 Task: Find connections with filter location Sirsilla with filter topic #lawstudentswith filter profile language English with filter current company Pocket FM with filter school Maharshi Dayanand College of Arts Science & Commerce Kamgar Manzil 25 Dr.S.S.Rao Road Parel Mumbai 400 012 with filter industry Philanthropic Fundraising Services with filter service category Event Photography with filter keywords title Foreman
Action: Mouse pressed left at (617, 84)
Screenshot: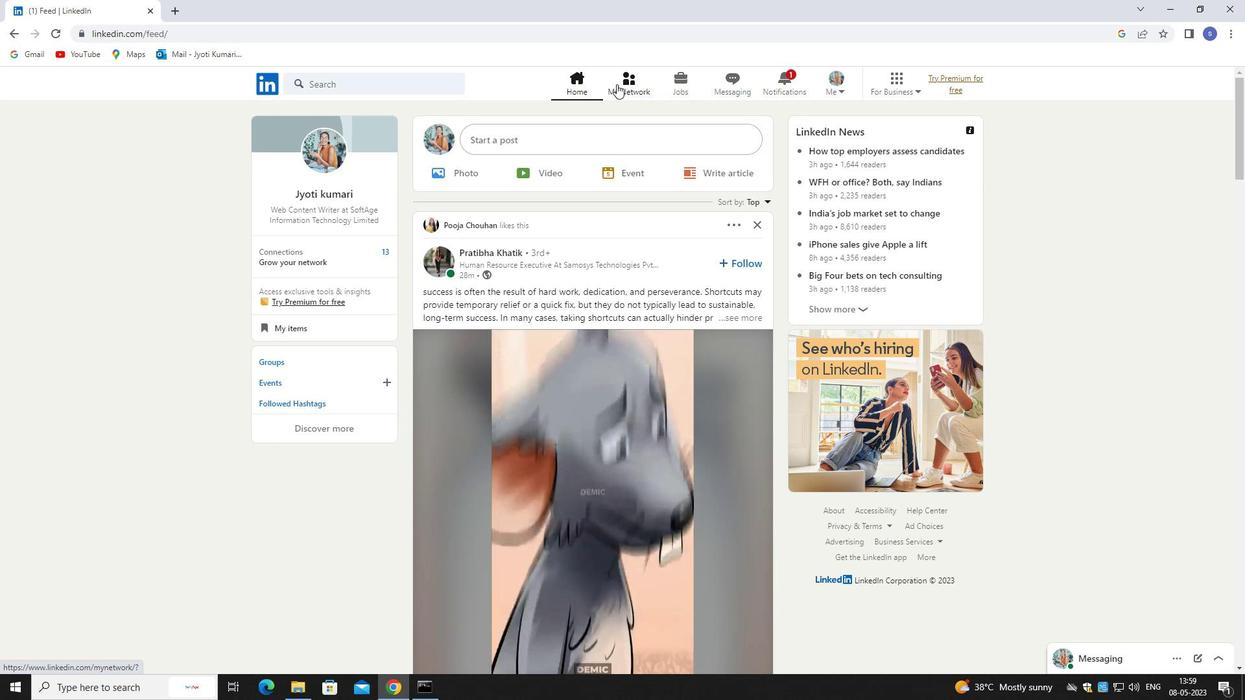 
Action: Mouse pressed left at (617, 84)
Screenshot: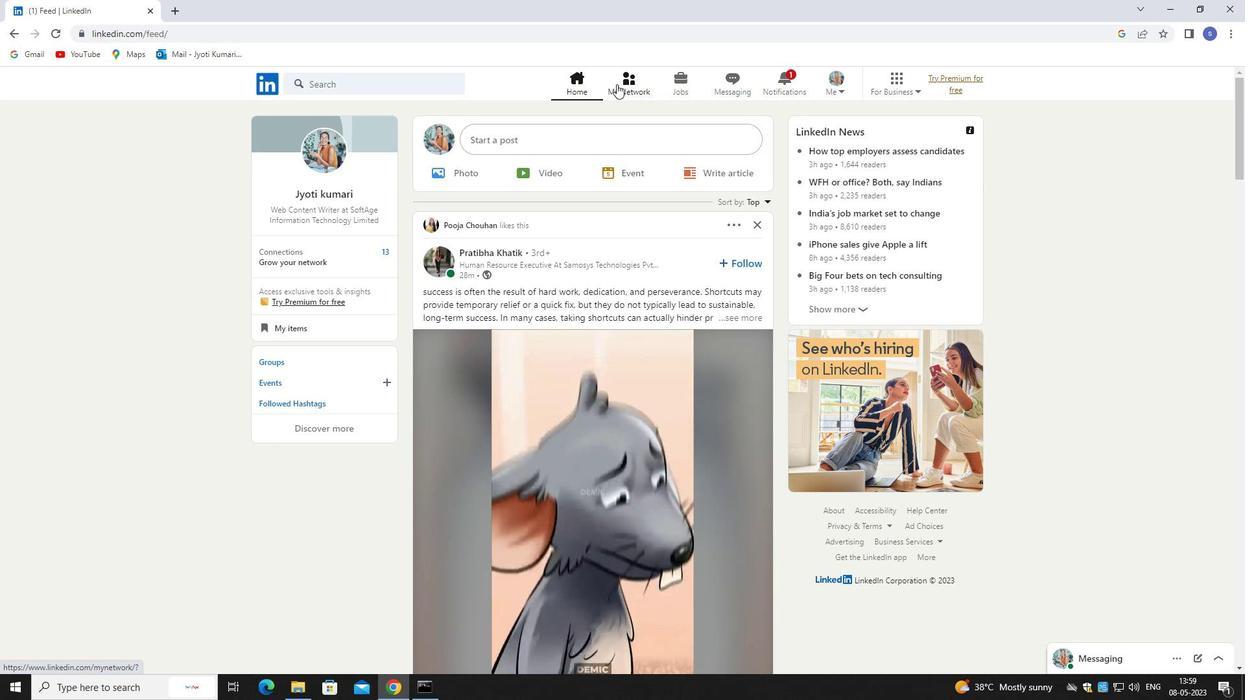 
Action: Mouse moved to (402, 153)
Screenshot: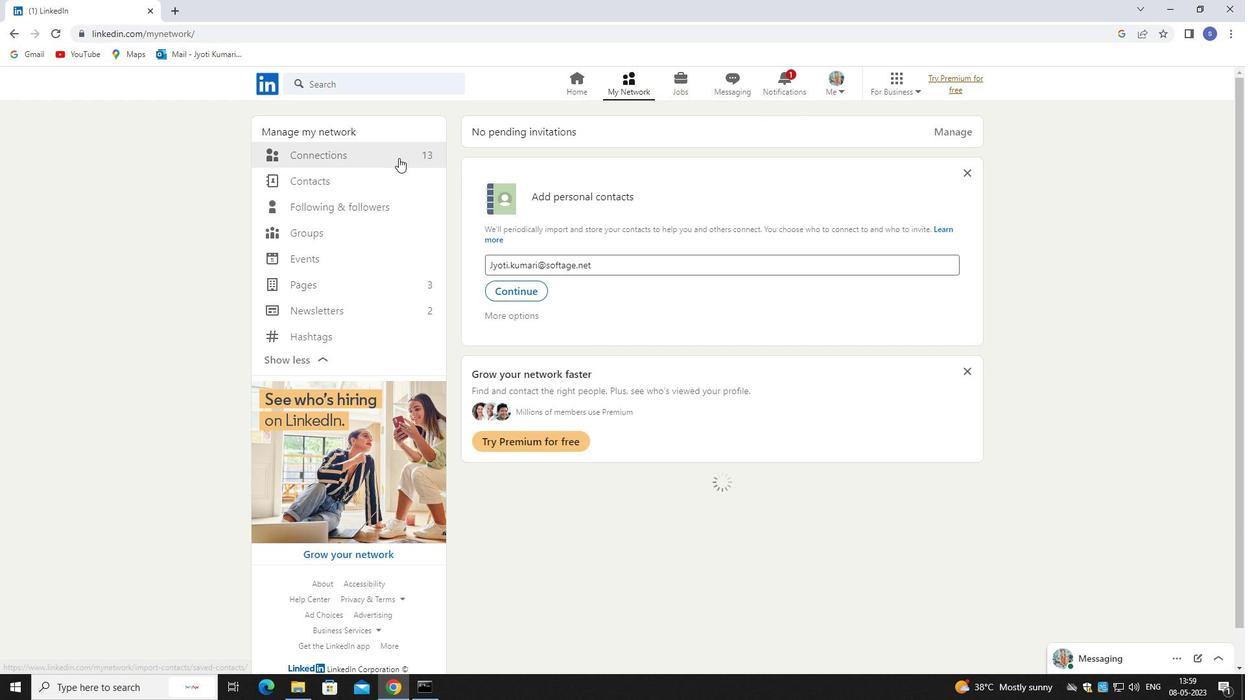 
Action: Mouse pressed left at (402, 153)
Screenshot: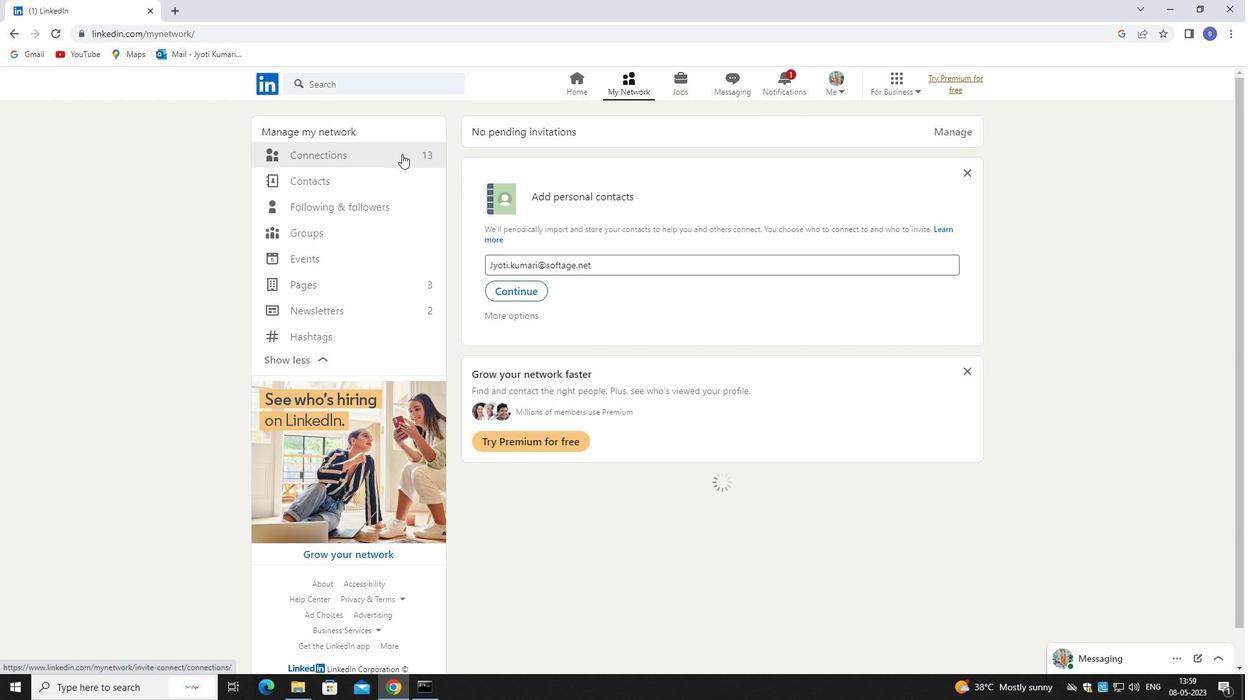 
Action: Mouse moved to (403, 152)
Screenshot: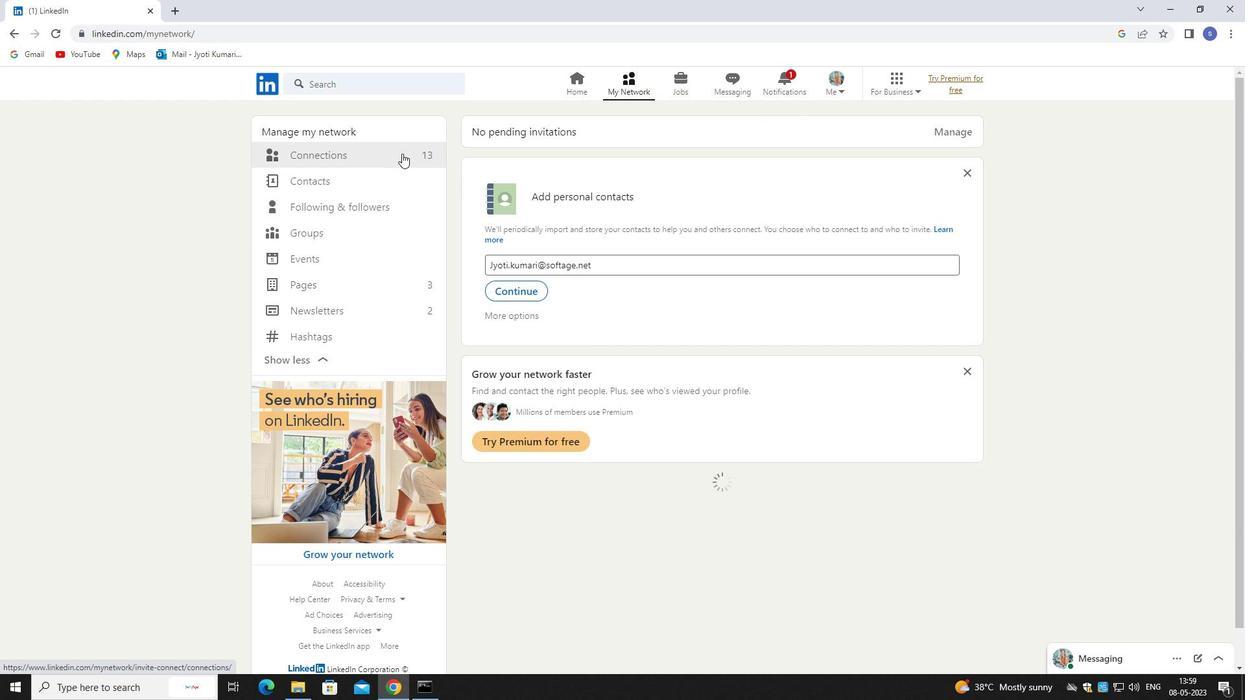 
Action: Mouse pressed left at (403, 152)
Screenshot: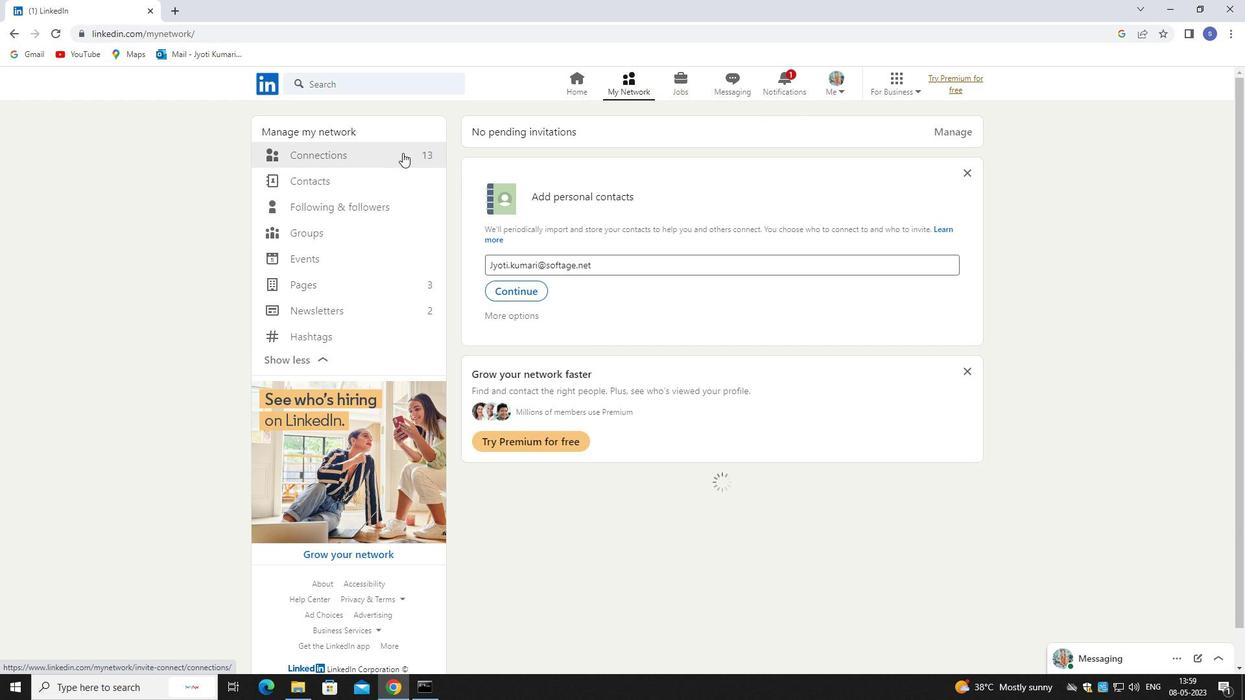 
Action: Mouse moved to (698, 152)
Screenshot: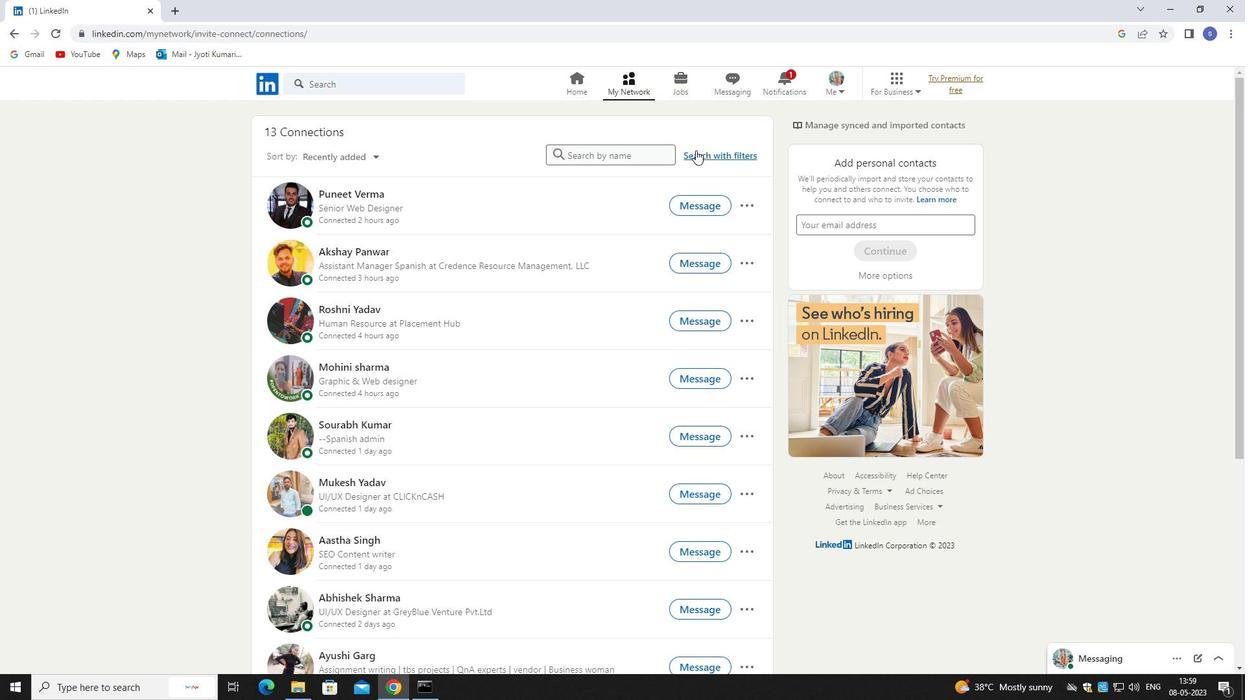 
Action: Mouse pressed left at (698, 152)
Screenshot: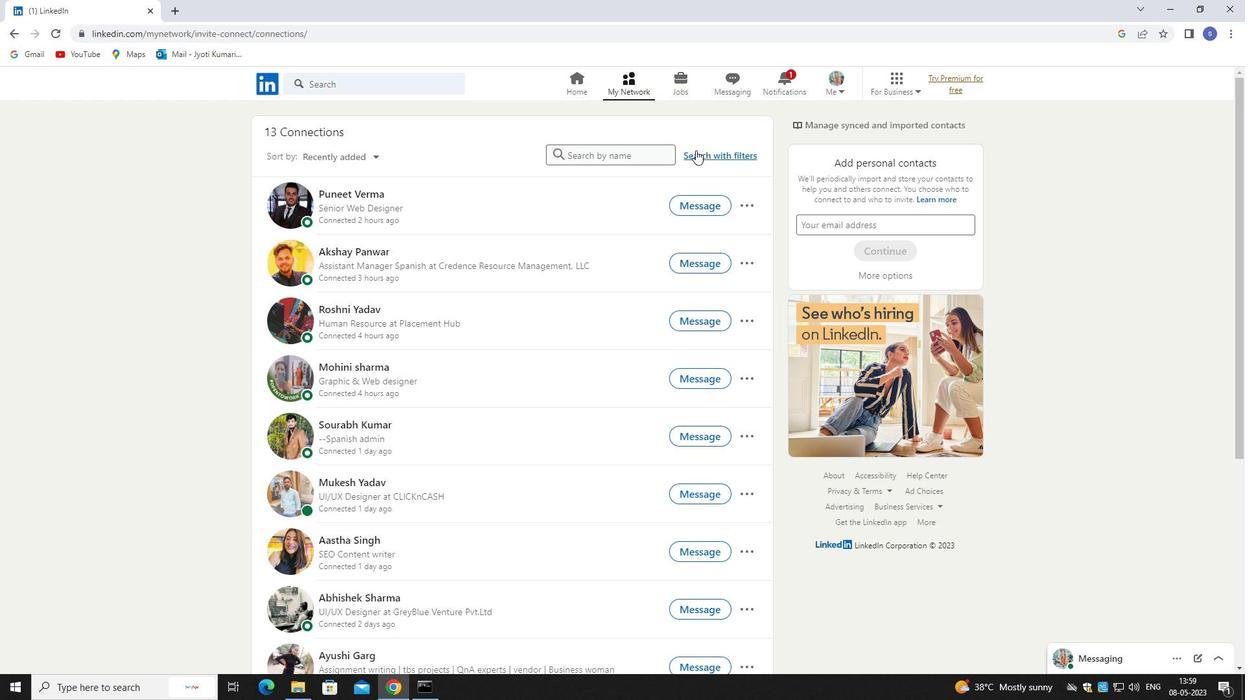 
Action: Mouse moved to (658, 116)
Screenshot: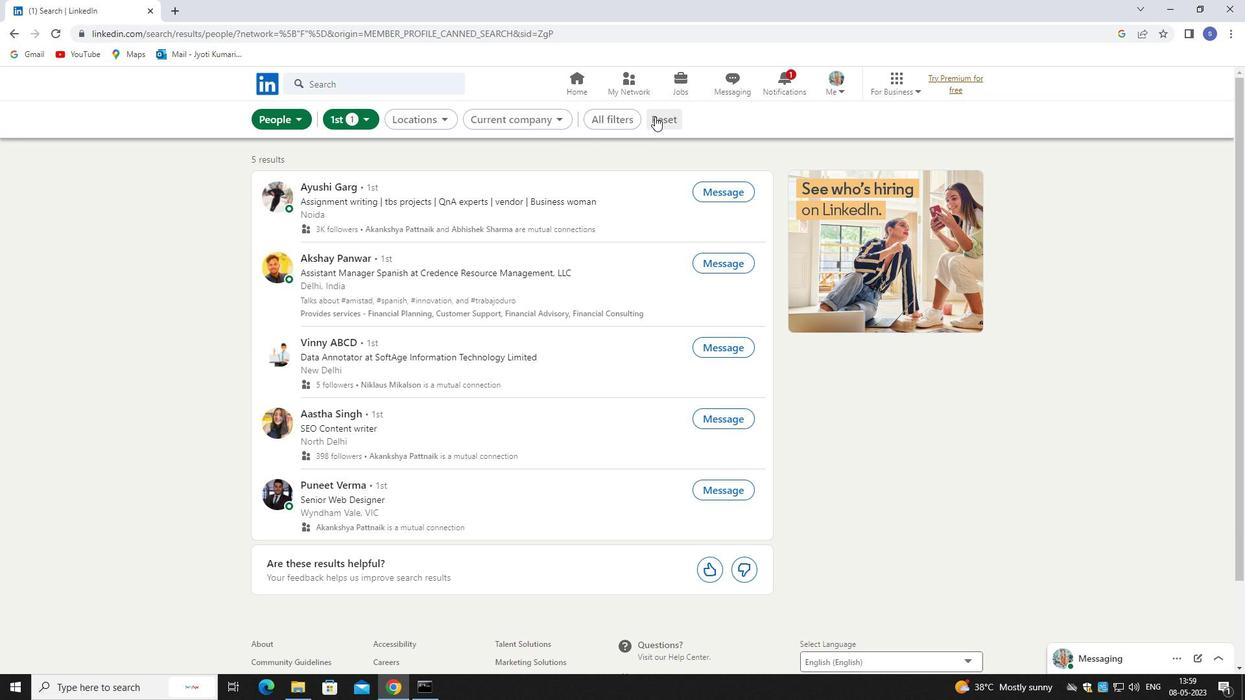 
Action: Mouse pressed left at (658, 116)
Screenshot: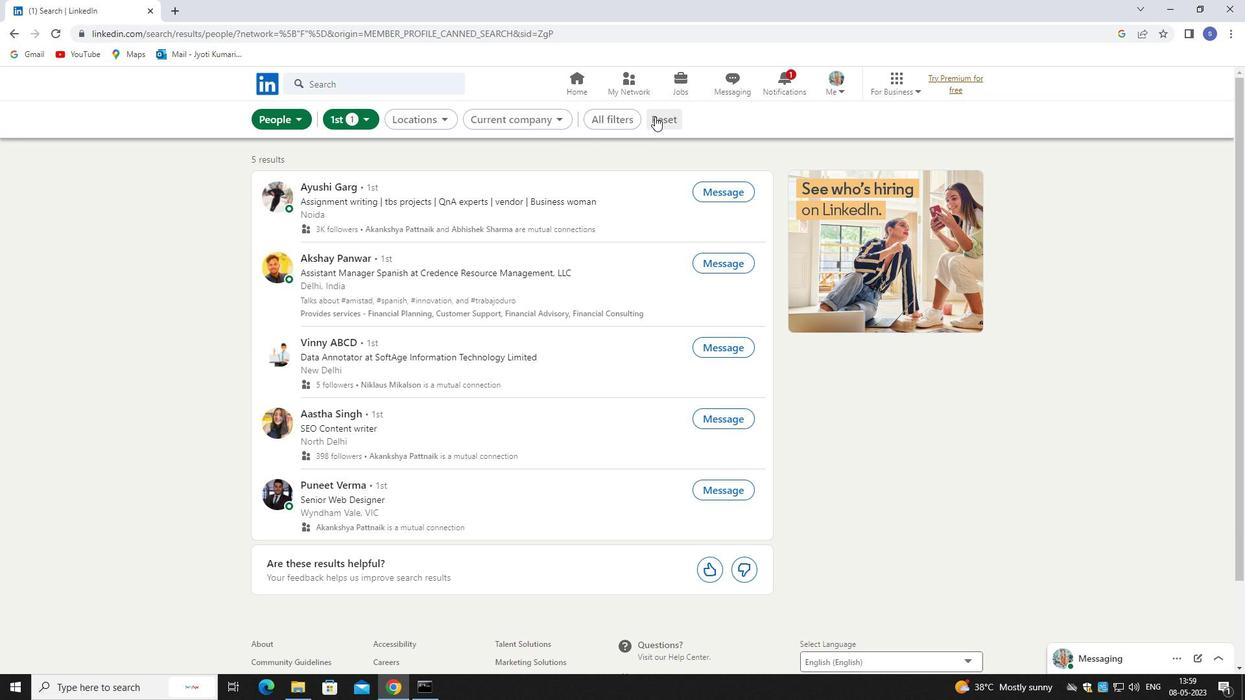 
Action: Mouse moved to (641, 120)
Screenshot: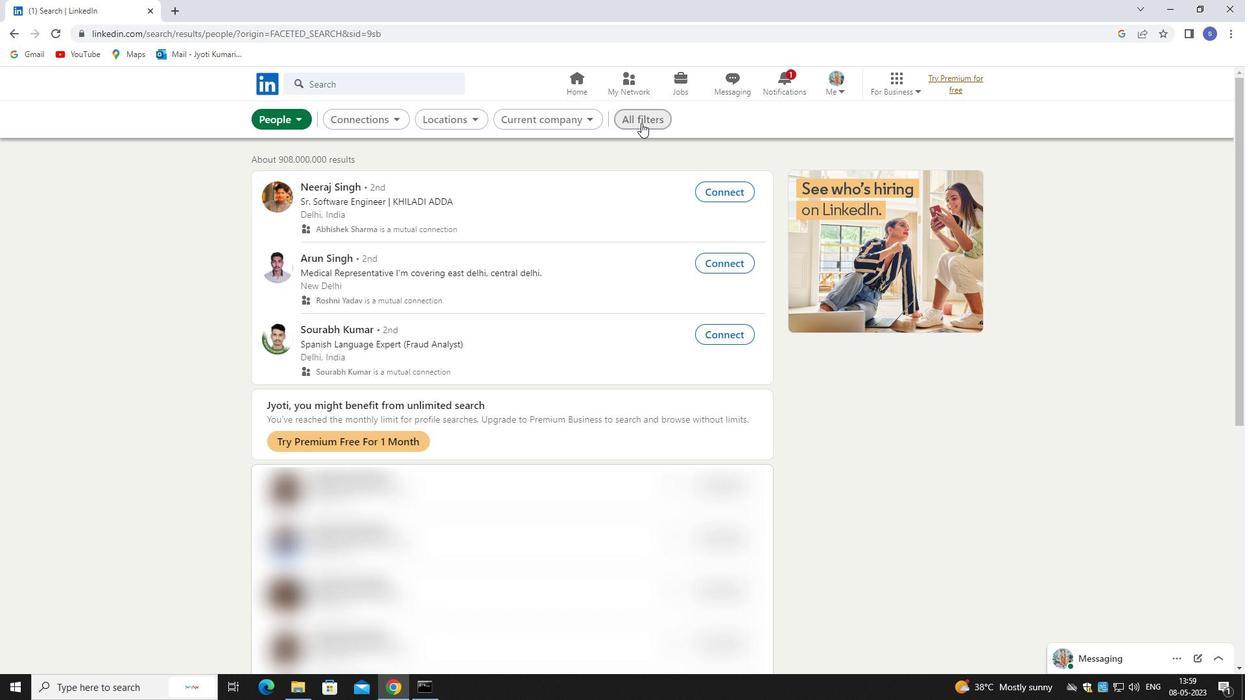 
Action: Mouse pressed left at (641, 120)
Screenshot: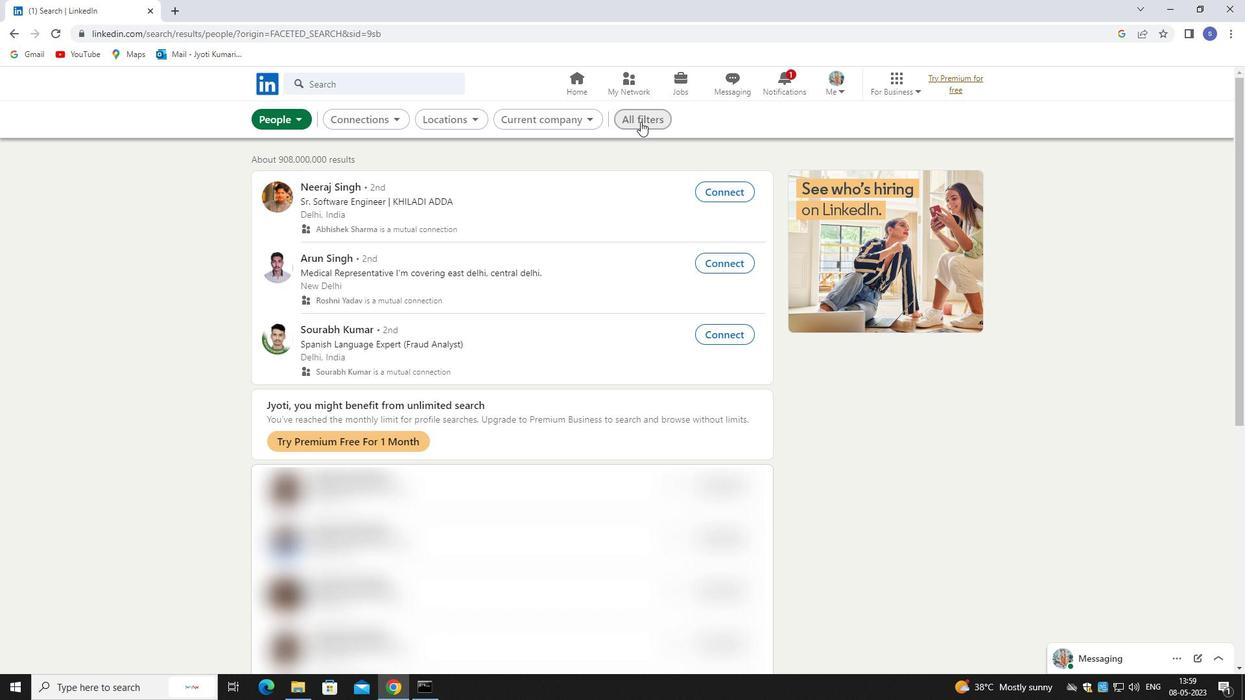 
Action: Mouse moved to (1075, 508)
Screenshot: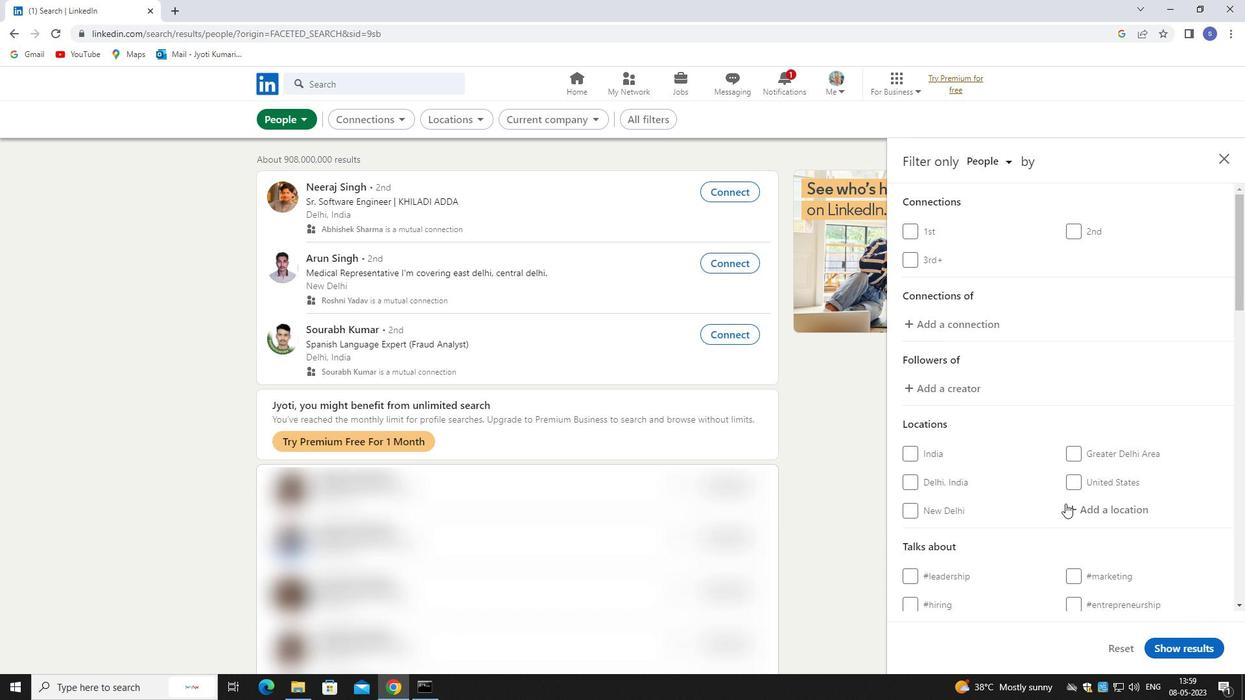 
Action: Mouse pressed left at (1075, 508)
Screenshot: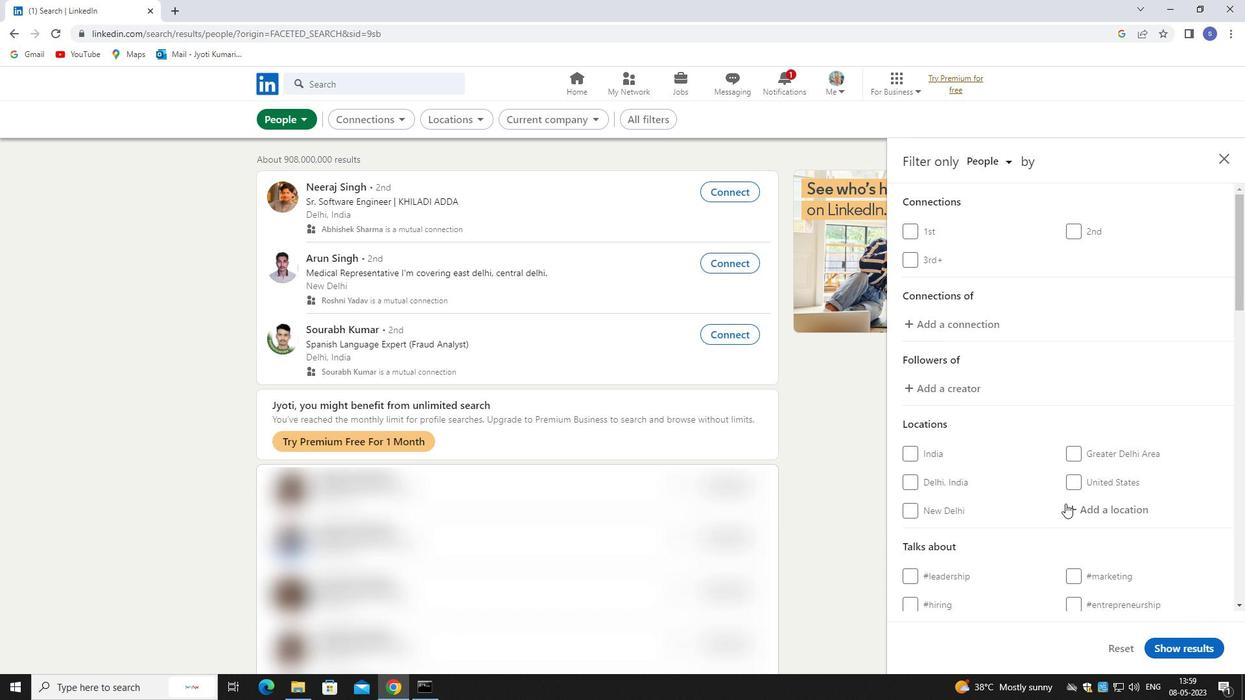 
Action: Mouse moved to (1073, 513)
Screenshot: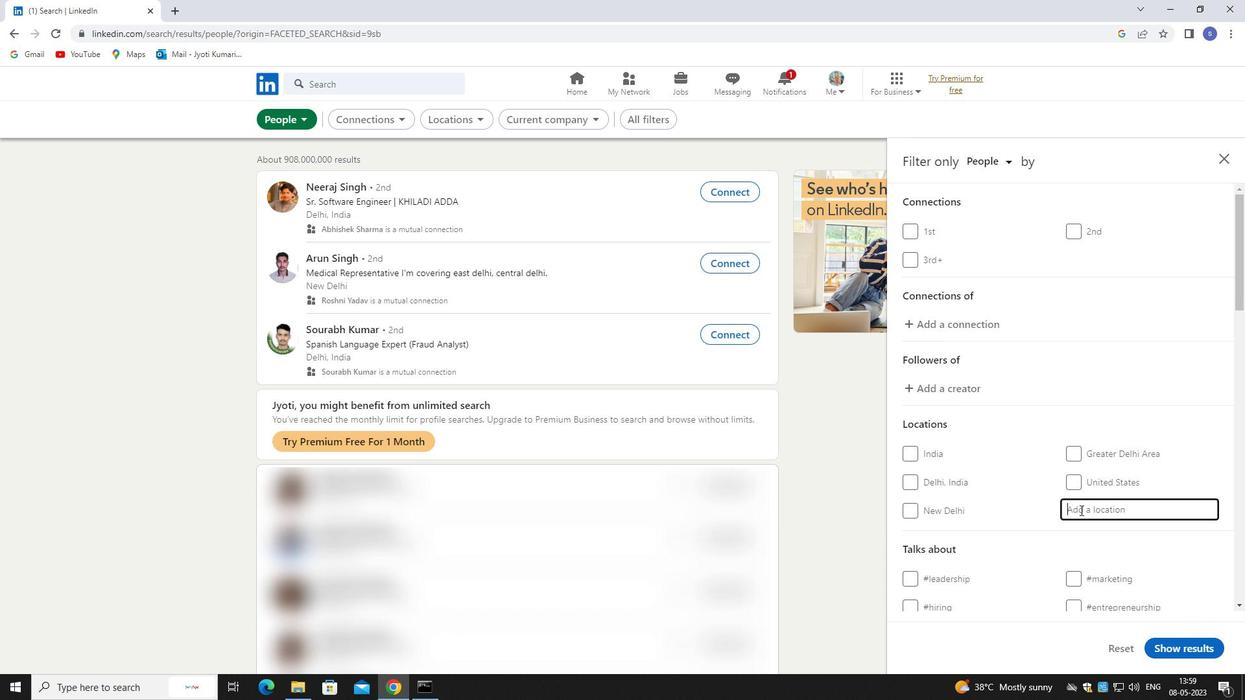 
Action: Key pressed sirsila
Screenshot: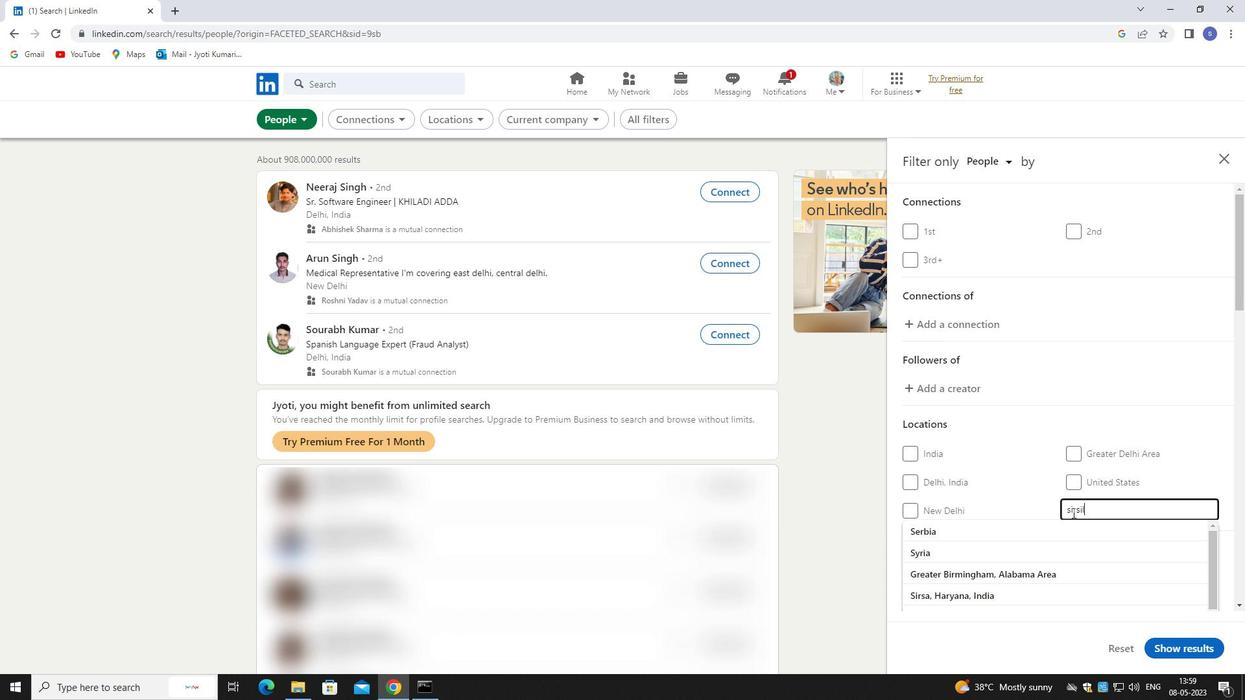 
Action: Mouse moved to (1104, 513)
Screenshot: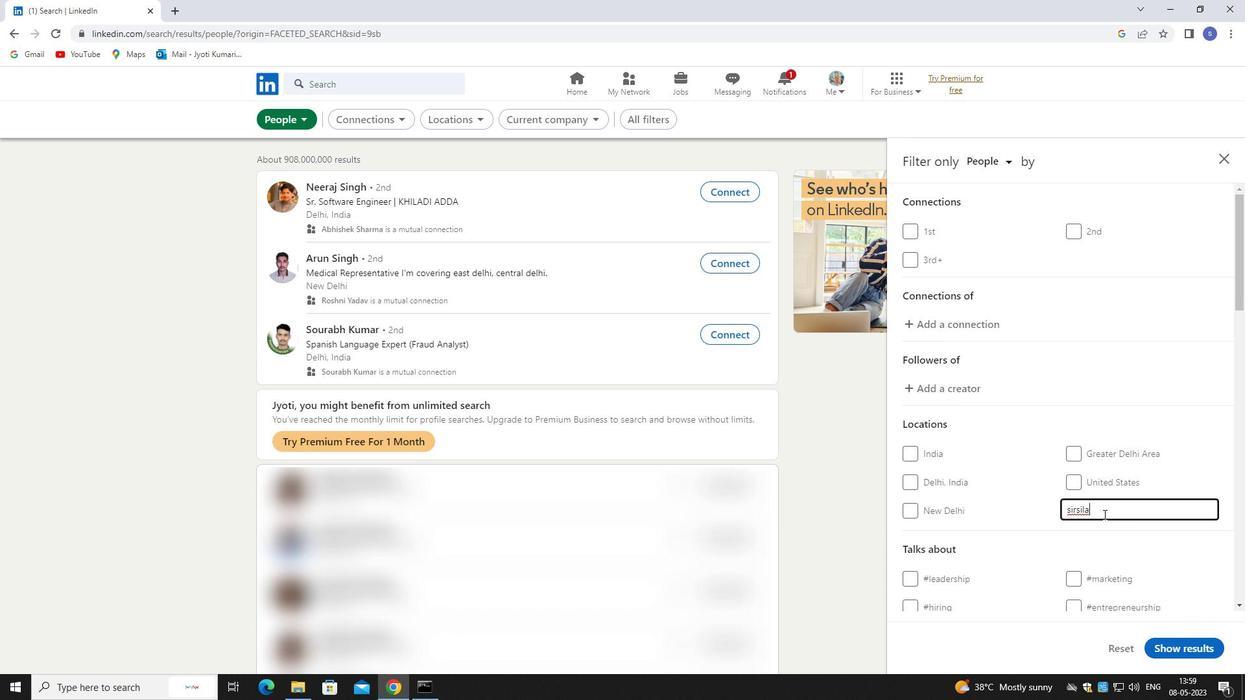 
Action: Key pressed <Key.left>l
Screenshot: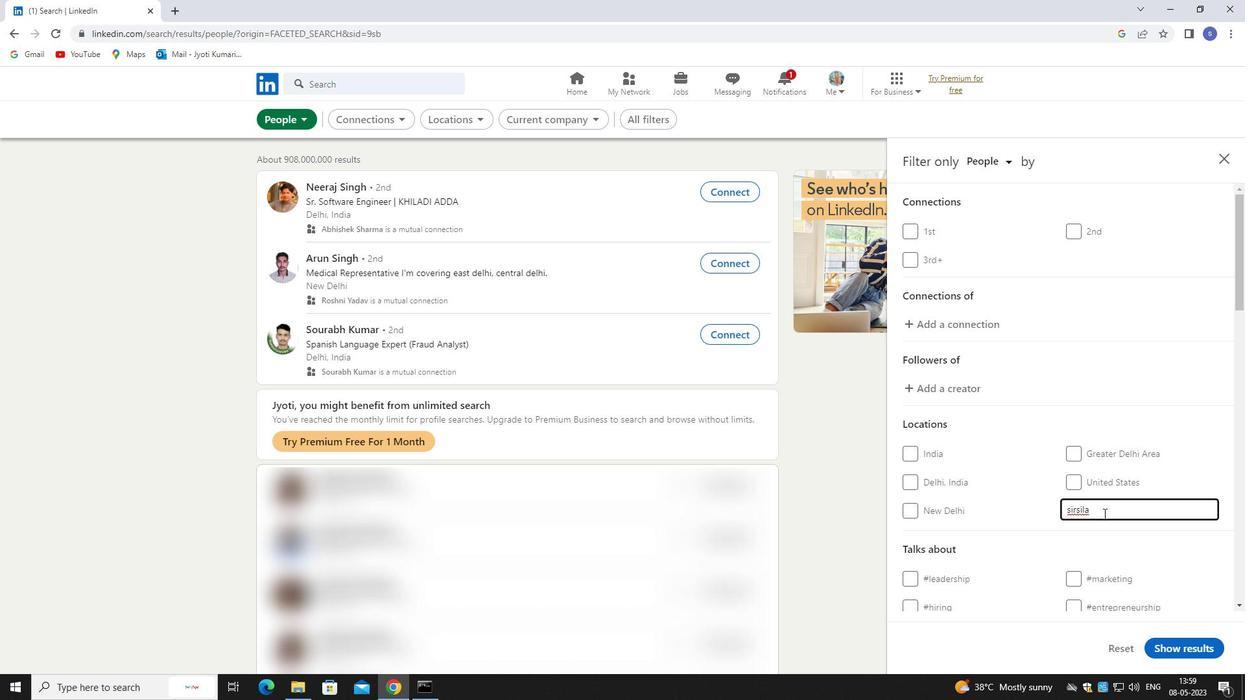 
Action: Mouse moved to (1093, 534)
Screenshot: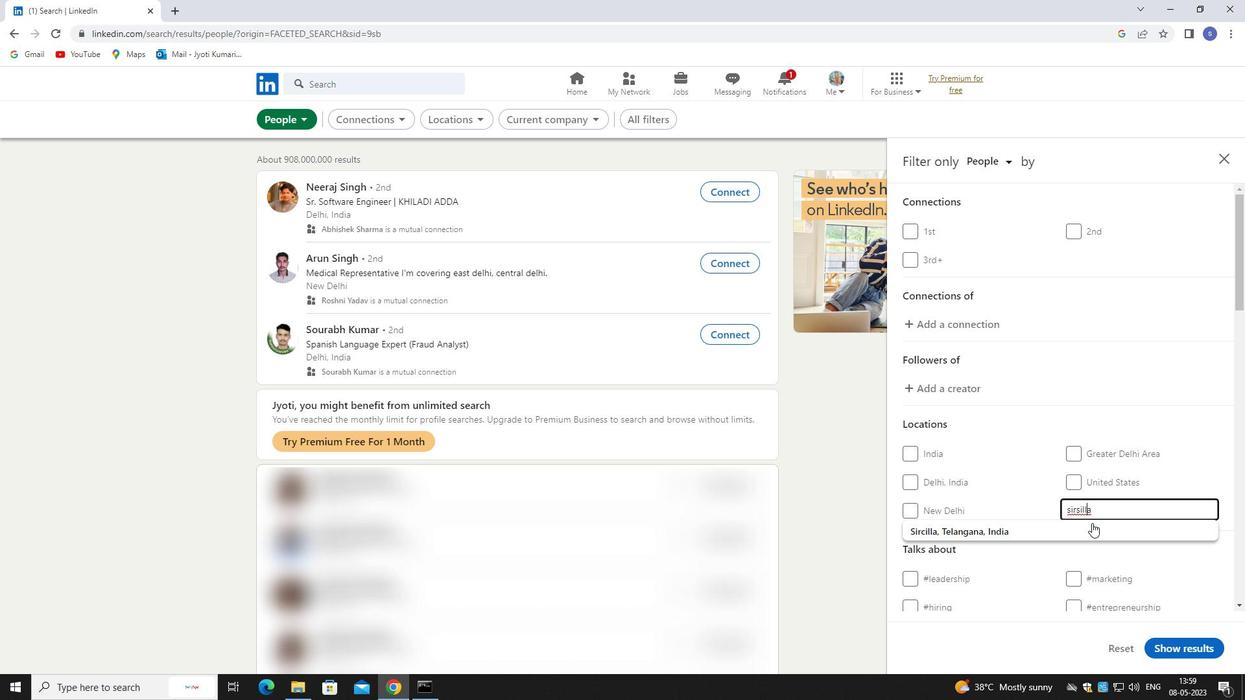 
Action: Mouse pressed left at (1093, 534)
Screenshot: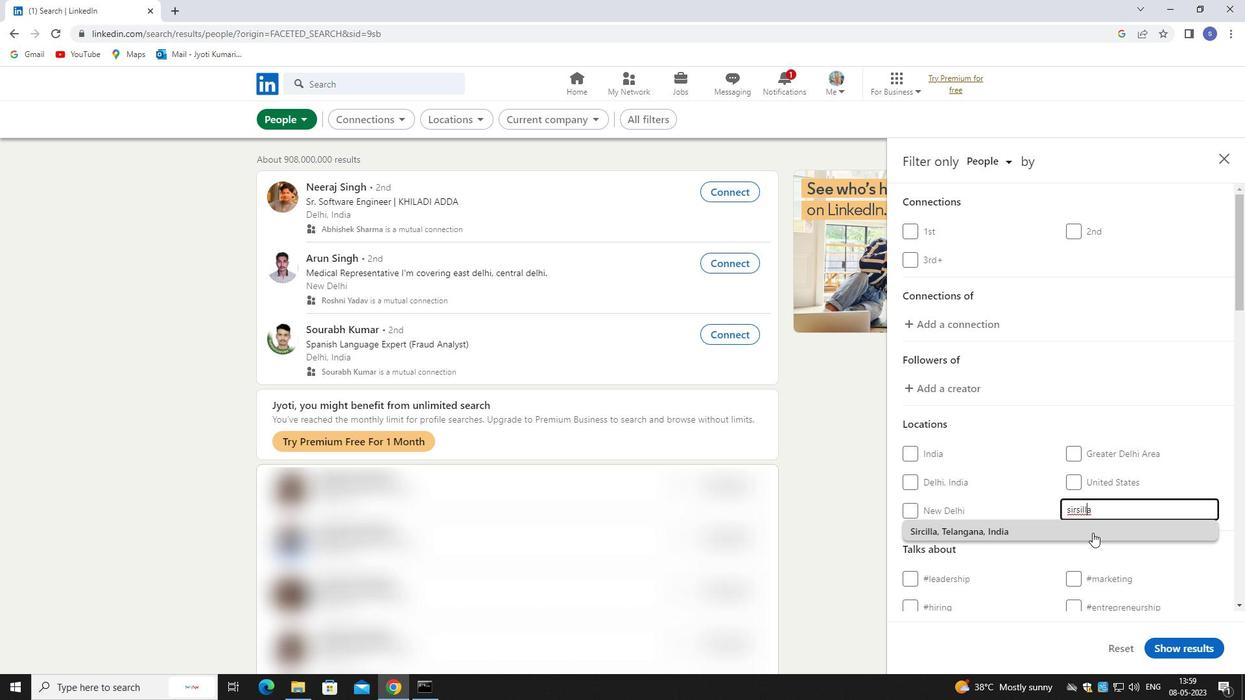 
Action: Mouse moved to (1098, 532)
Screenshot: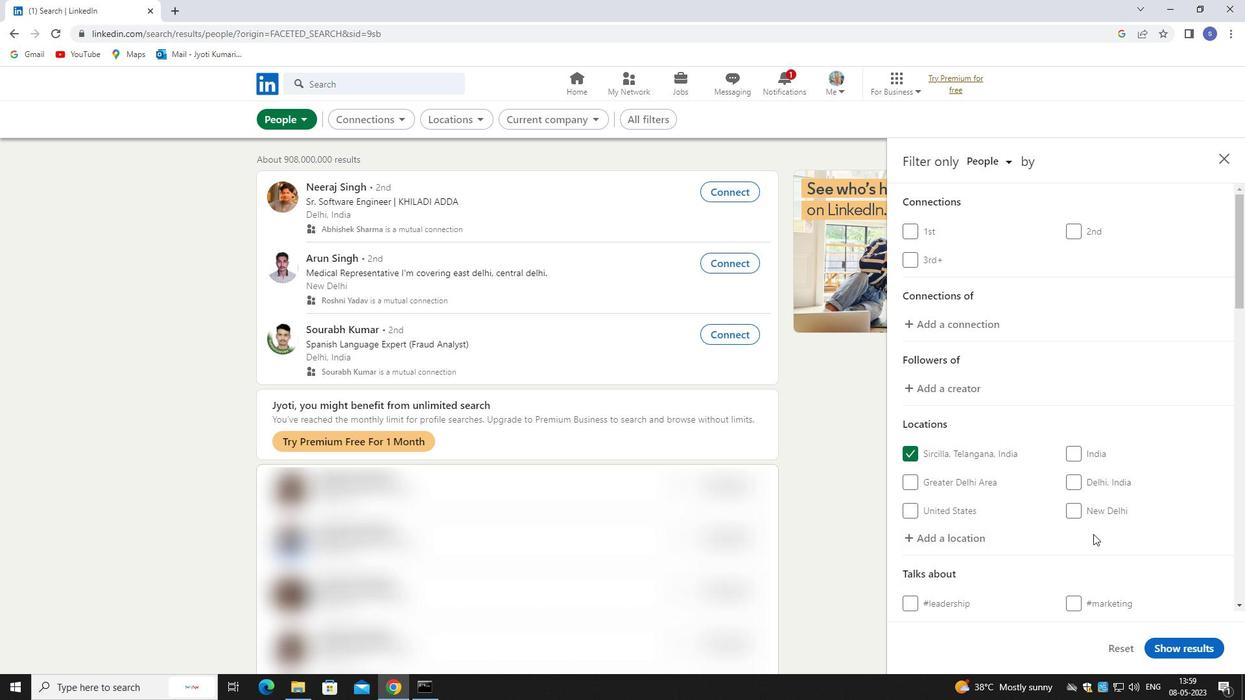 
Action: Mouse scrolled (1098, 531) with delta (0, 0)
Screenshot: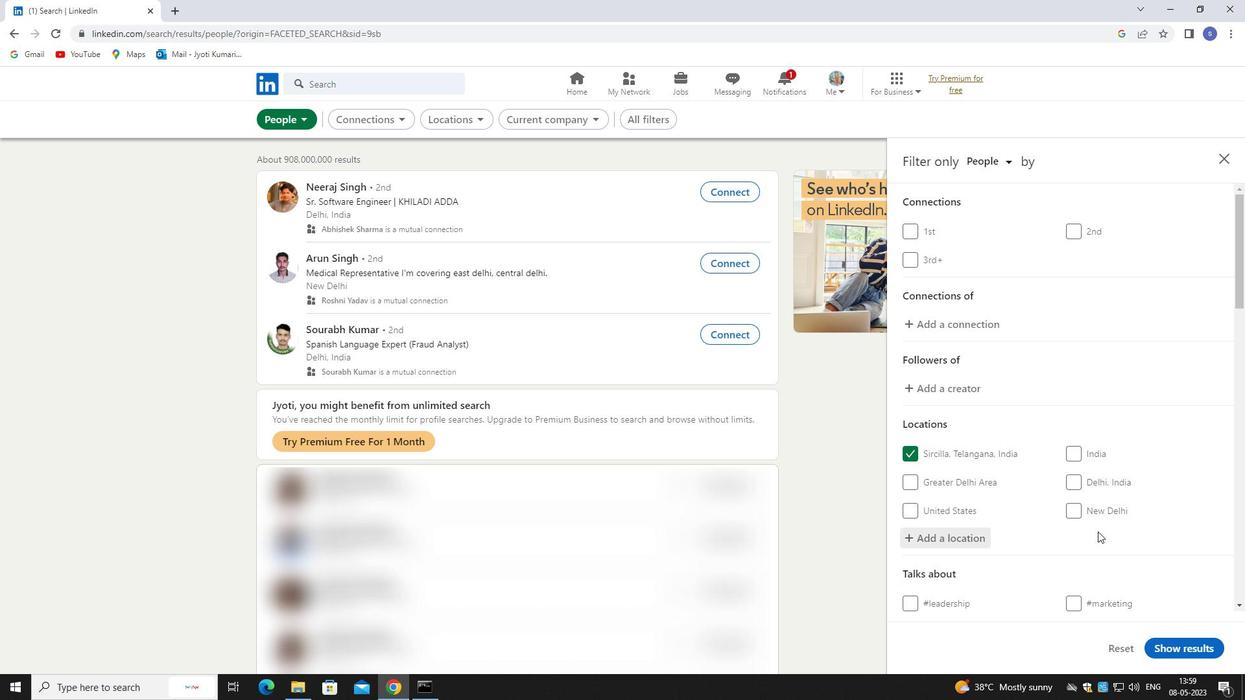
Action: Mouse scrolled (1098, 531) with delta (0, 0)
Screenshot: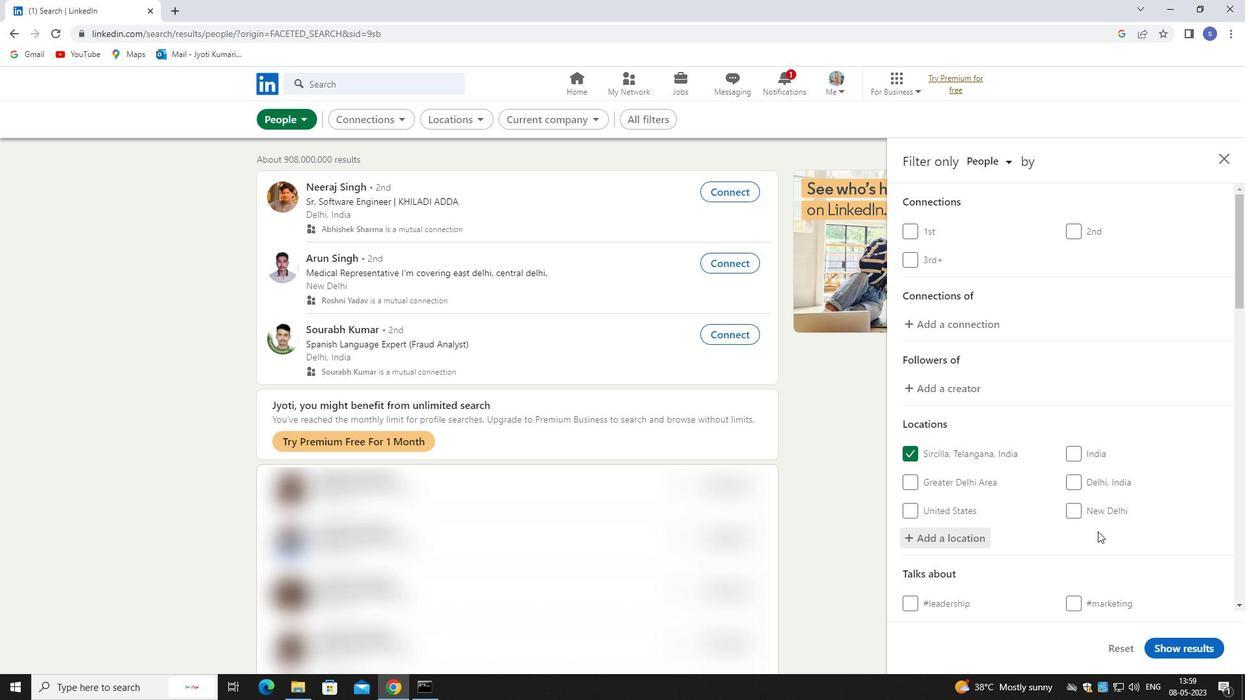 
Action: Mouse scrolled (1098, 531) with delta (0, 0)
Screenshot: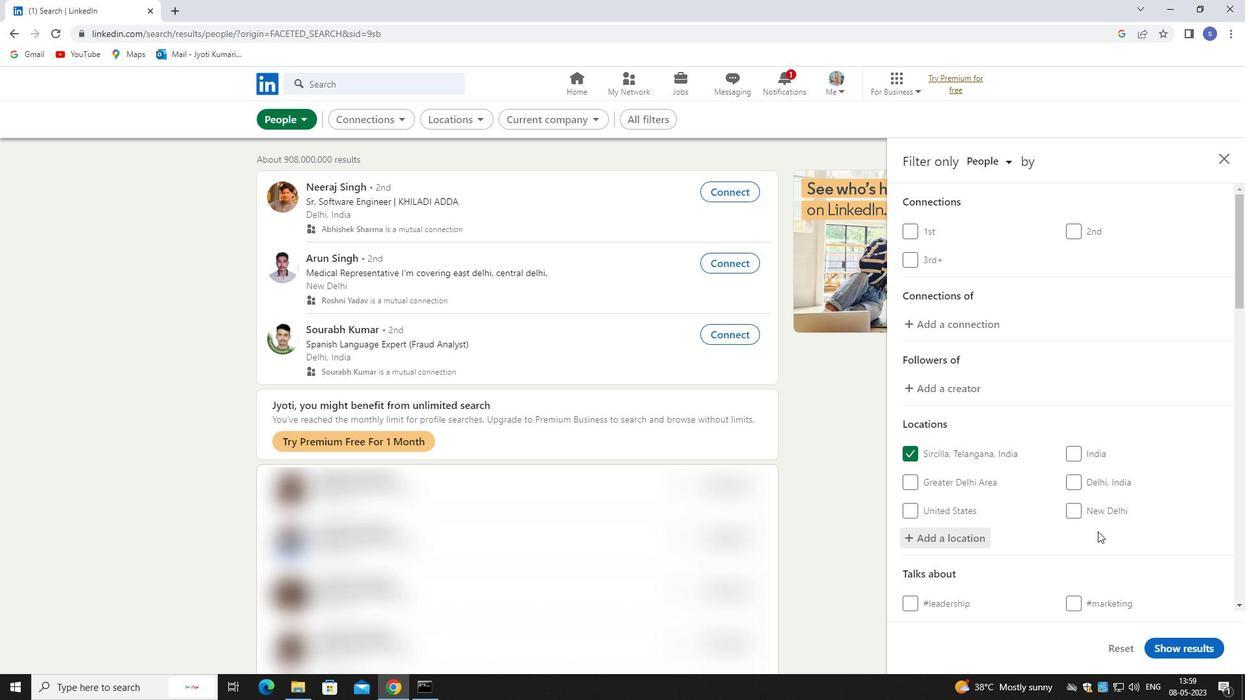 
Action: Mouse moved to (1131, 465)
Screenshot: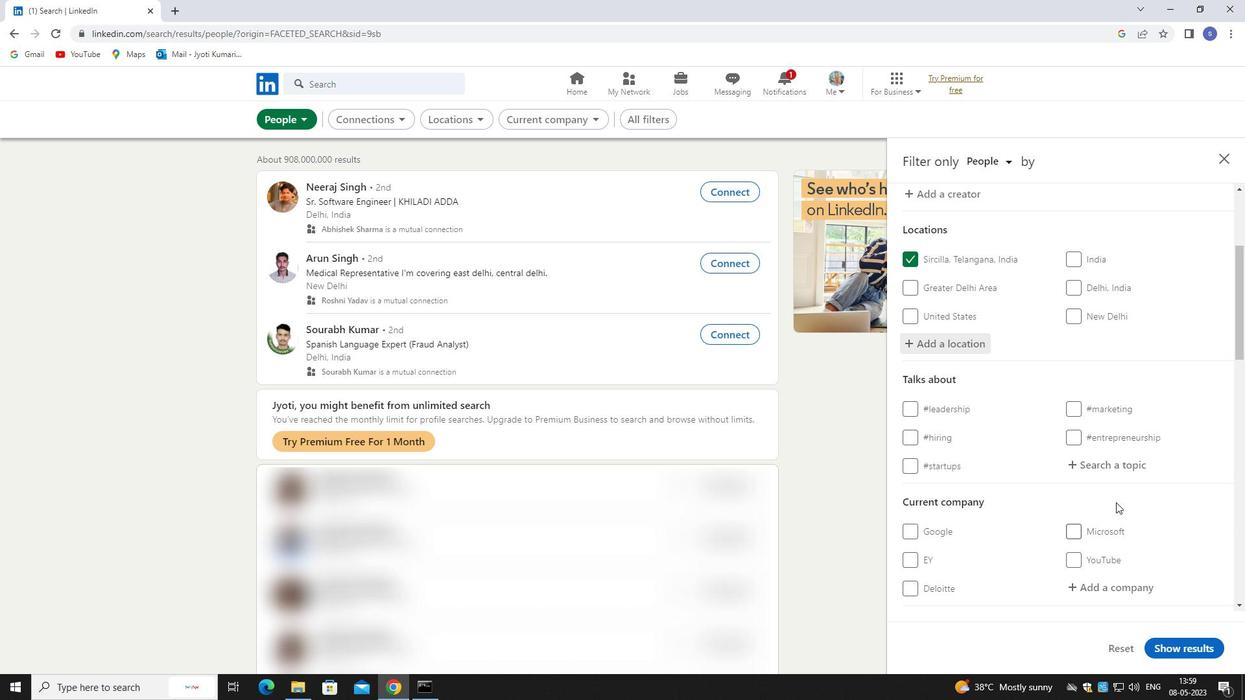 
Action: Mouse pressed left at (1131, 465)
Screenshot: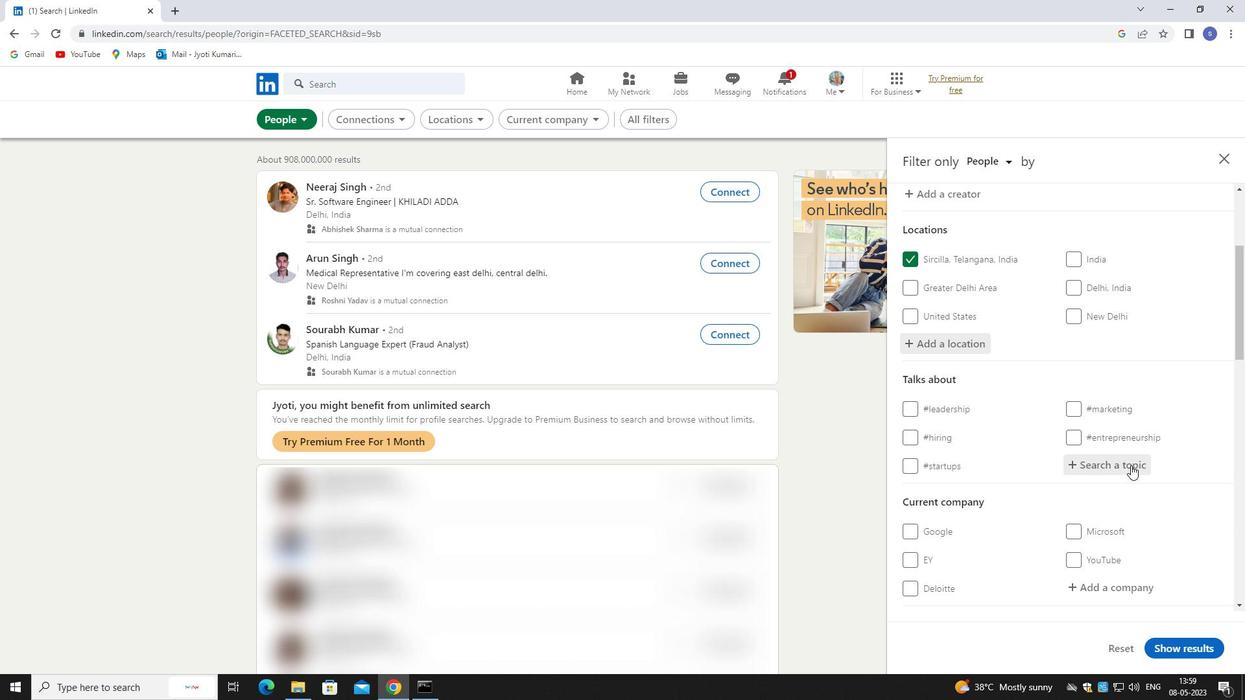 
Action: Mouse moved to (1131, 465)
Screenshot: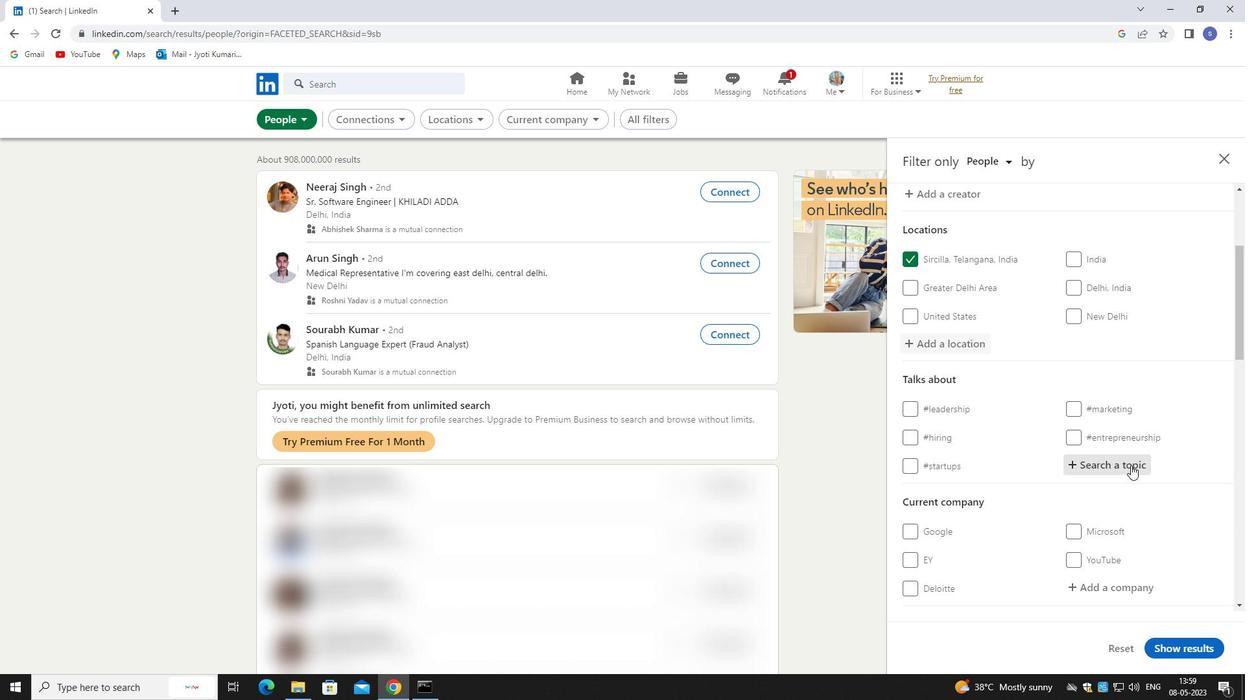 
Action: Key pressed lawstud
Screenshot: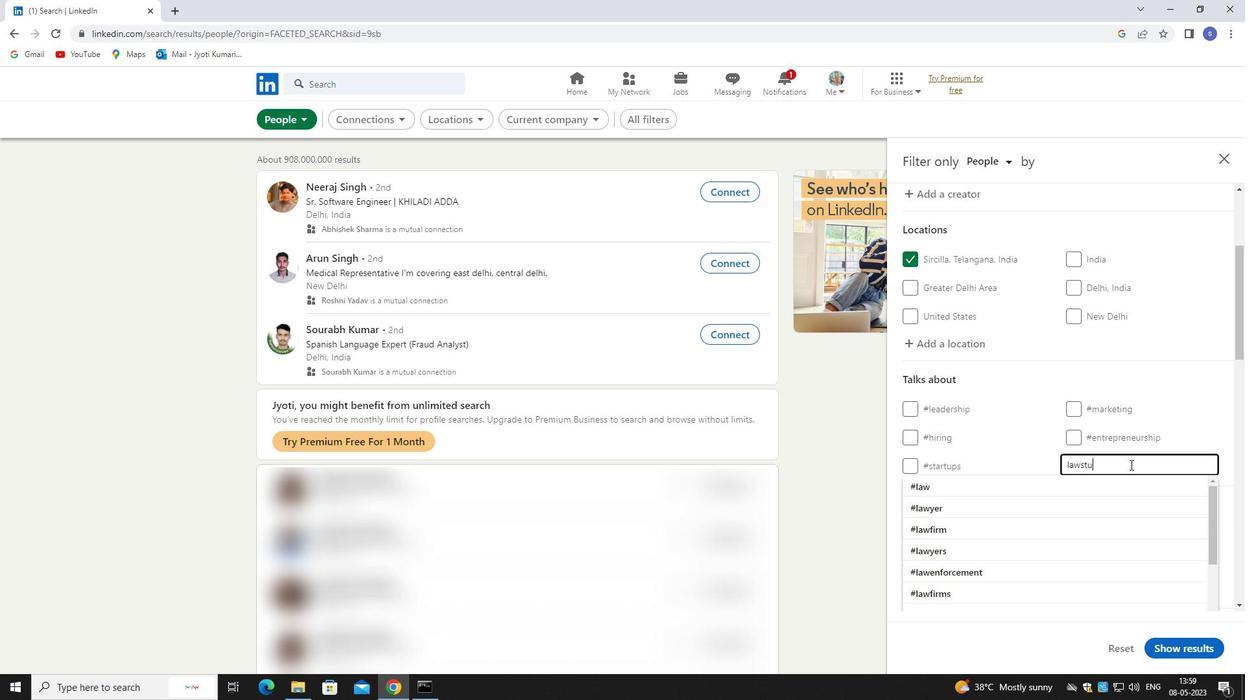 
Action: Mouse moved to (1127, 480)
Screenshot: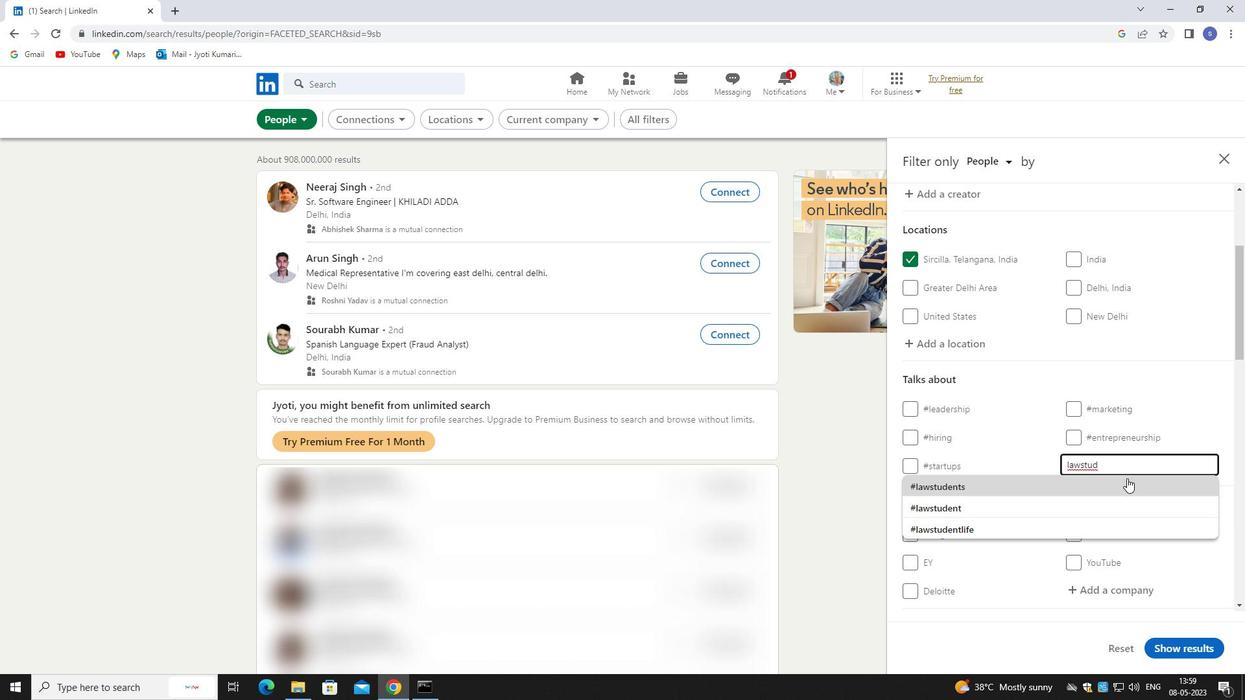 
Action: Mouse pressed left at (1127, 480)
Screenshot: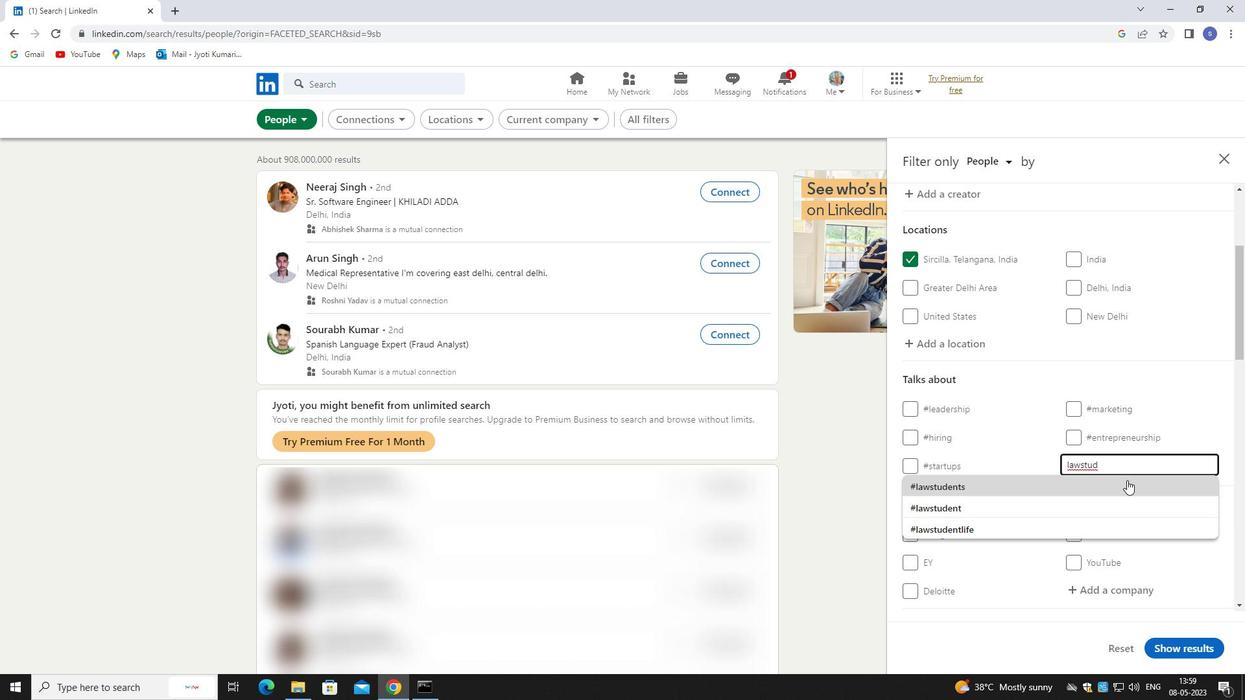 
Action: Mouse scrolled (1127, 480) with delta (0, 0)
Screenshot: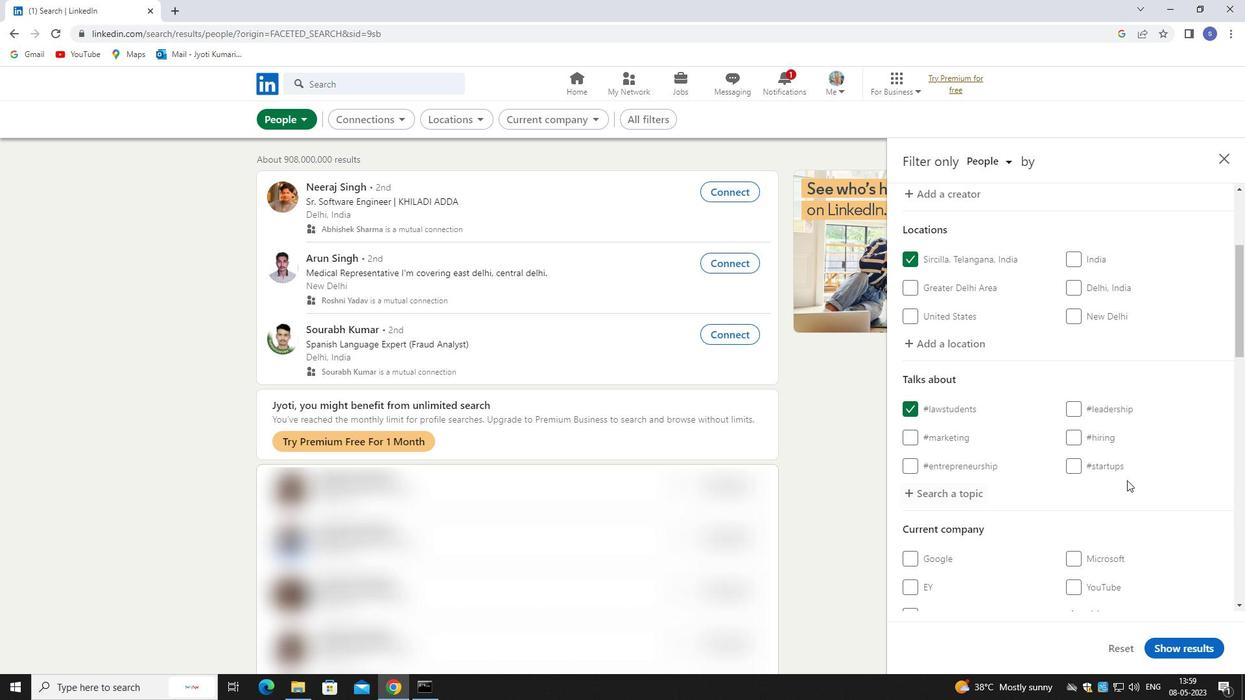 
Action: Mouse scrolled (1127, 480) with delta (0, 0)
Screenshot: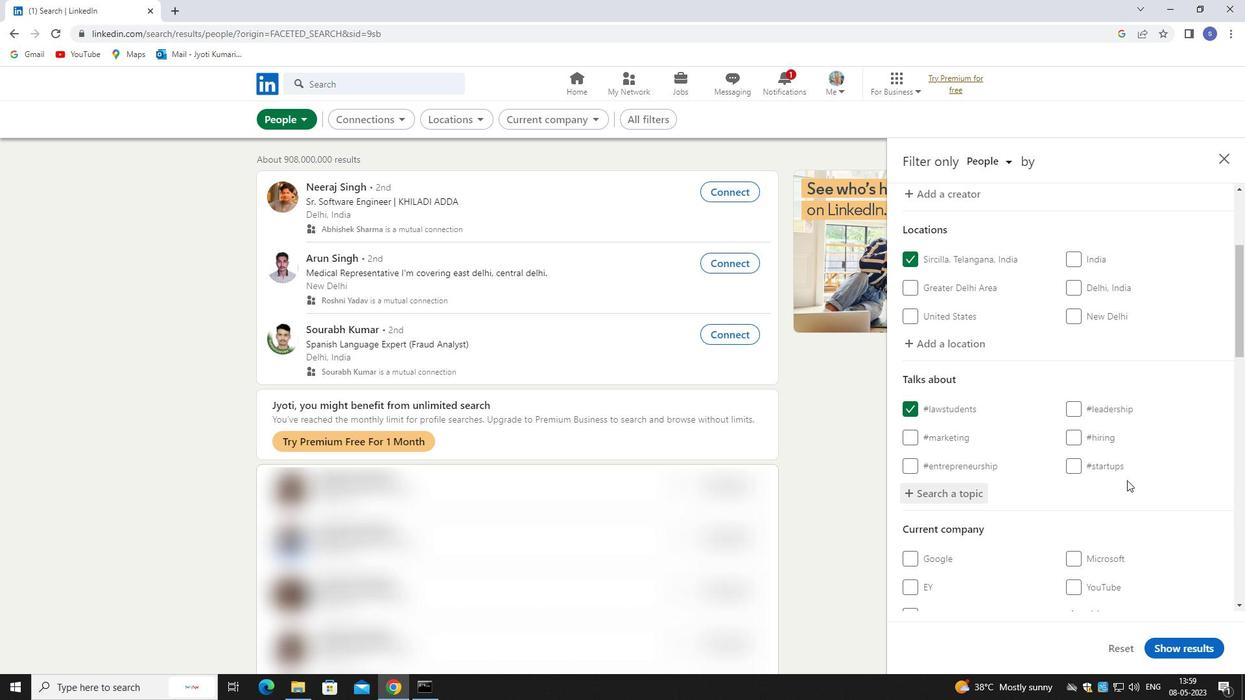 
Action: Mouse scrolled (1127, 480) with delta (0, 0)
Screenshot: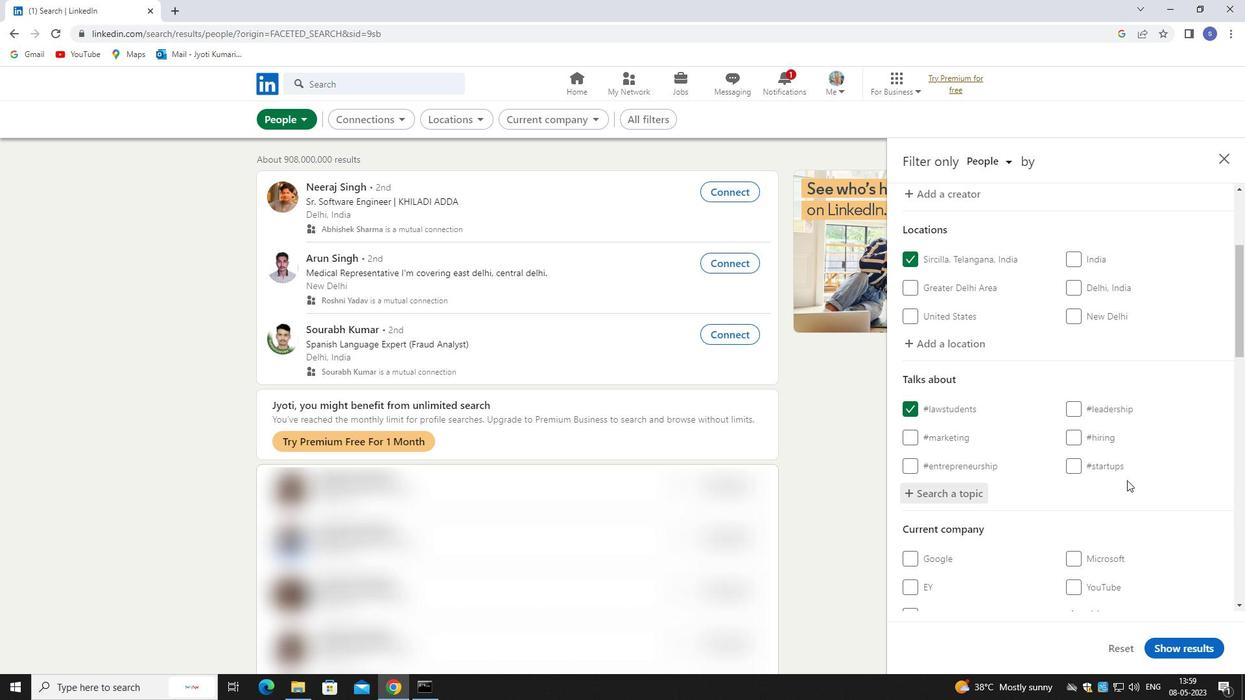 
Action: Mouse scrolled (1127, 480) with delta (0, 0)
Screenshot: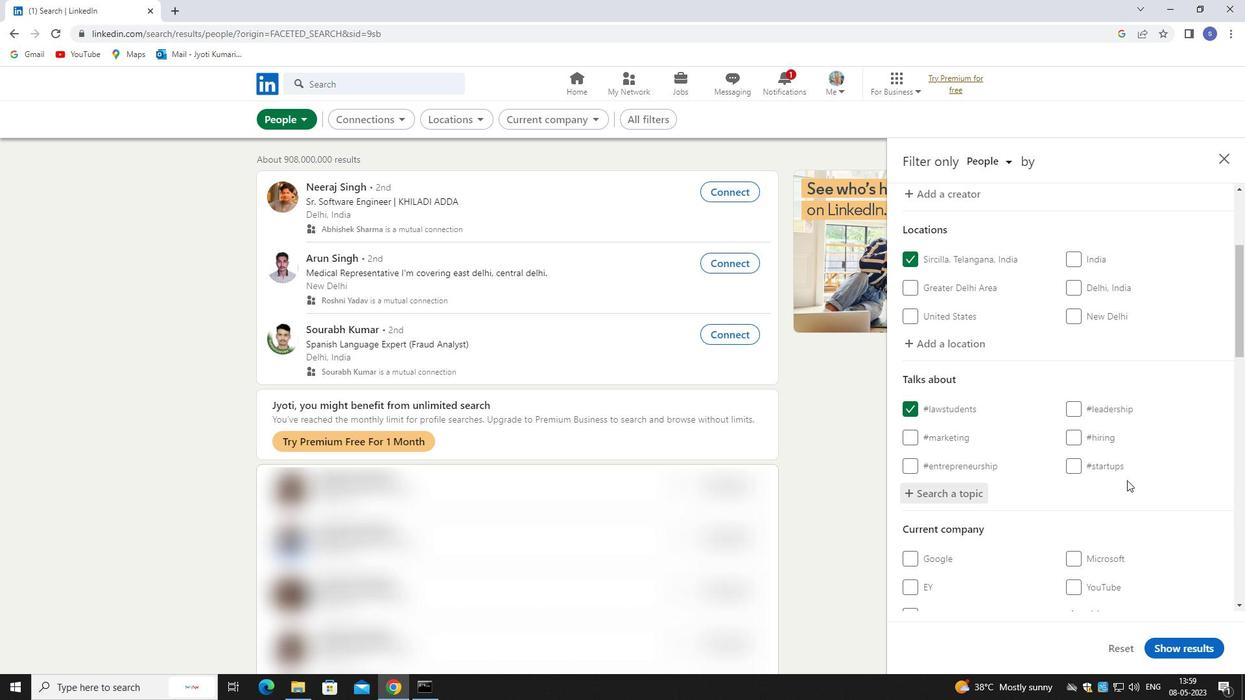 
Action: Mouse scrolled (1127, 480) with delta (0, 0)
Screenshot: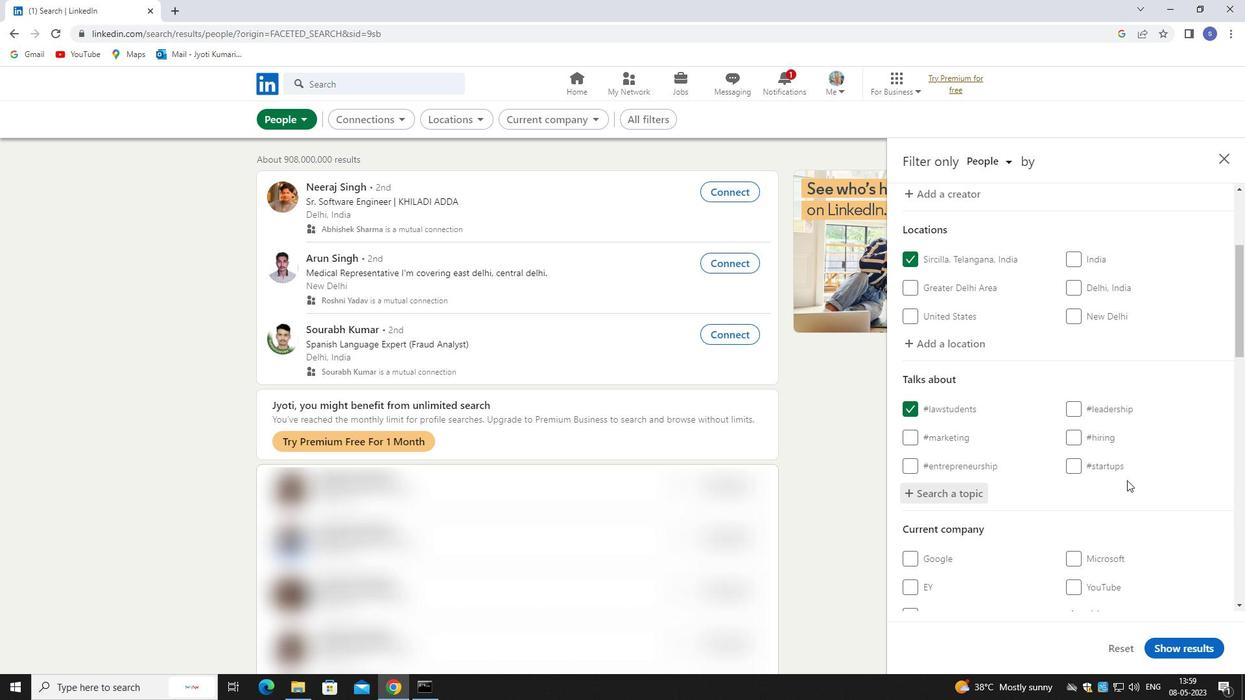 
Action: Mouse moved to (1114, 294)
Screenshot: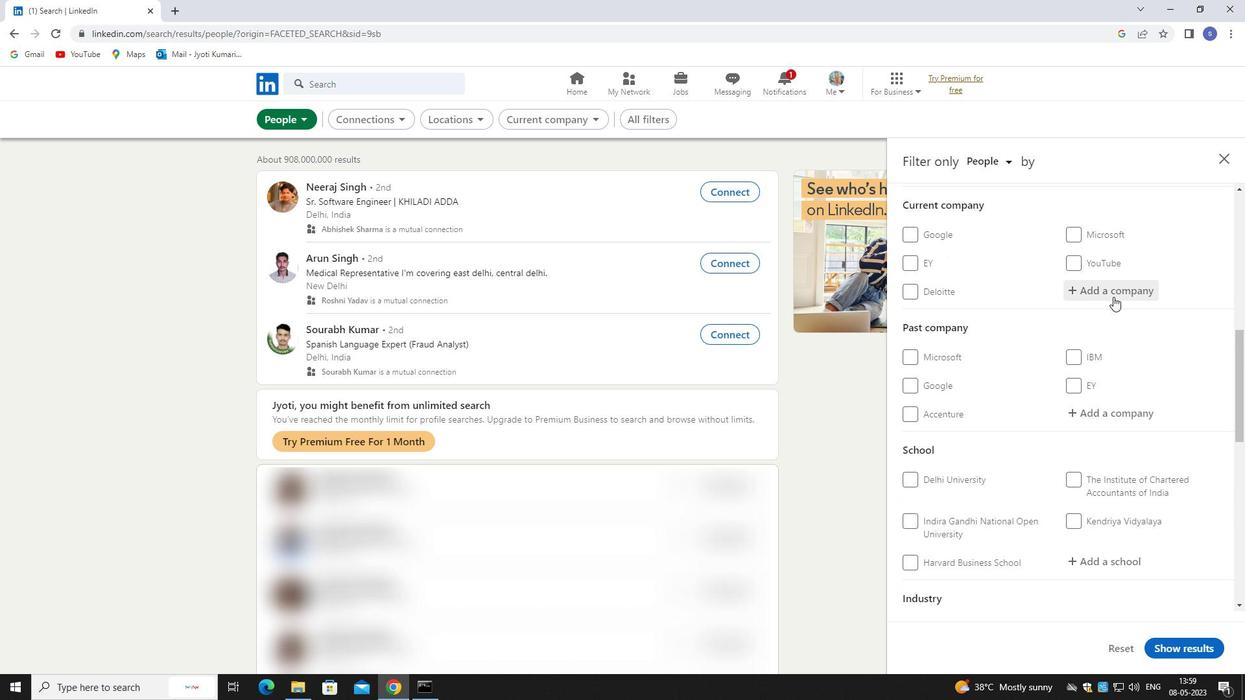 
Action: Mouse pressed left at (1114, 294)
Screenshot: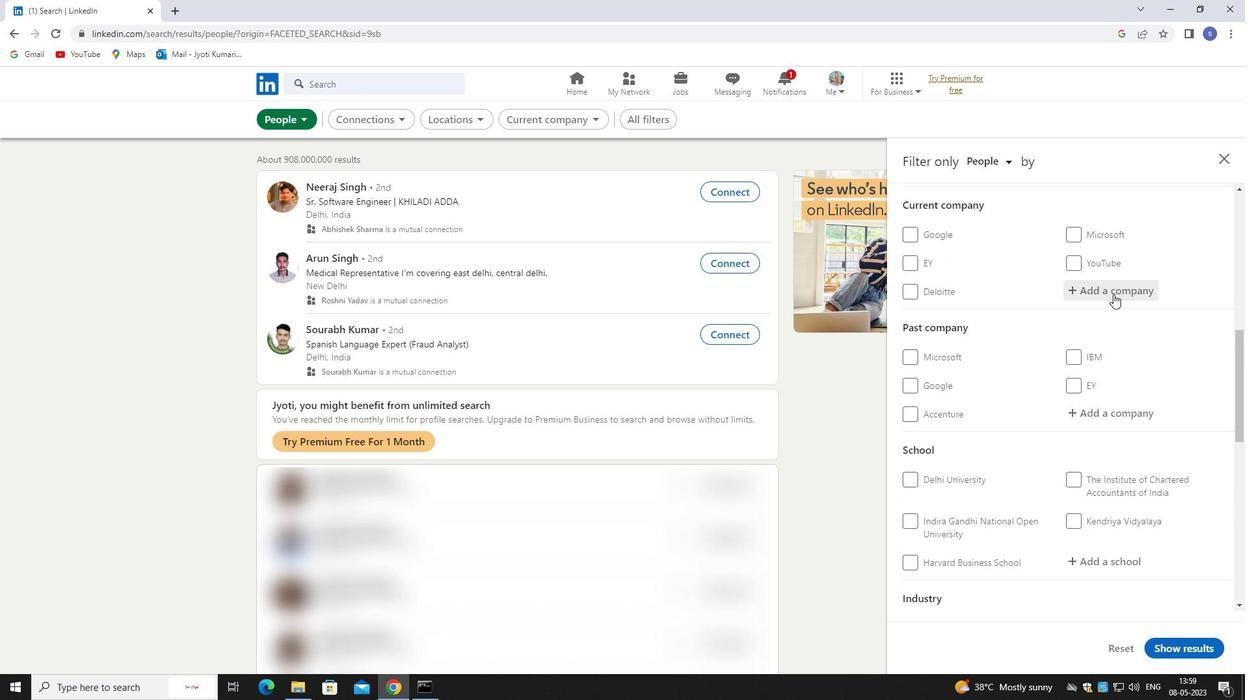 
Action: Key pressed pocket
Screenshot: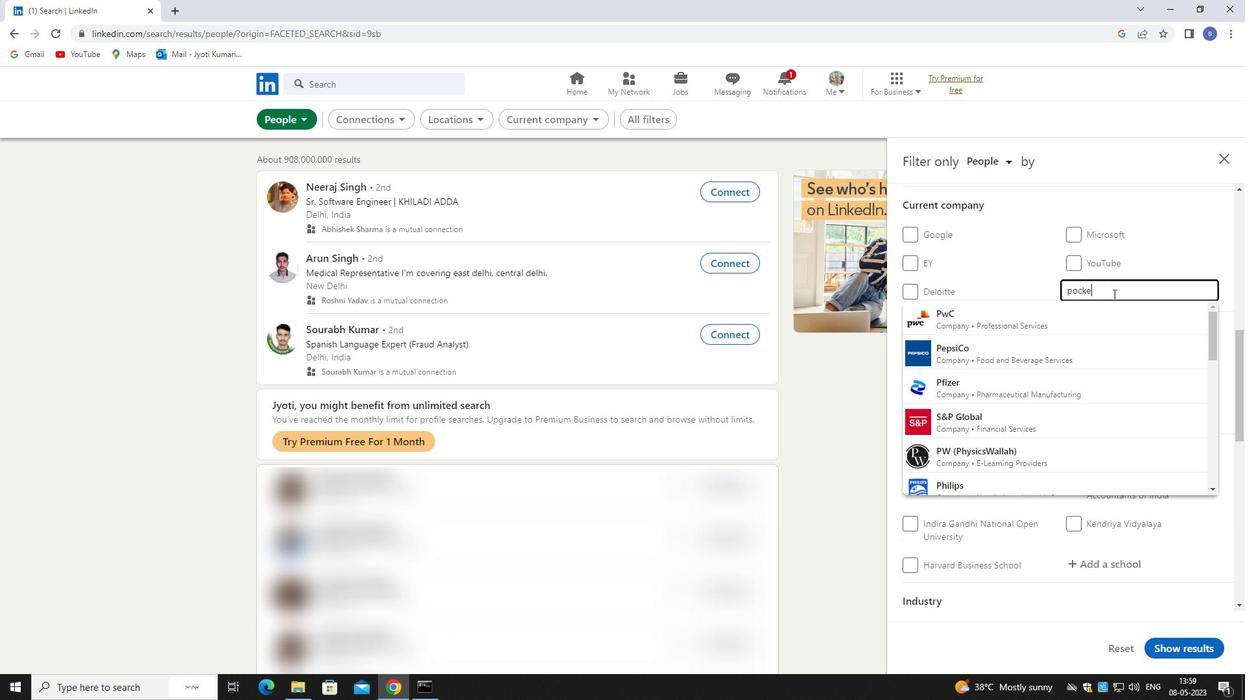
Action: Mouse moved to (1109, 314)
Screenshot: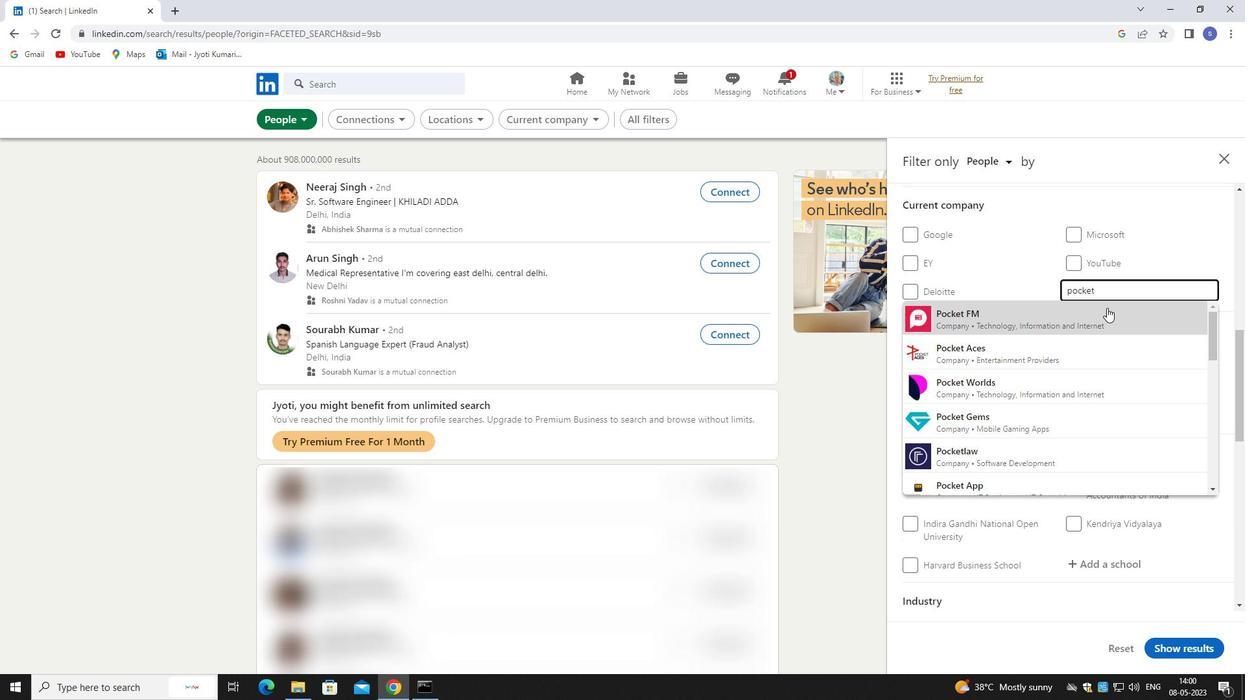 
Action: Mouse pressed left at (1109, 314)
Screenshot: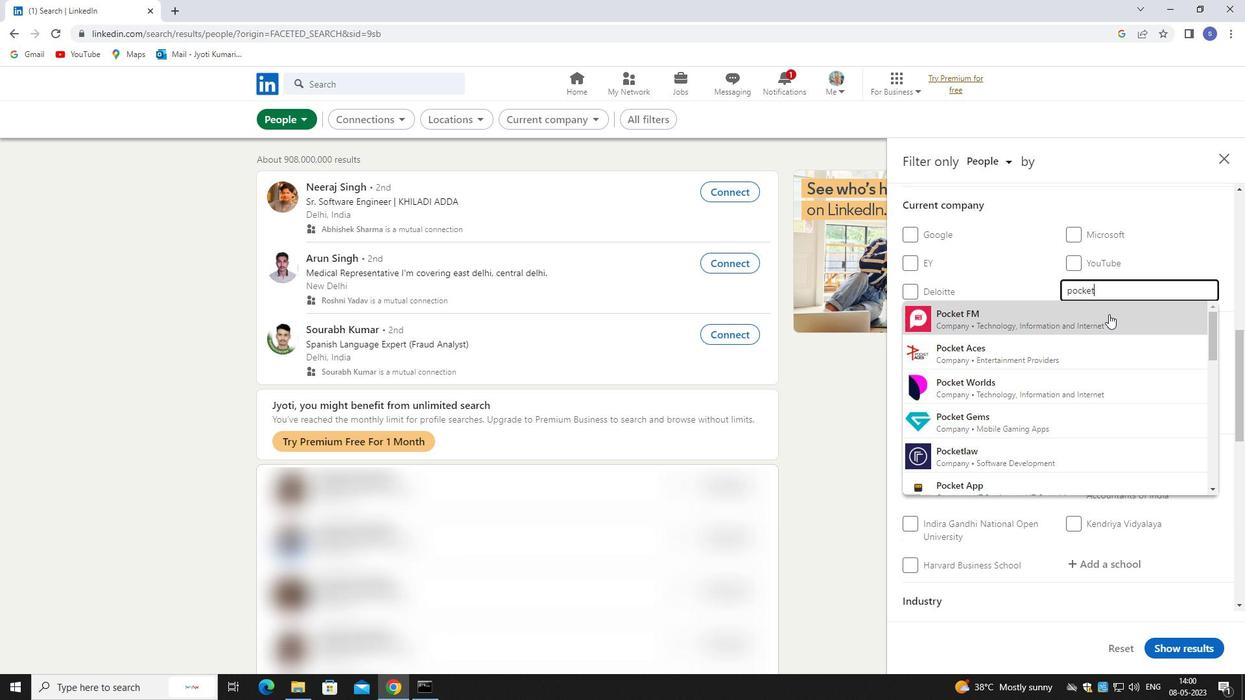 
Action: Mouse scrolled (1109, 314) with delta (0, 0)
Screenshot: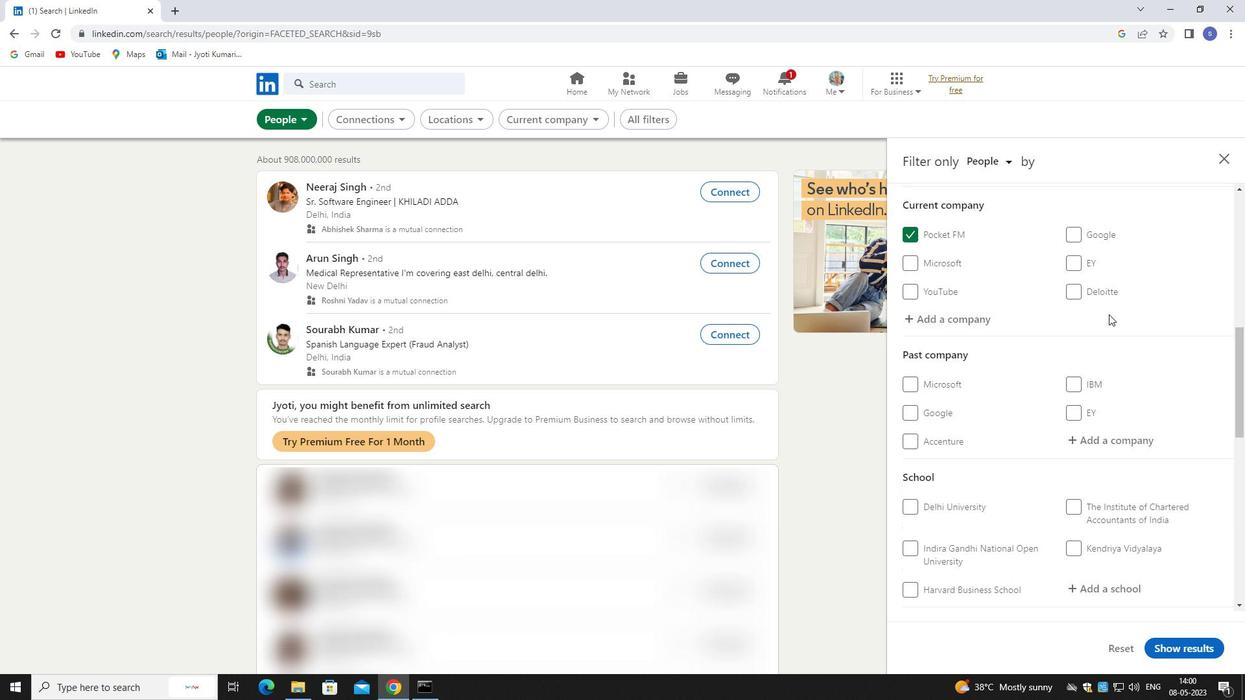 
Action: Mouse scrolled (1109, 314) with delta (0, 0)
Screenshot: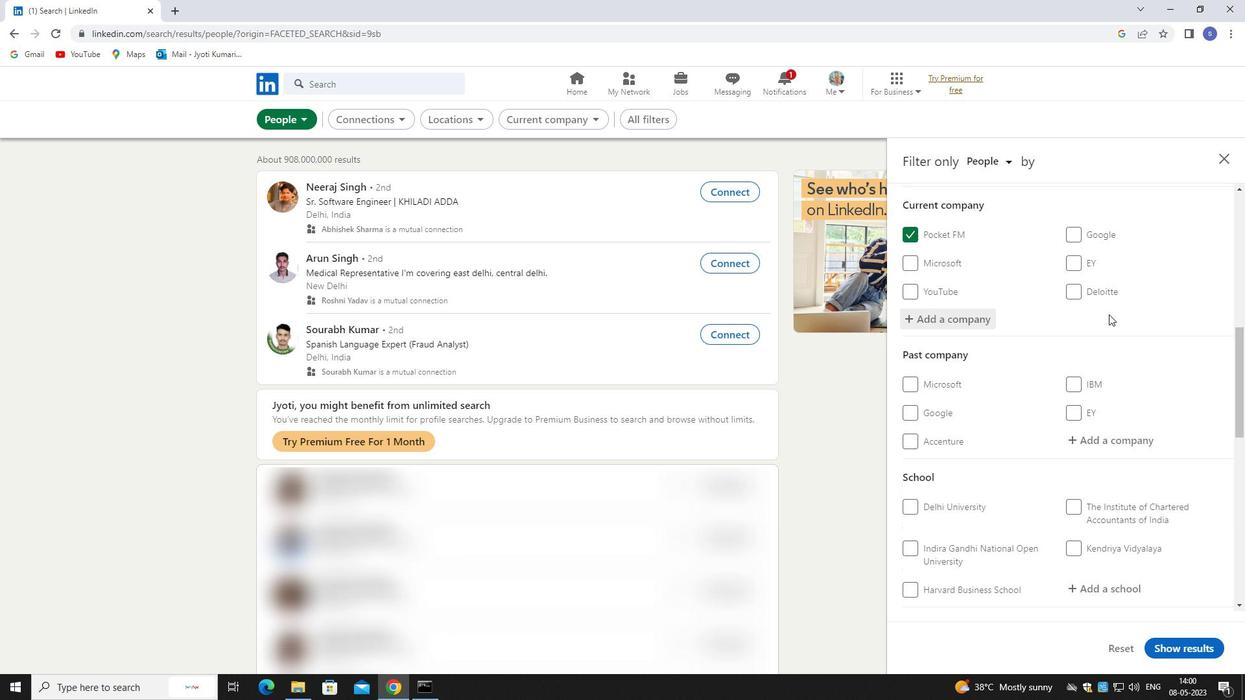 
Action: Mouse moved to (1109, 314)
Screenshot: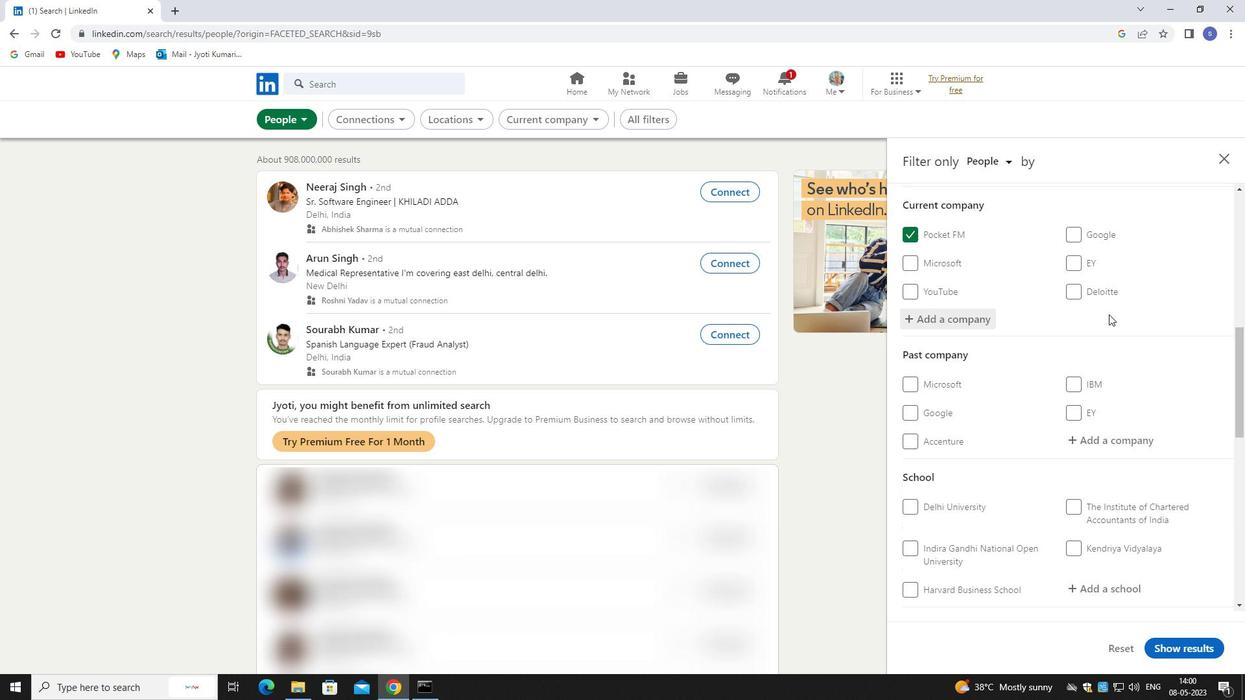 
Action: Mouse scrolled (1109, 314) with delta (0, 0)
Screenshot: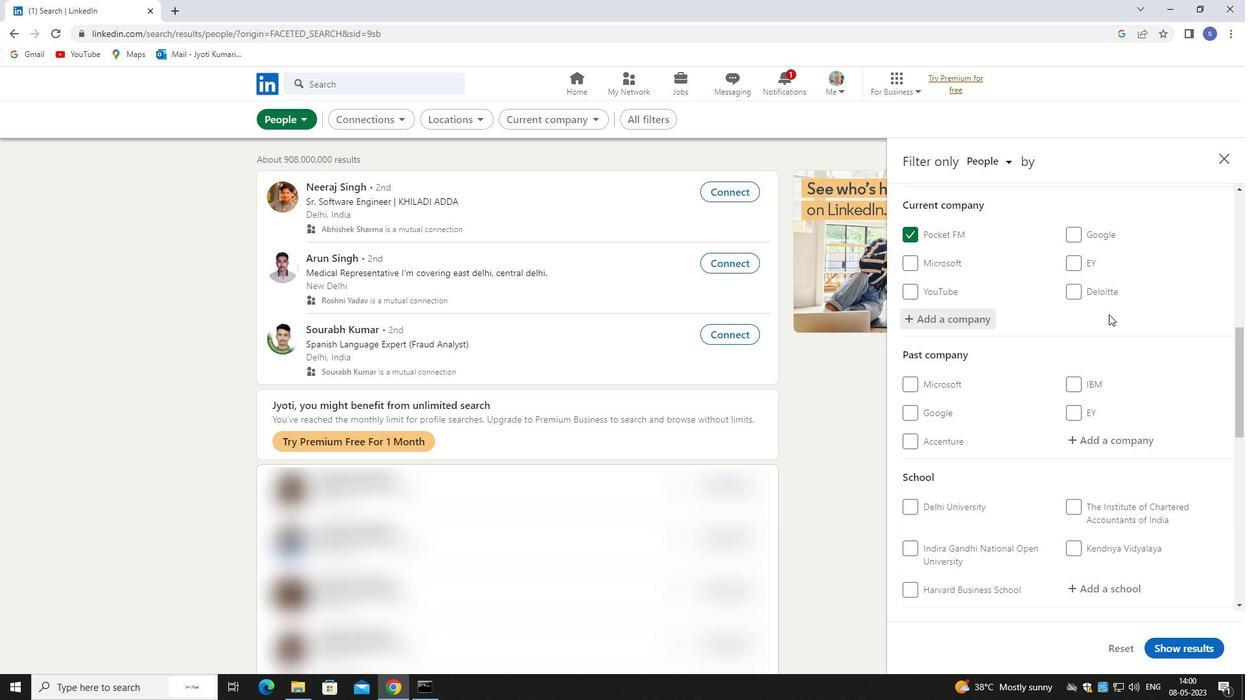 
Action: Mouse moved to (1135, 394)
Screenshot: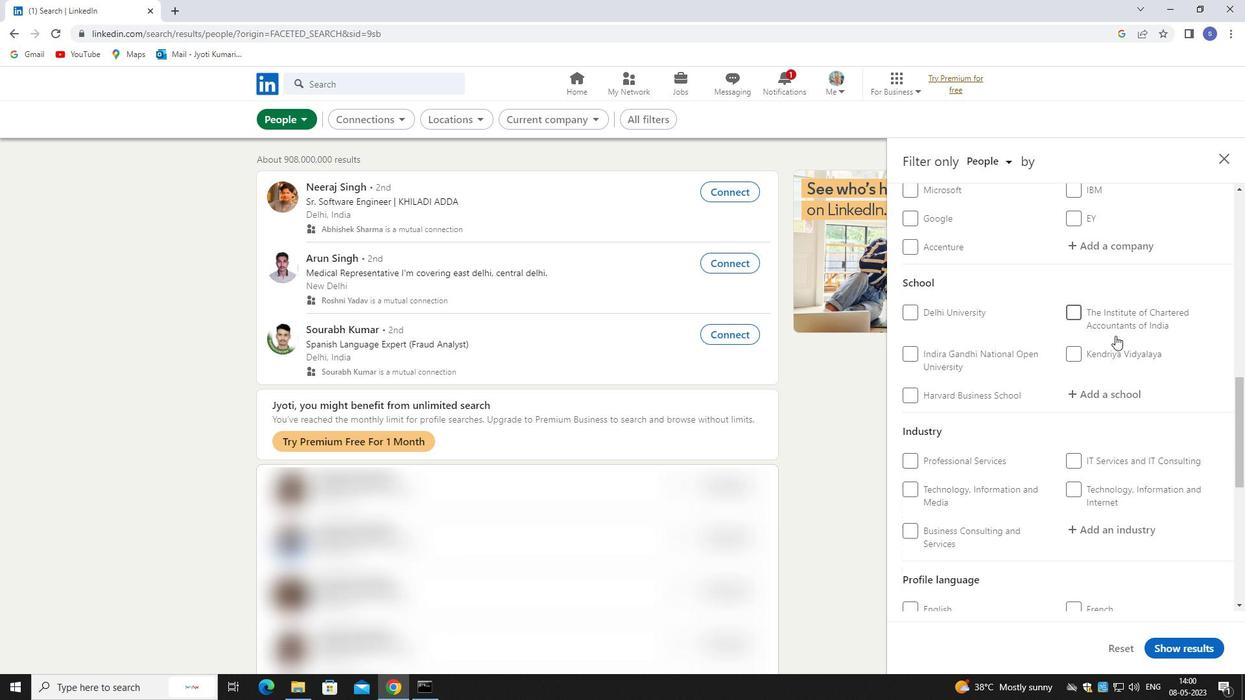 
Action: Mouse pressed left at (1135, 394)
Screenshot: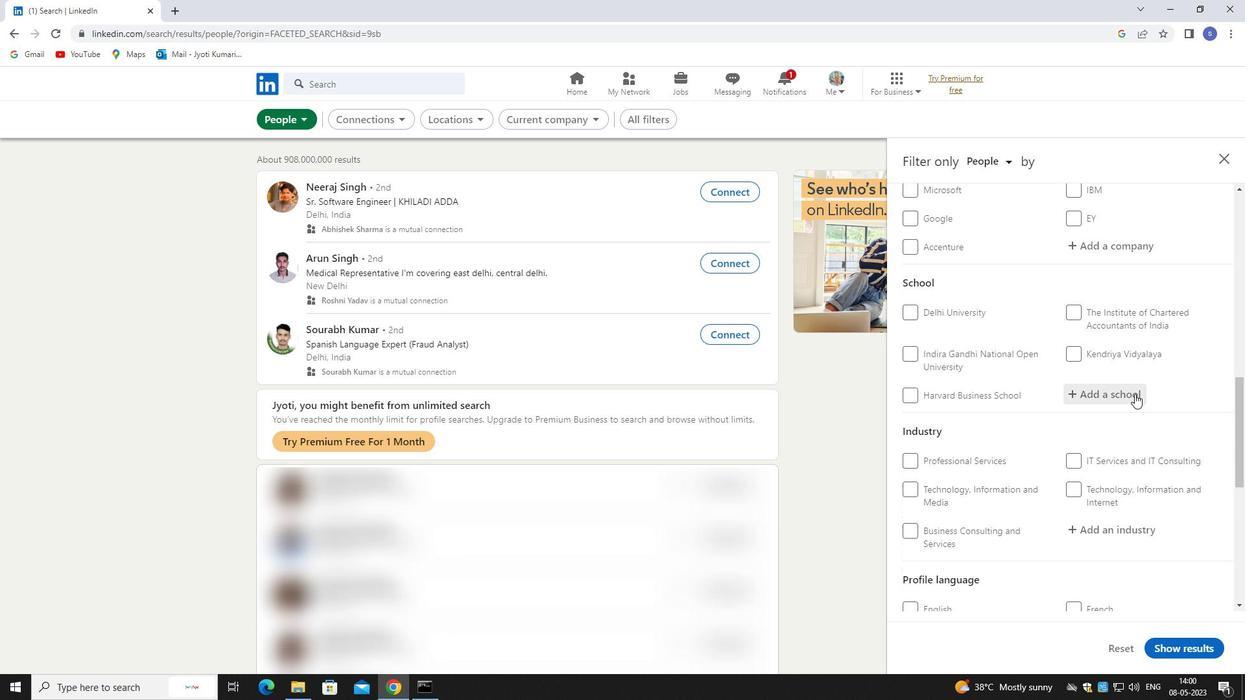 
Action: Mouse moved to (1136, 394)
Screenshot: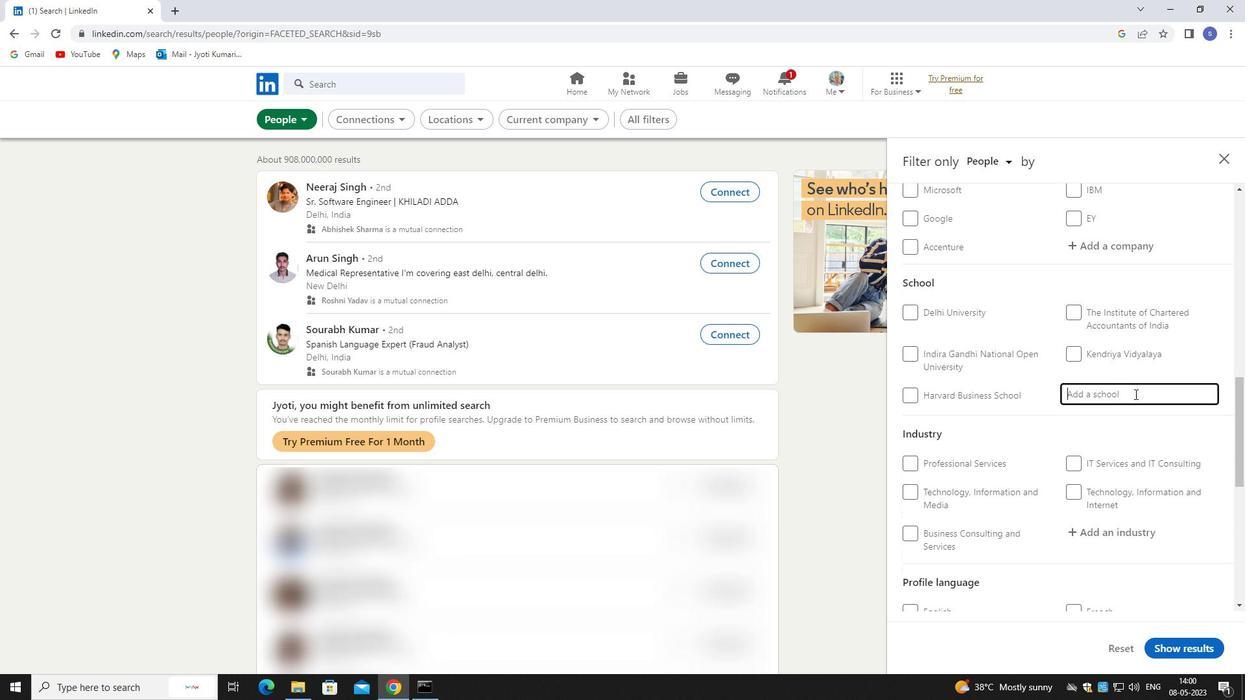 
Action: Key pressed mahars
Screenshot: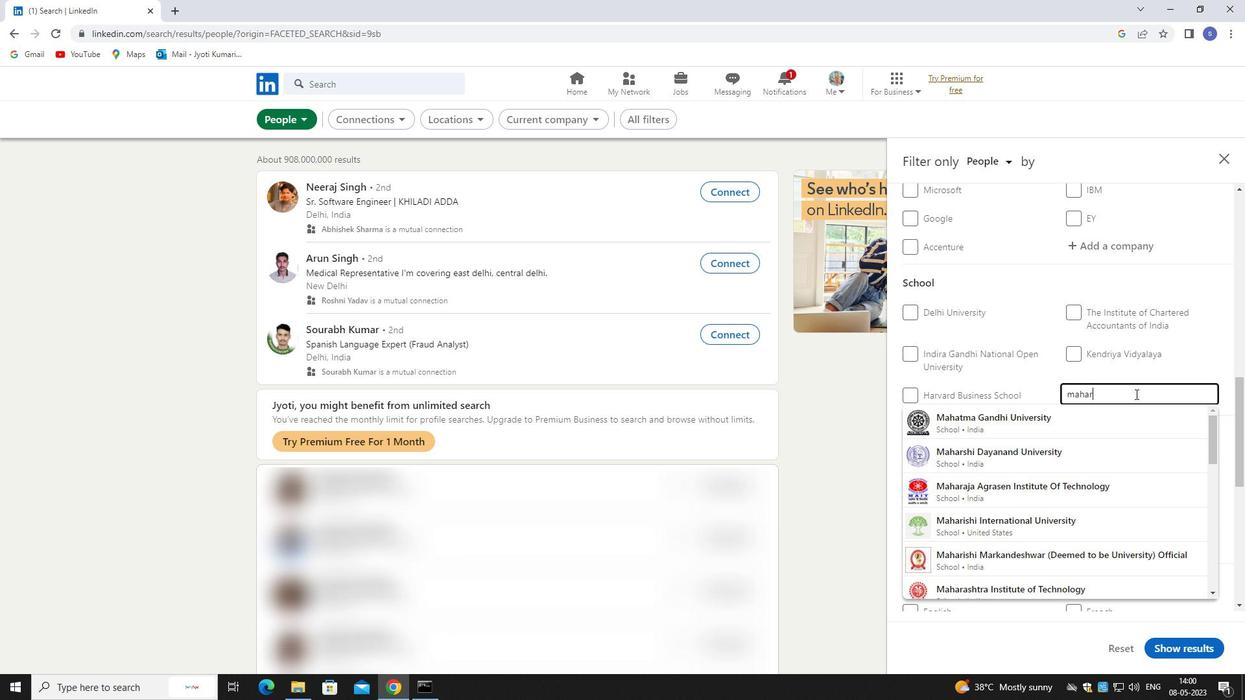 
Action: Mouse moved to (1138, 499)
Screenshot: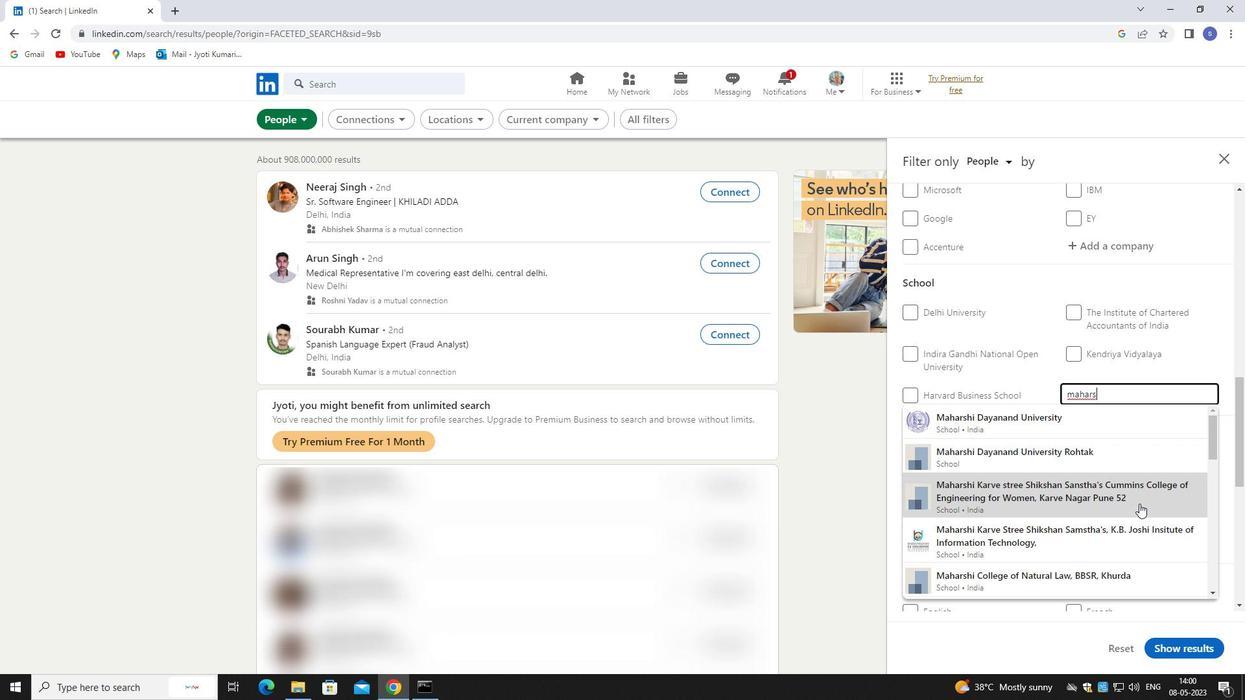 
Action: Mouse scrolled (1138, 498) with delta (0, 0)
Screenshot: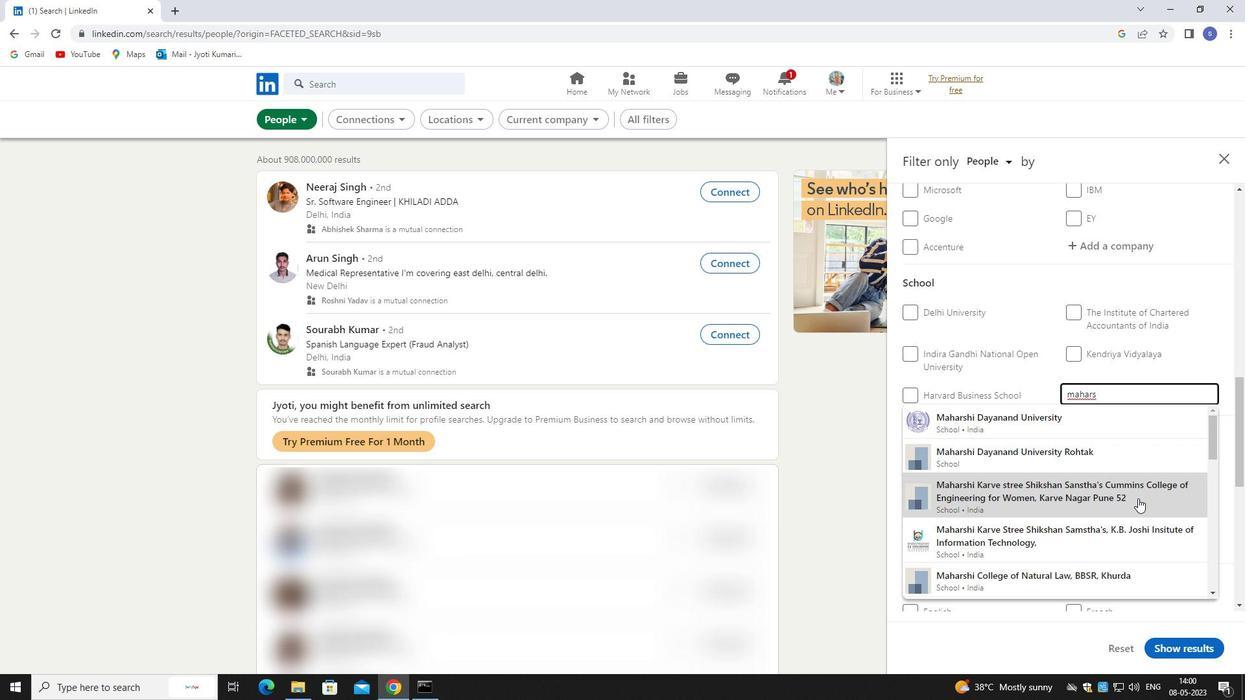 
Action: Mouse moved to (1120, 541)
Screenshot: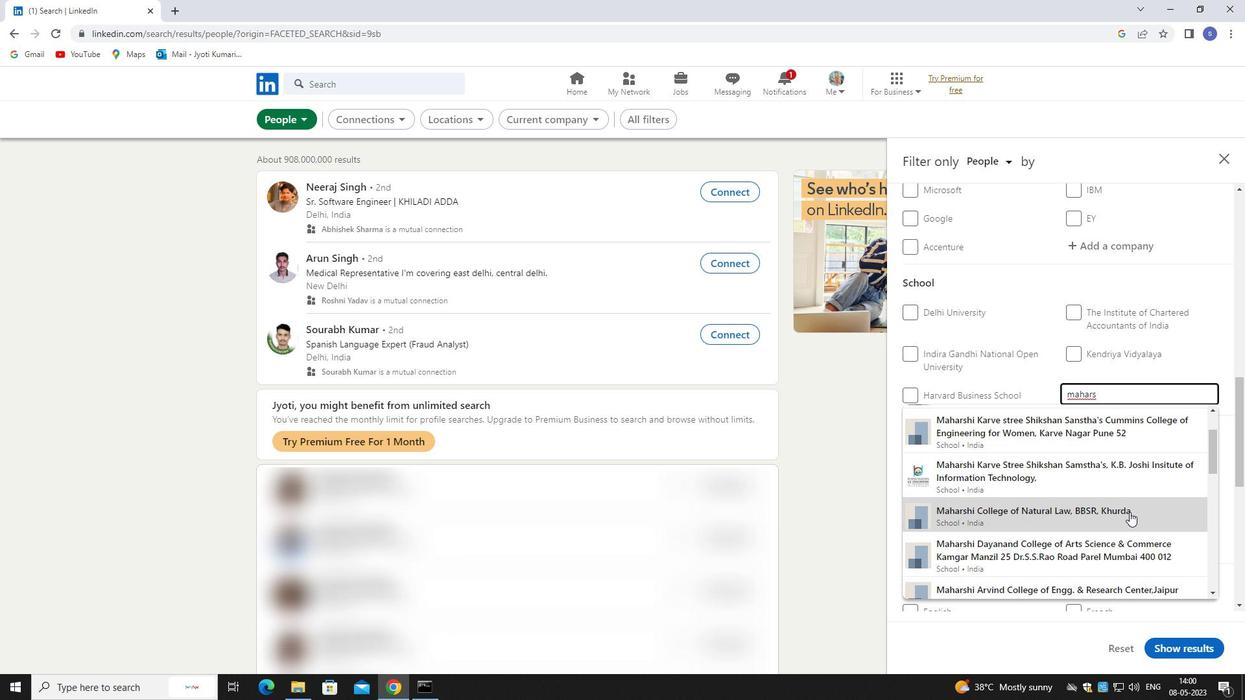 
Action: Mouse pressed left at (1120, 541)
Screenshot: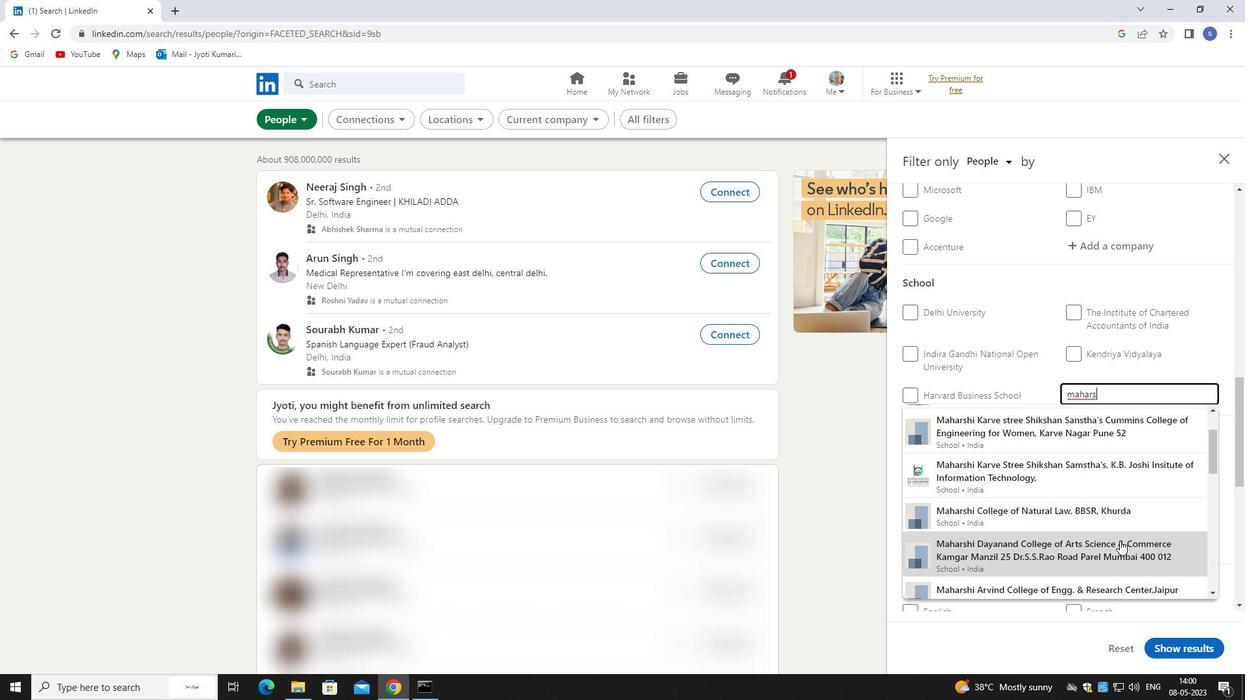 
Action: Mouse moved to (1118, 488)
Screenshot: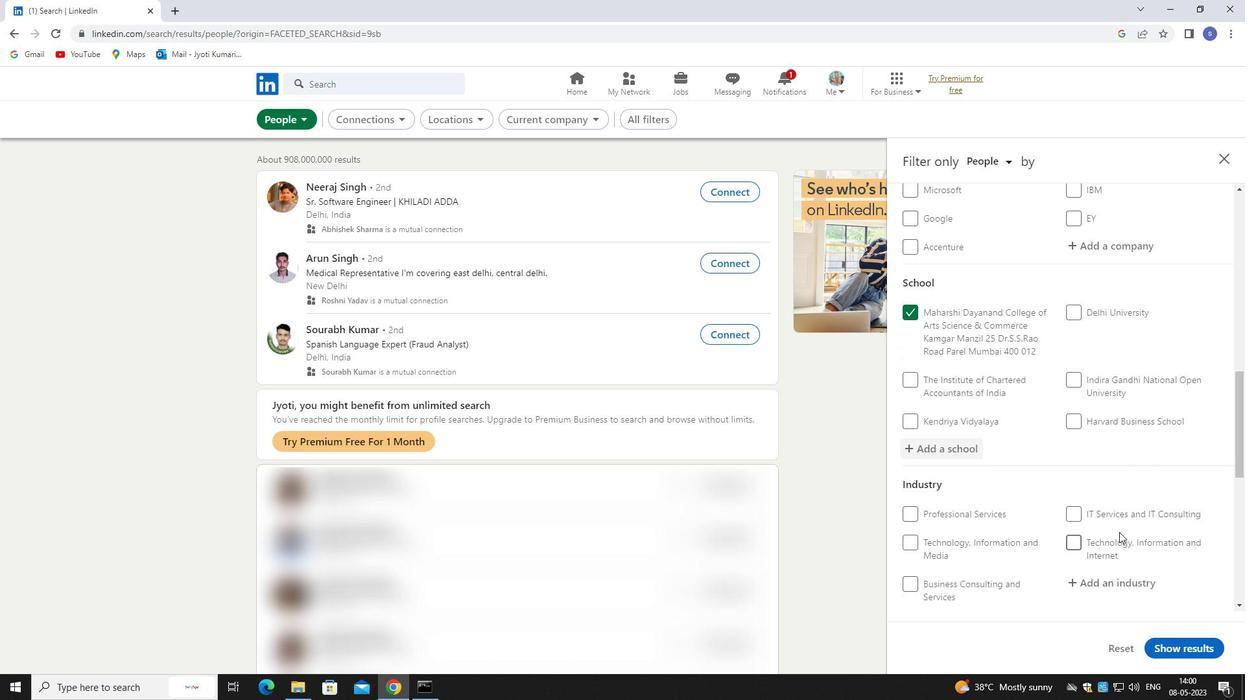 
Action: Mouse scrolled (1118, 487) with delta (0, 0)
Screenshot: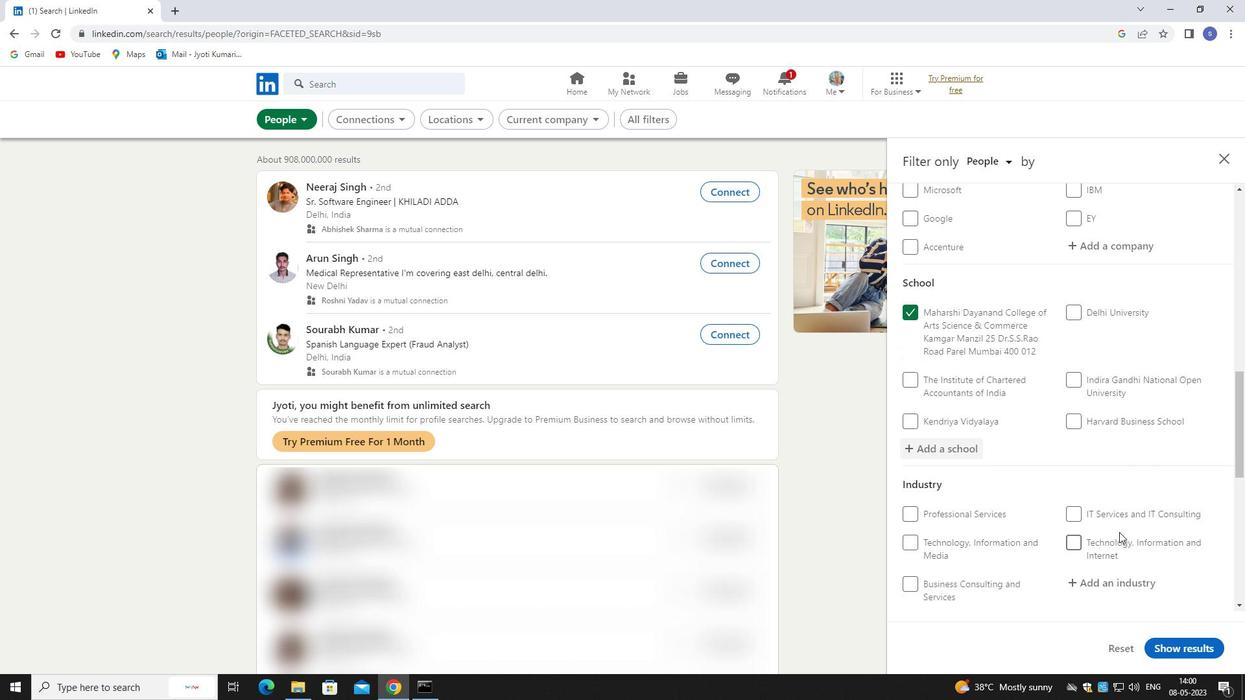 
Action: Mouse moved to (1118, 487)
Screenshot: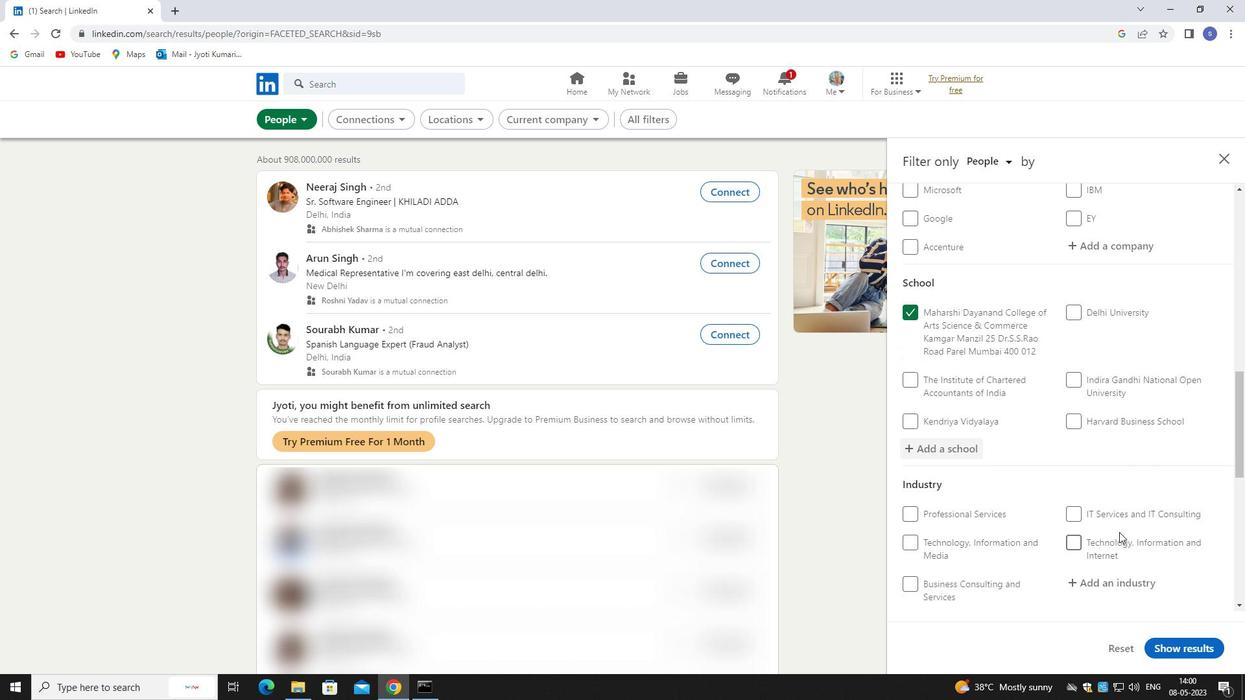 
Action: Mouse scrolled (1118, 486) with delta (0, 0)
Screenshot: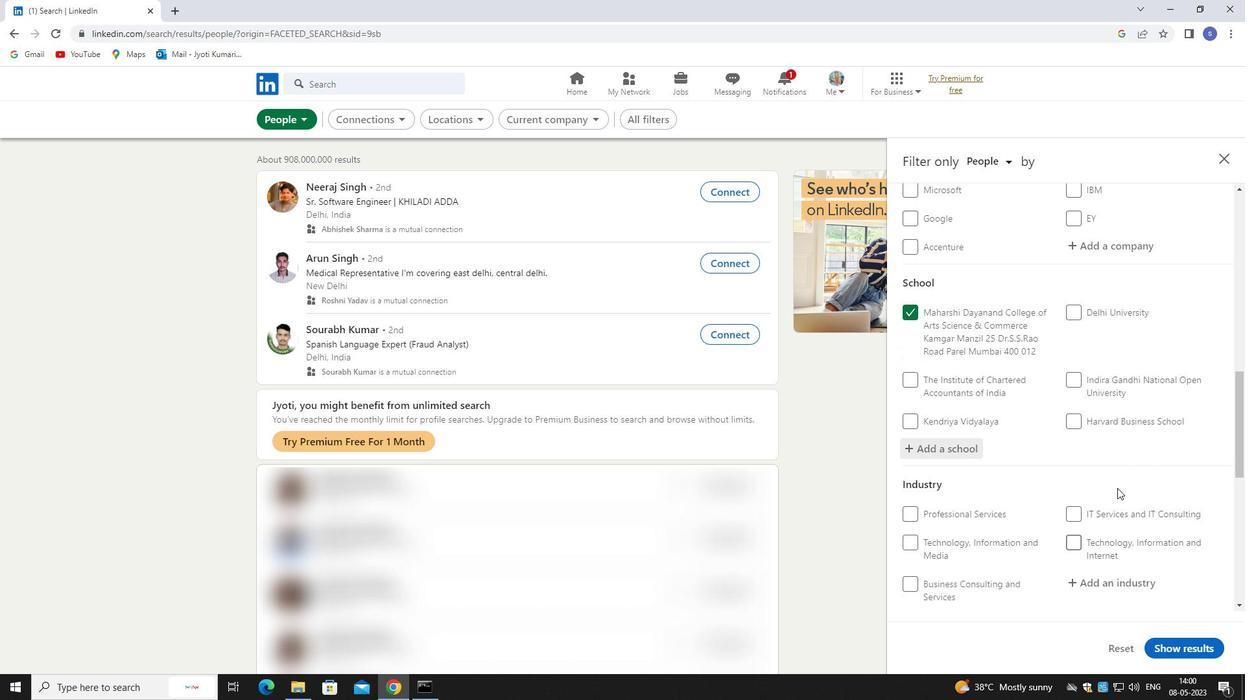 
Action: Mouse scrolled (1118, 486) with delta (0, 0)
Screenshot: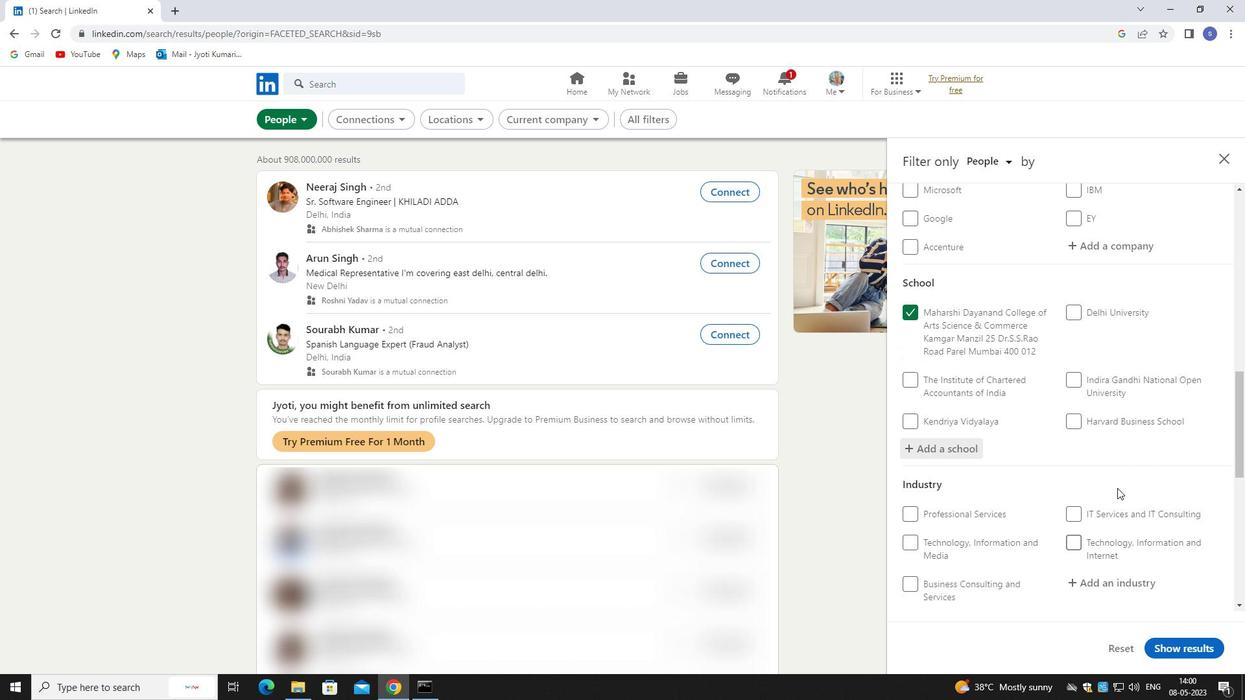 
Action: Mouse scrolled (1118, 486) with delta (0, 0)
Screenshot: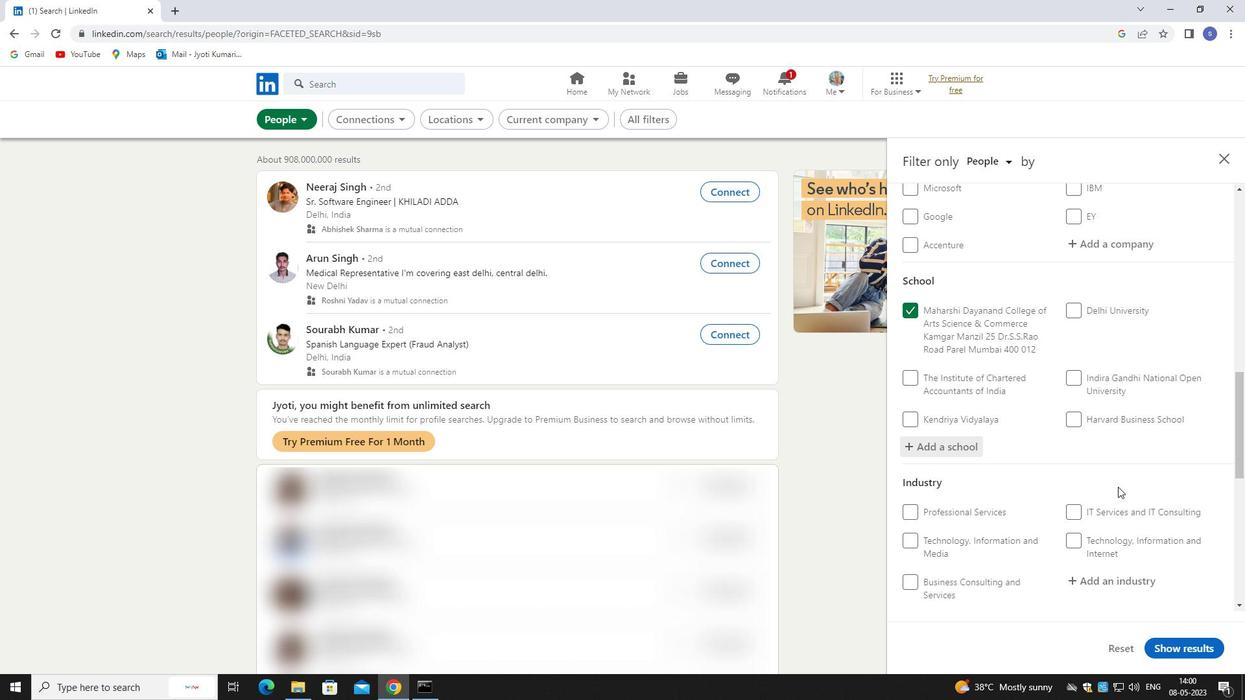 
Action: Mouse moved to (1083, 323)
Screenshot: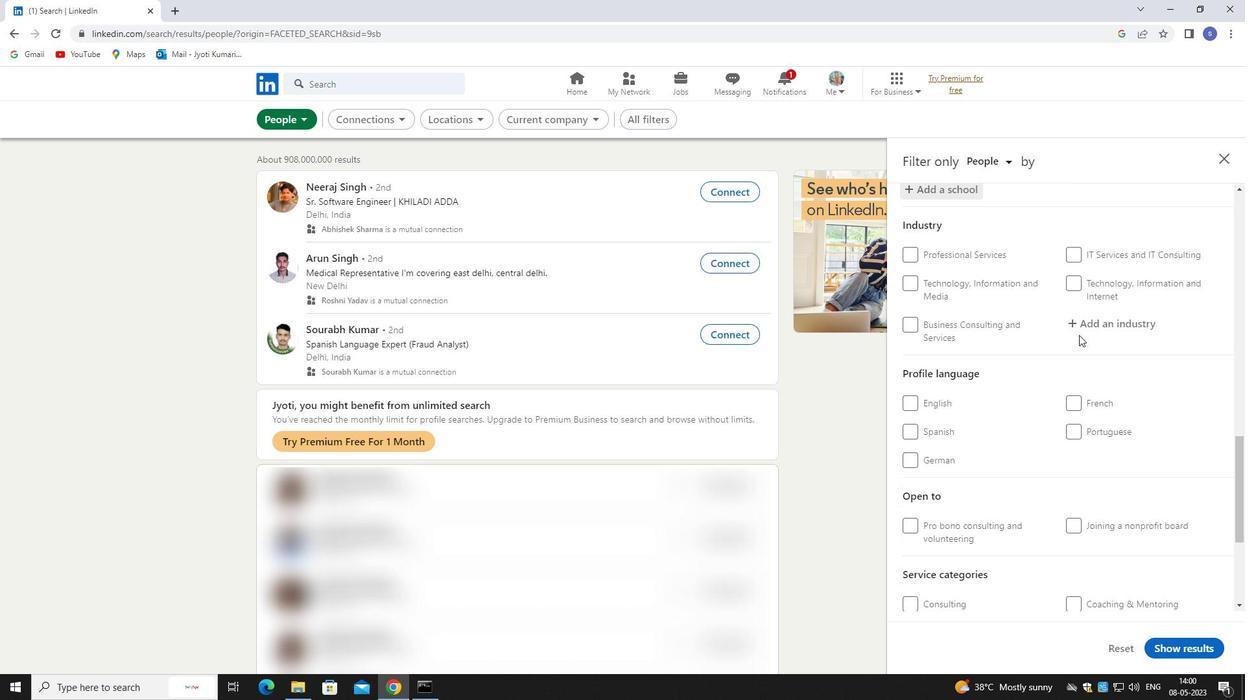 
Action: Mouse pressed left at (1083, 323)
Screenshot: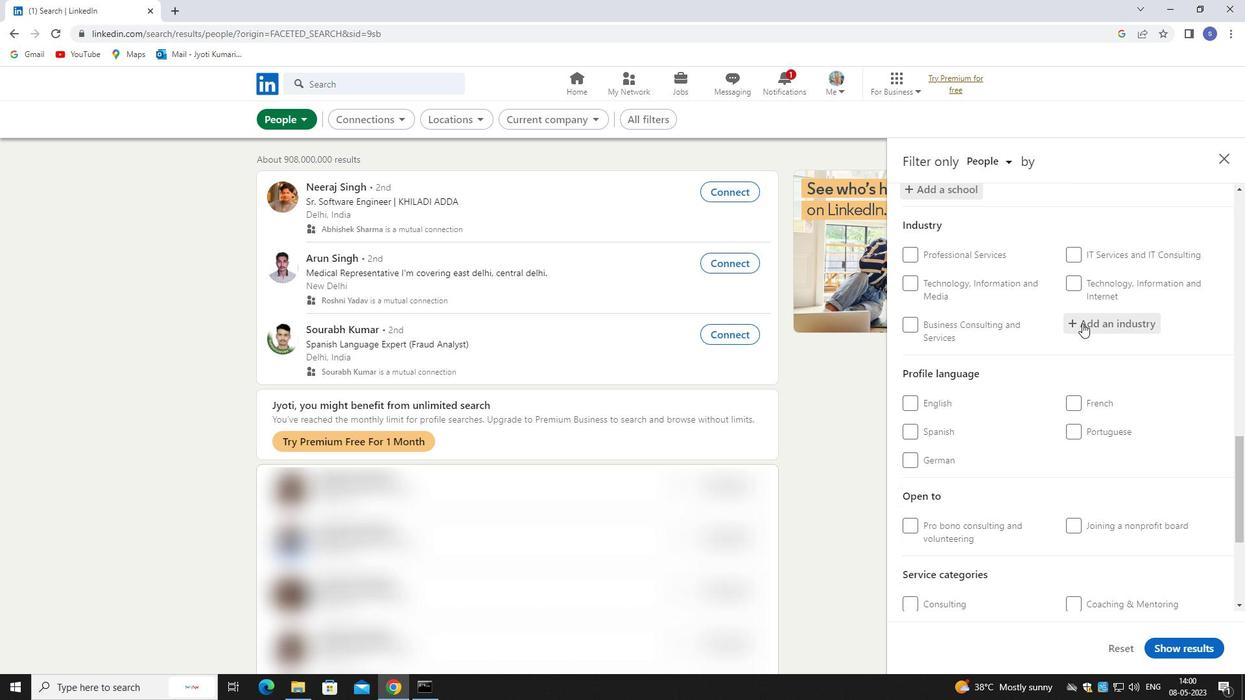 
Action: Key pressed philanthr
Screenshot: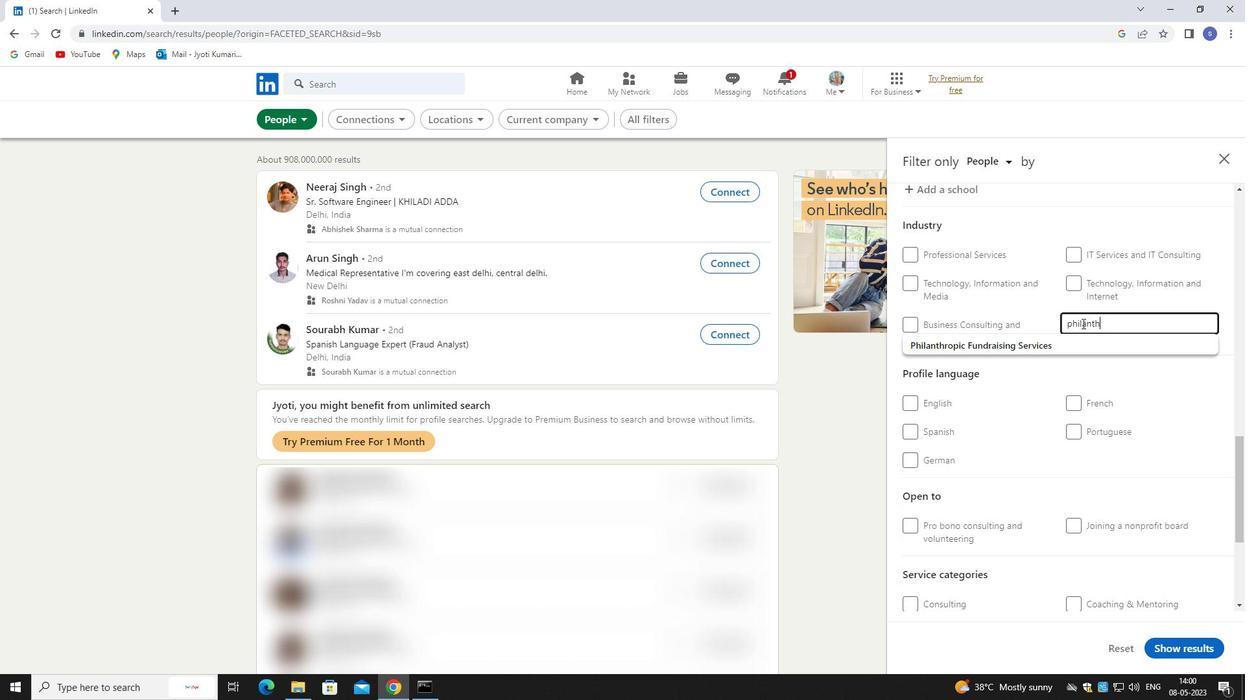 
Action: Mouse moved to (1075, 338)
Screenshot: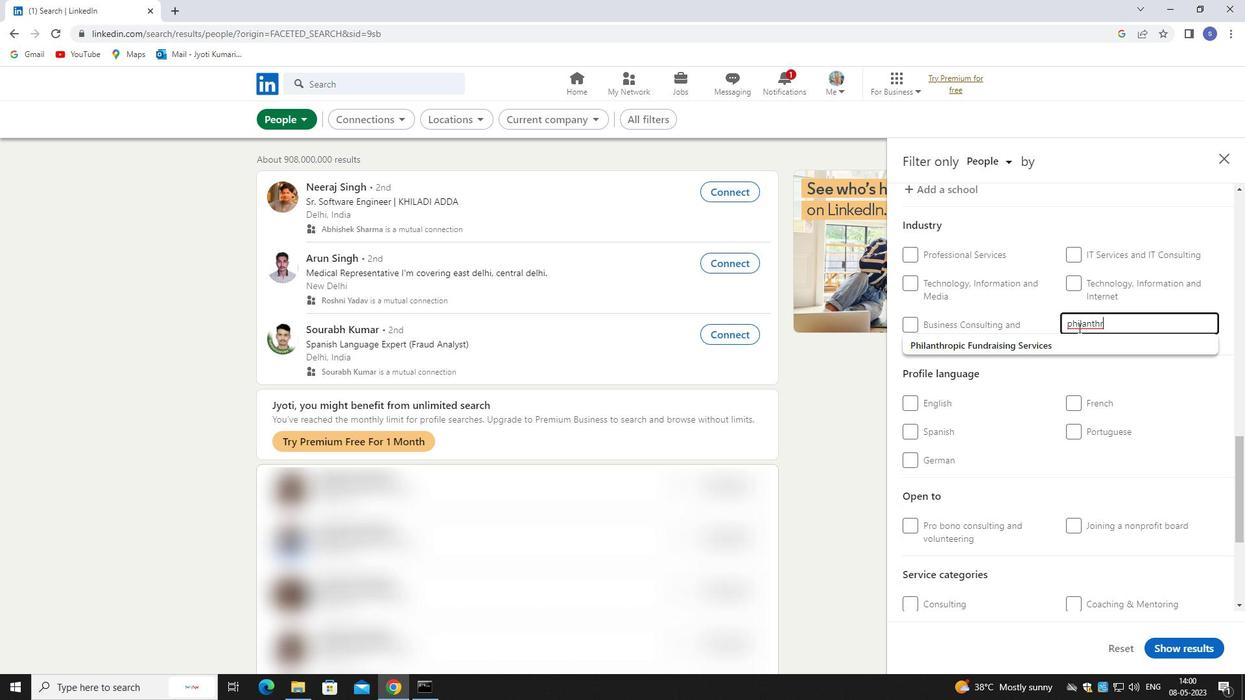 
Action: Mouse pressed left at (1075, 338)
Screenshot: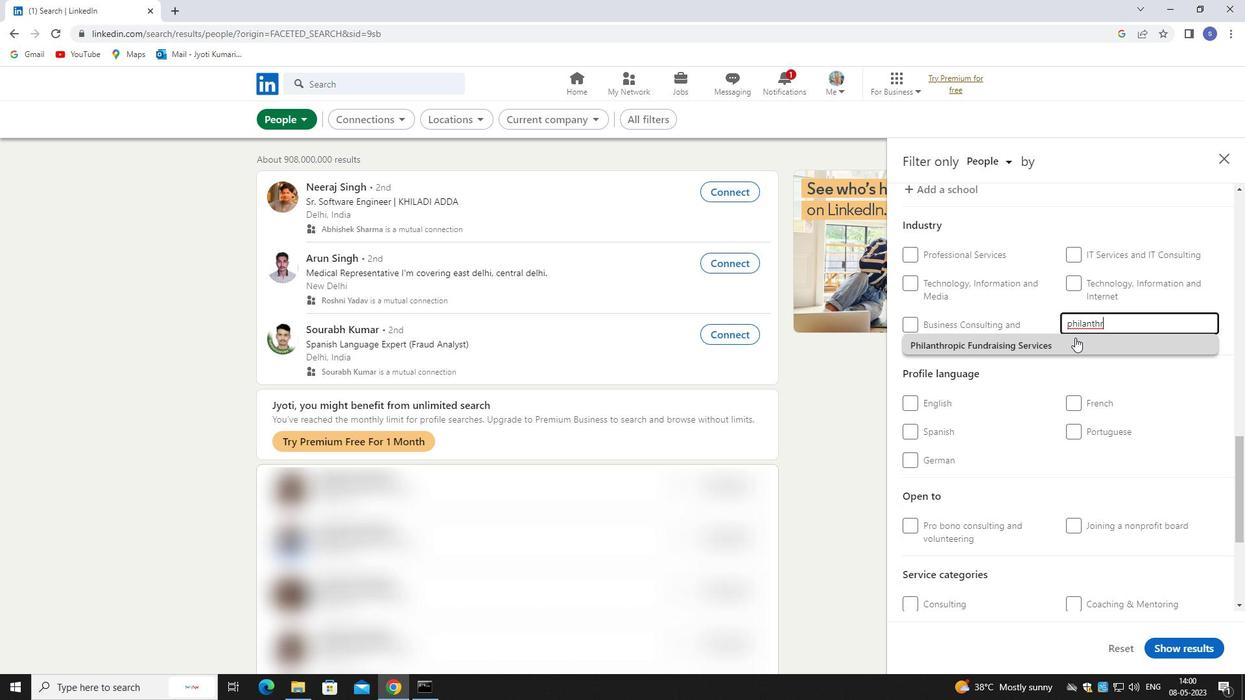 
Action: Mouse moved to (1068, 349)
Screenshot: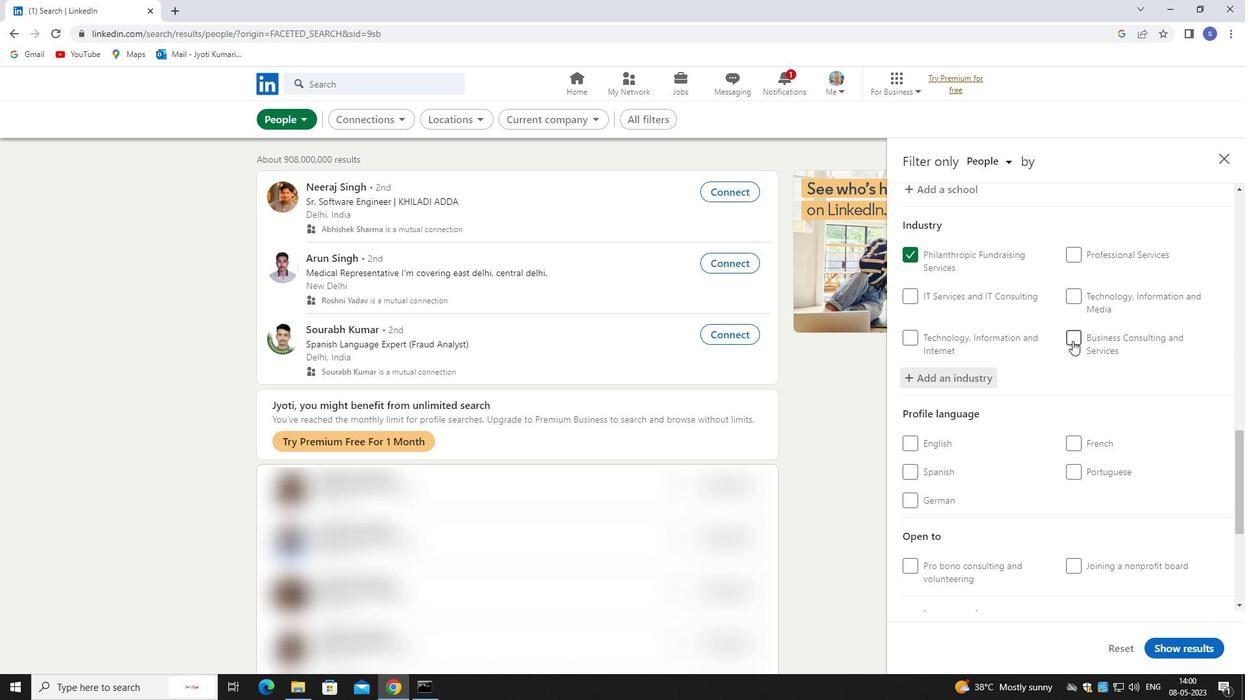 
Action: Mouse scrolled (1068, 349) with delta (0, 0)
Screenshot: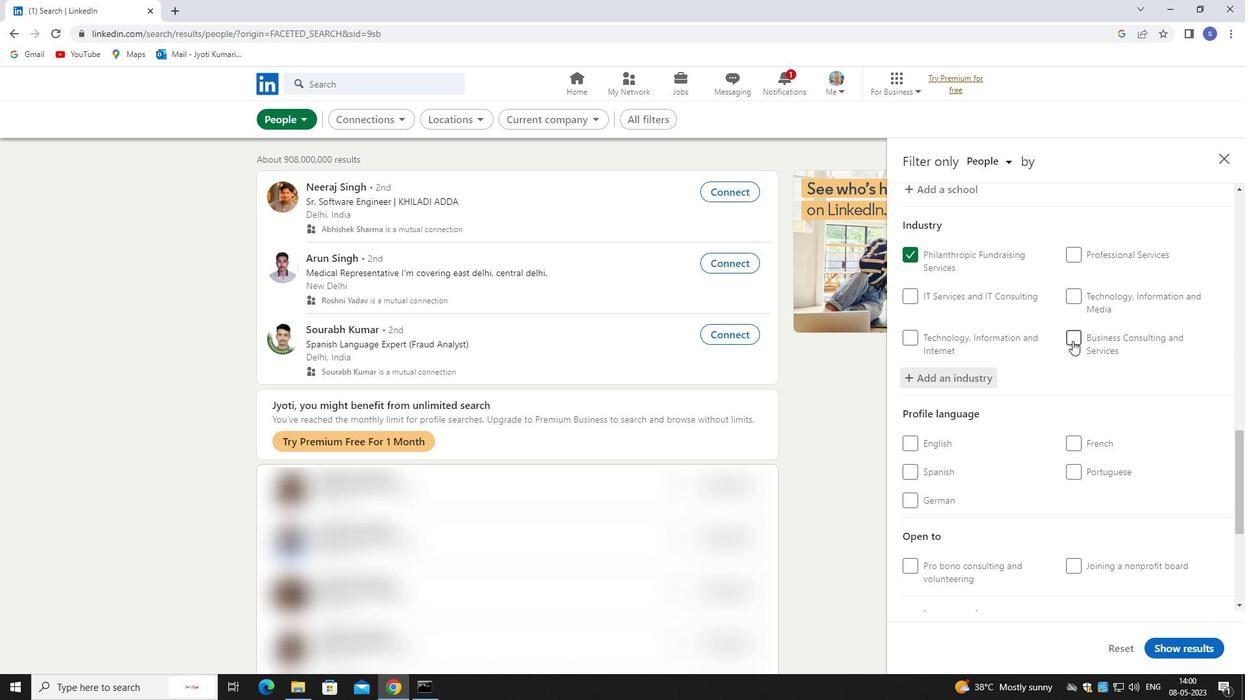 
Action: Mouse moved to (928, 374)
Screenshot: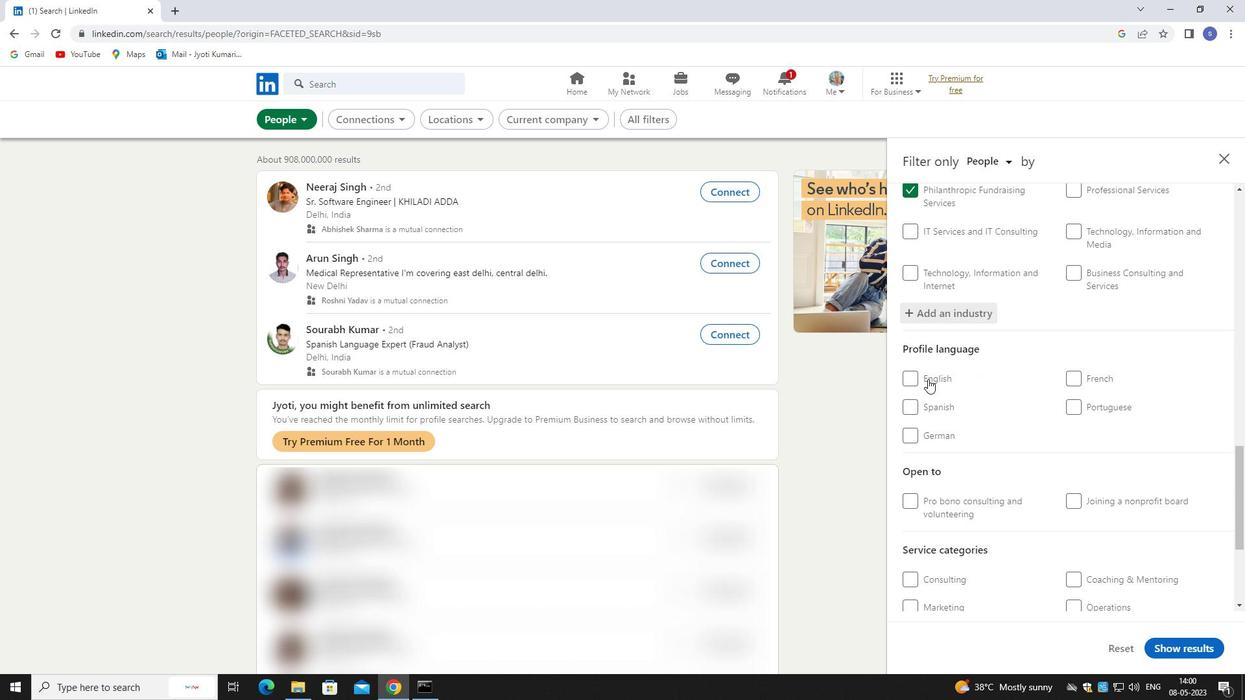 
Action: Mouse pressed left at (928, 374)
Screenshot: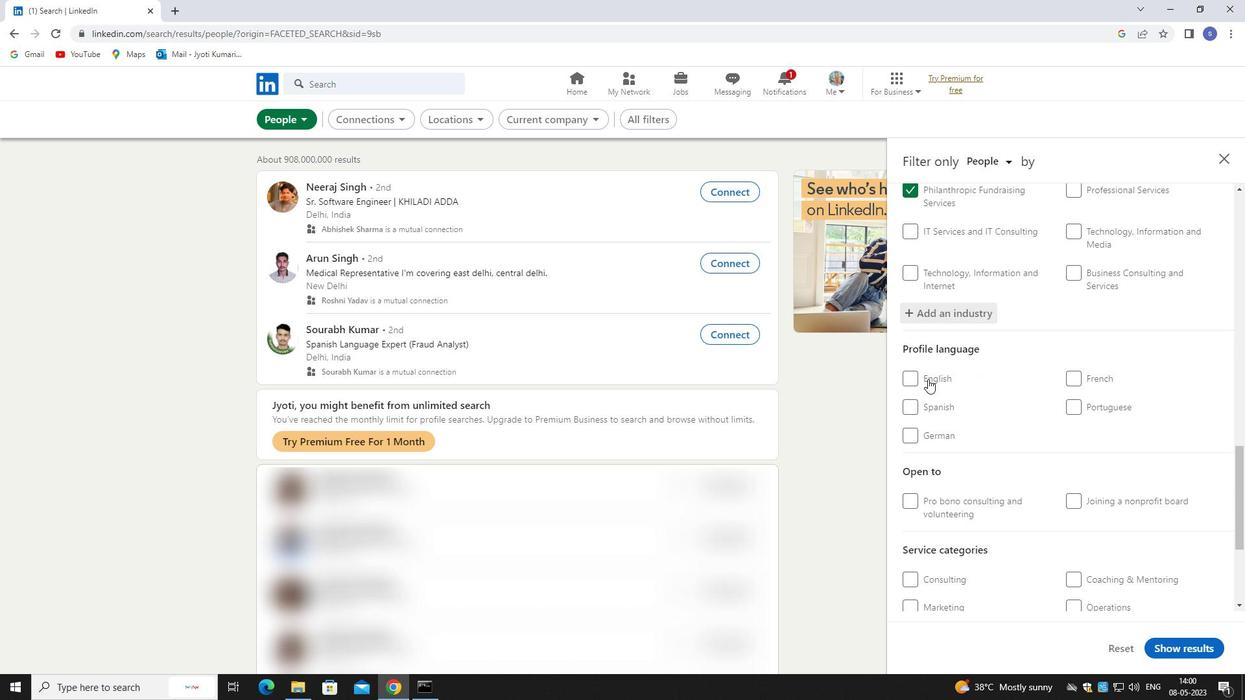 
Action: Mouse moved to (940, 367)
Screenshot: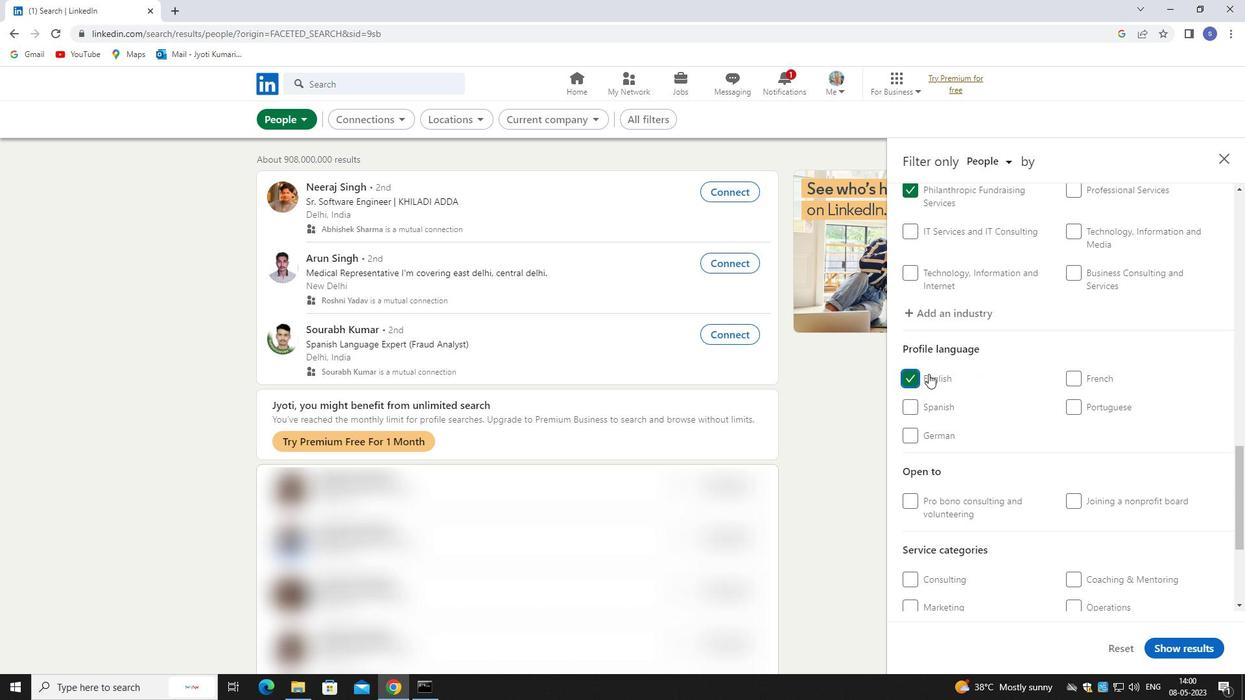 
Action: Mouse scrolled (940, 367) with delta (0, 0)
Screenshot: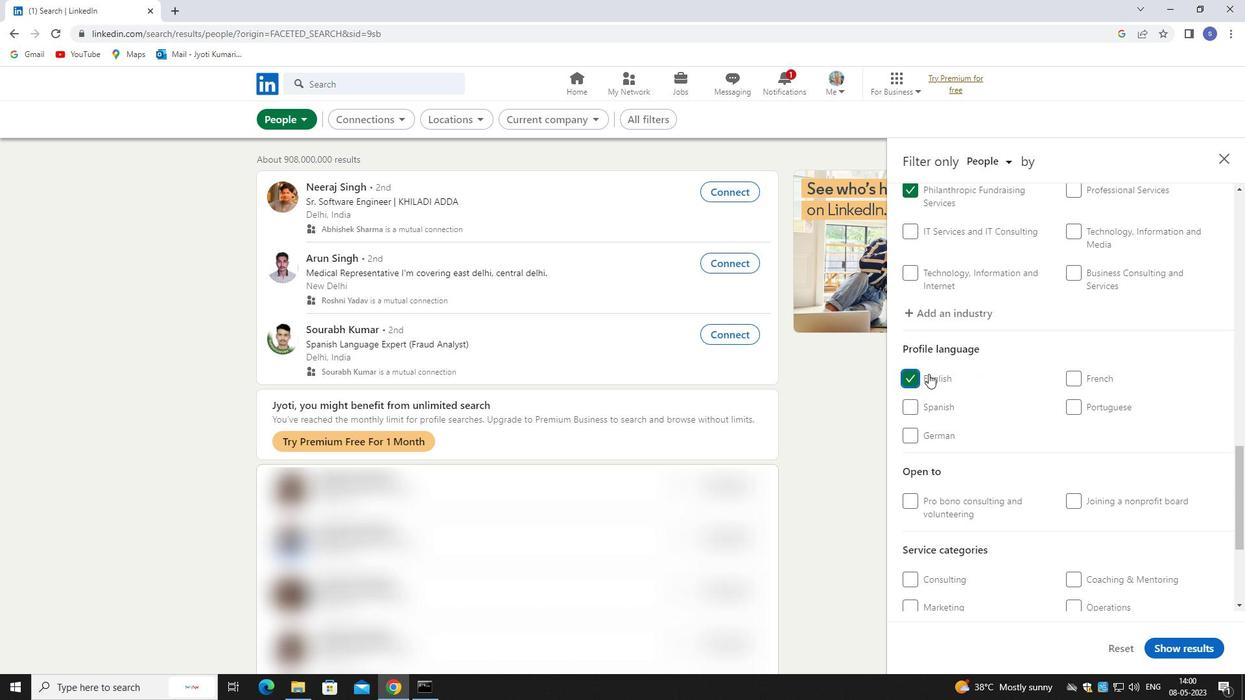 
Action: Mouse moved to (942, 367)
Screenshot: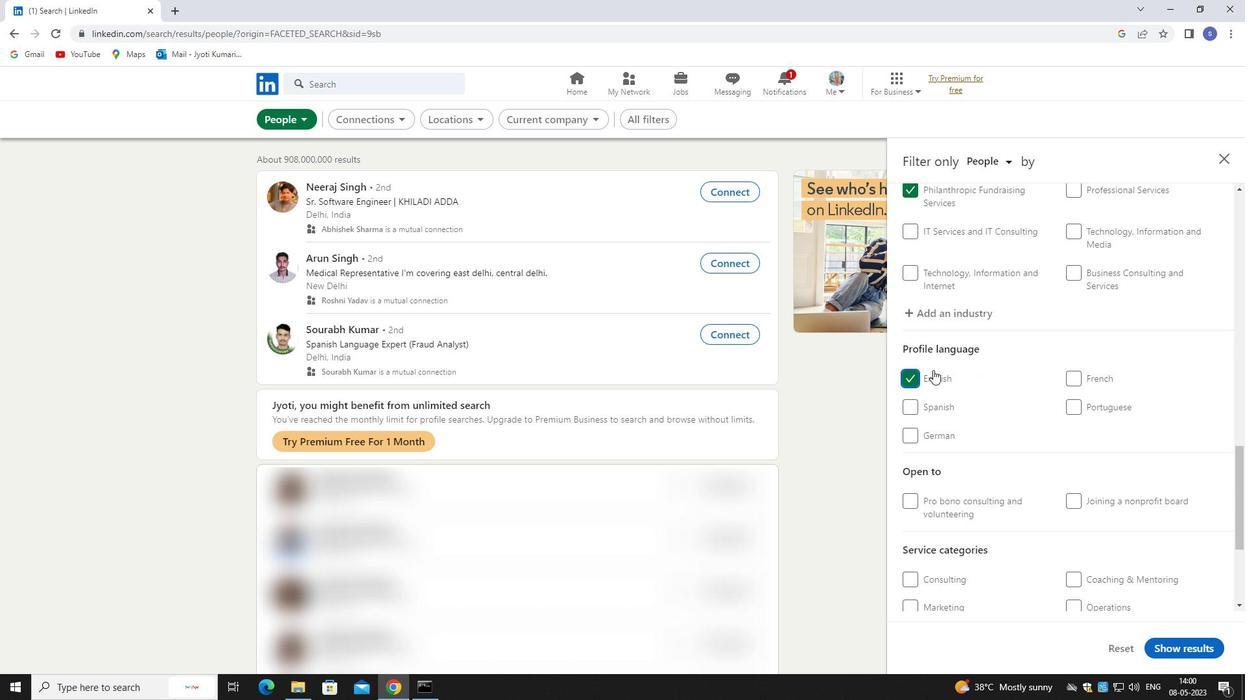 
Action: Mouse scrolled (942, 367) with delta (0, 0)
Screenshot: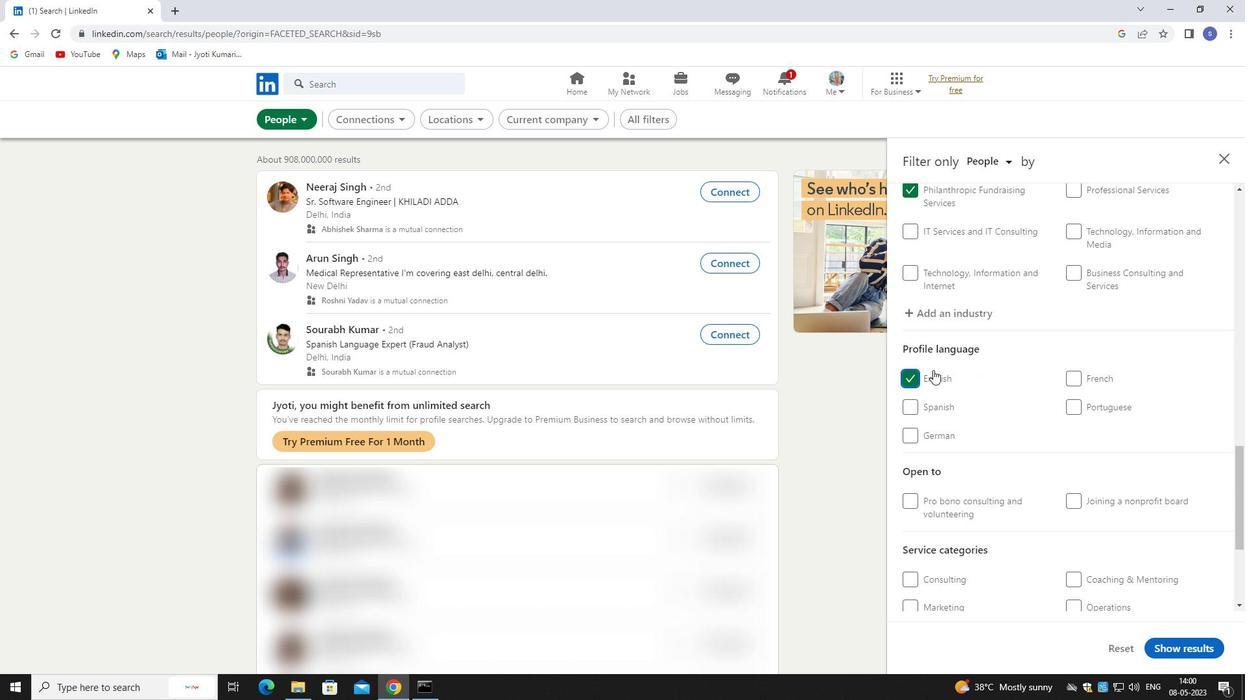 
Action: Mouse moved to (943, 367)
Screenshot: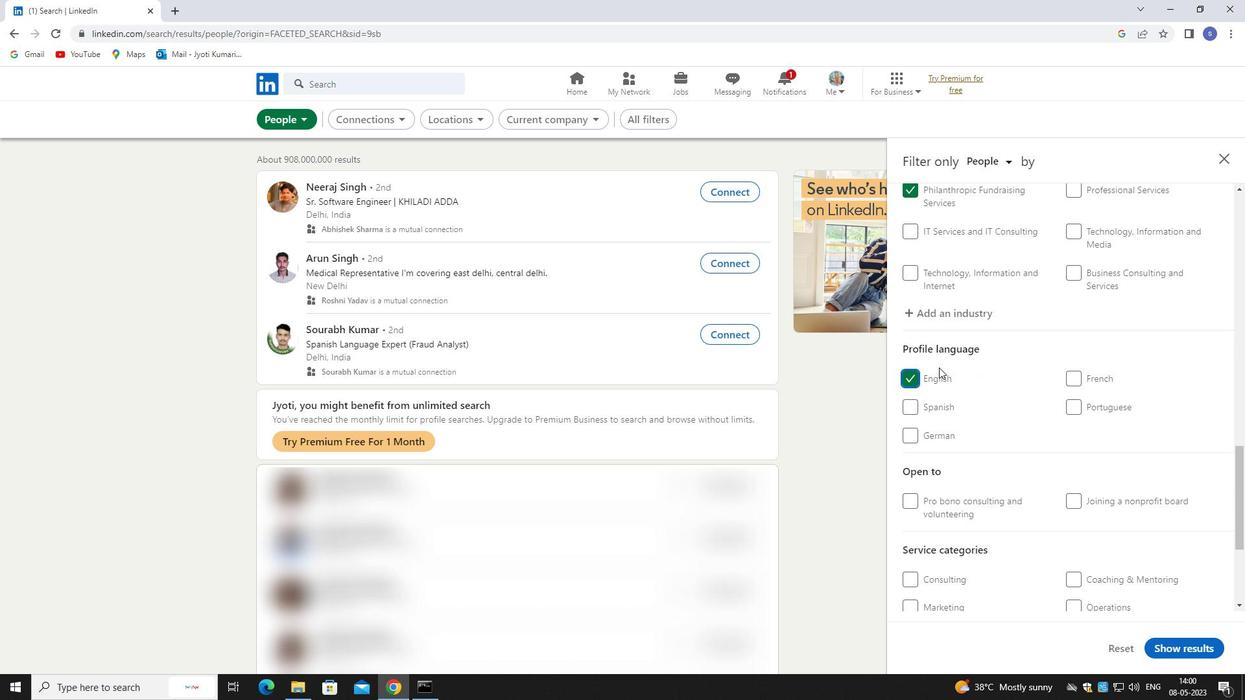 
Action: Mouse scrolled (943, 367) with delta (0, 0)
Screenshot: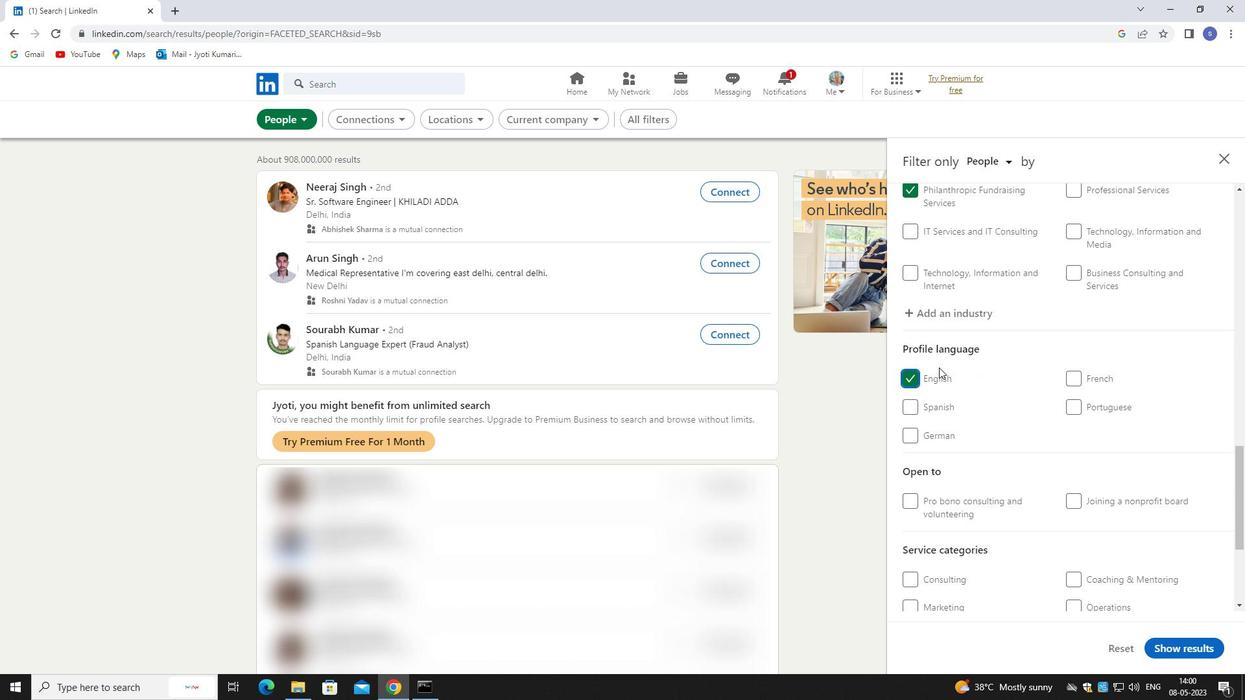 
Action: Mouse moved to (982, 363)
Screenshot: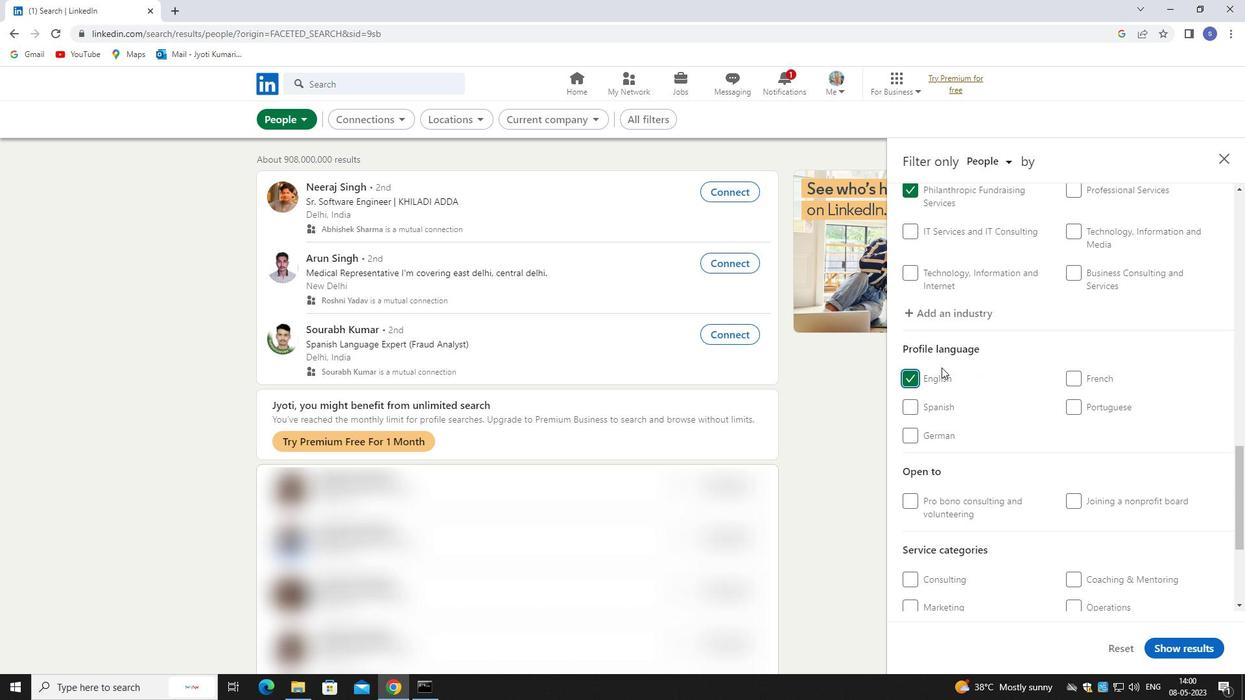 
Action: Mouse scrolled (982, 362) with delta (0, 0)
Screenshot: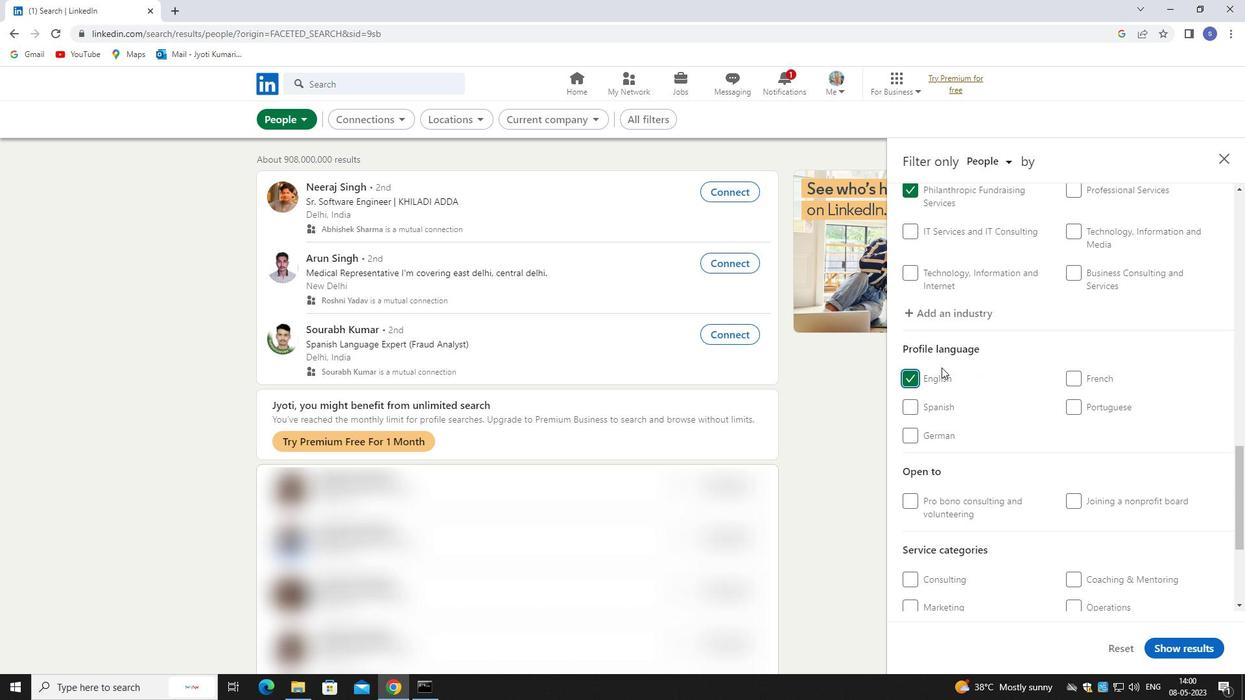 
Action: Mouse moved to (1166, 407)
Screenshot: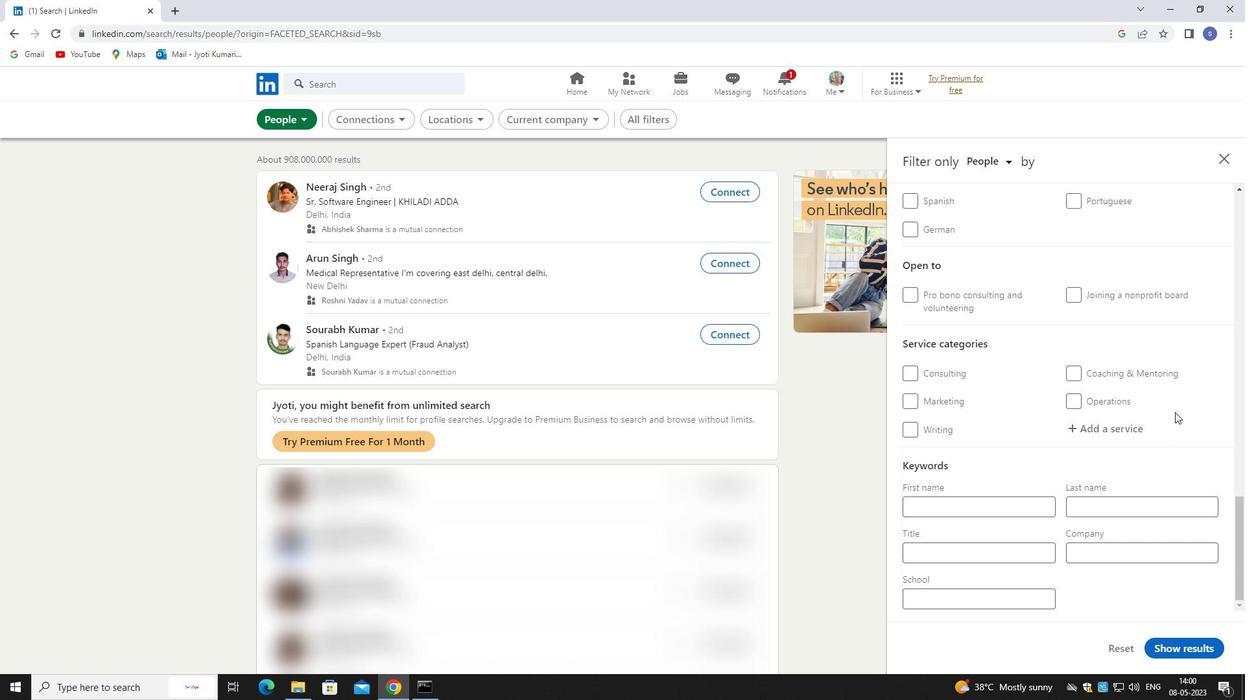
Action: Mouse scrolled (1166, 406) with delta (0, 0)
Screenshot: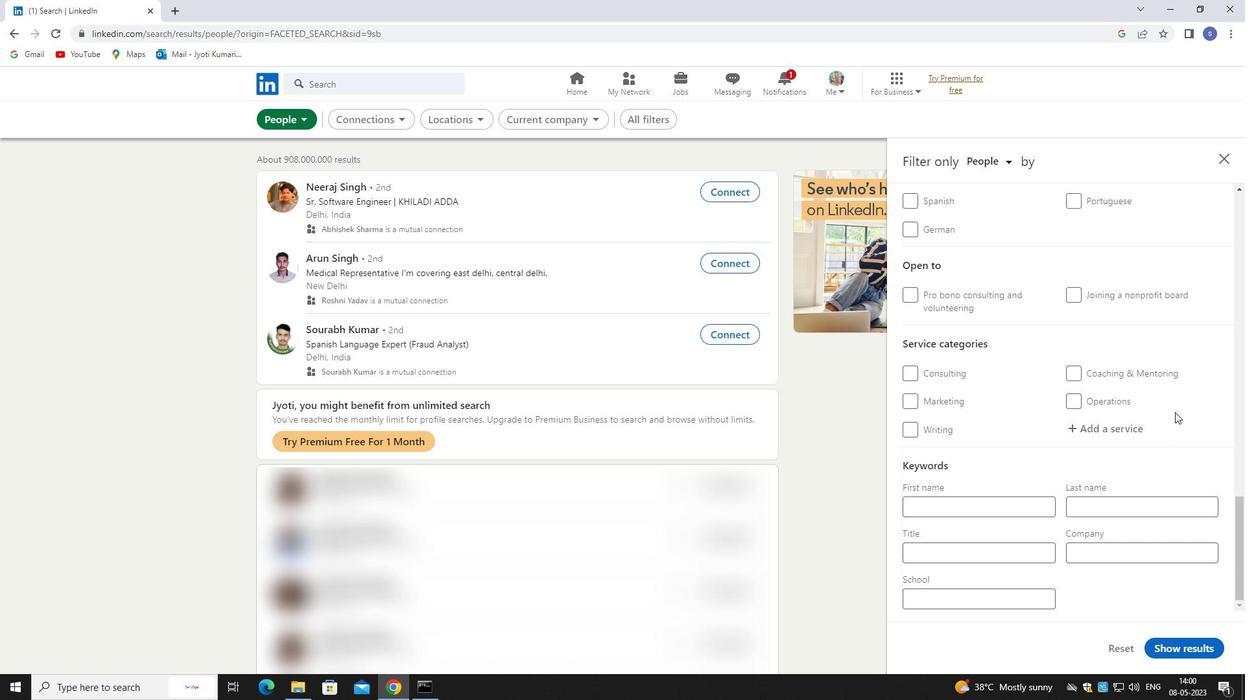 
Action: Mouse moved to (1166, 406)
Screenshot: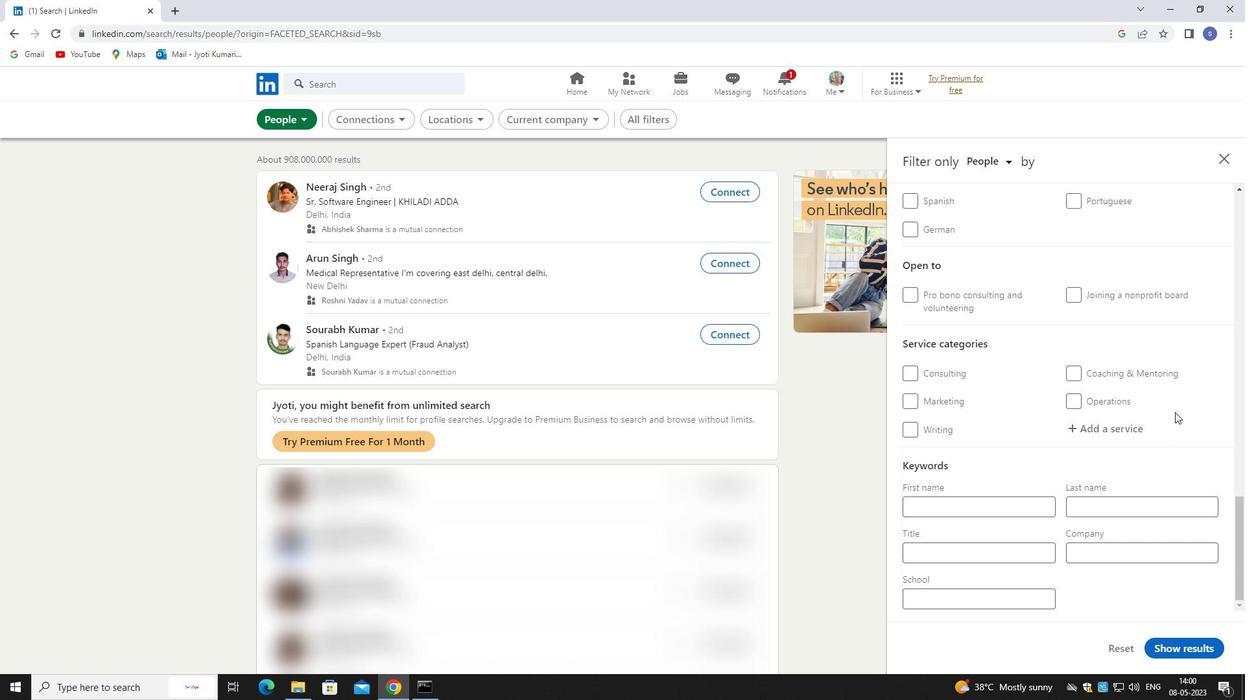 
Action: Mouse scrolled (1166, 406) with delta (0, 0)
Screenshot: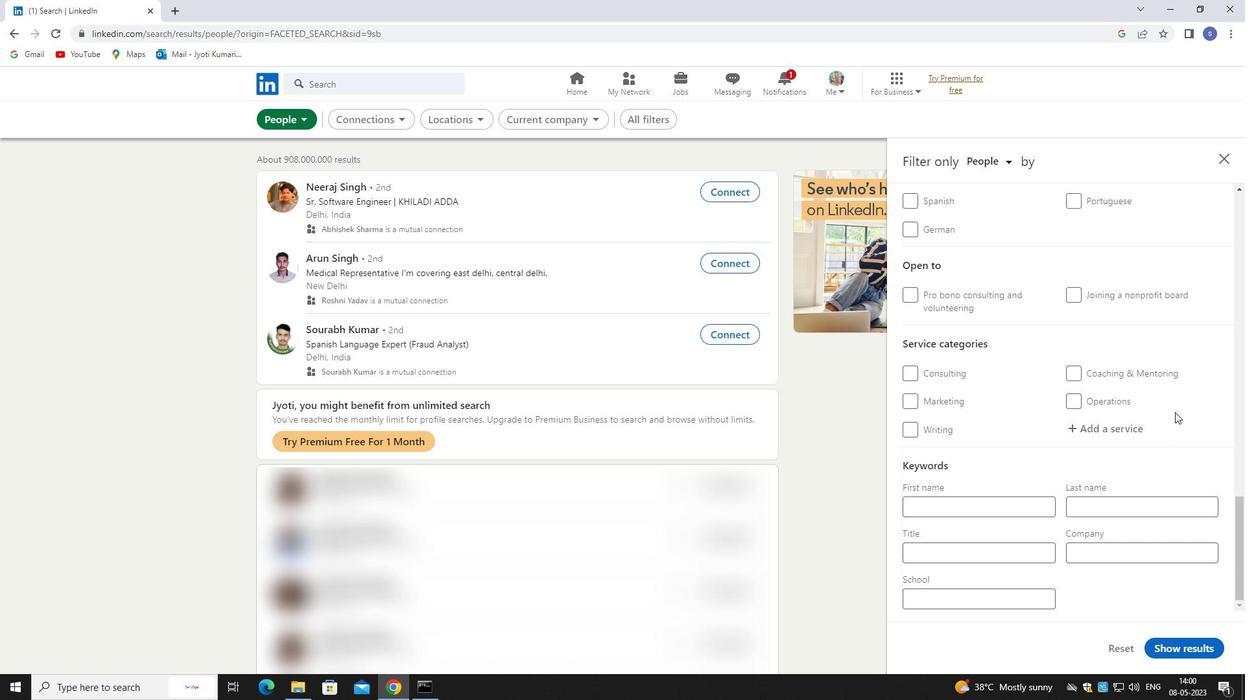 
Action: Mouse moved to (1111, 428)
Screenshot: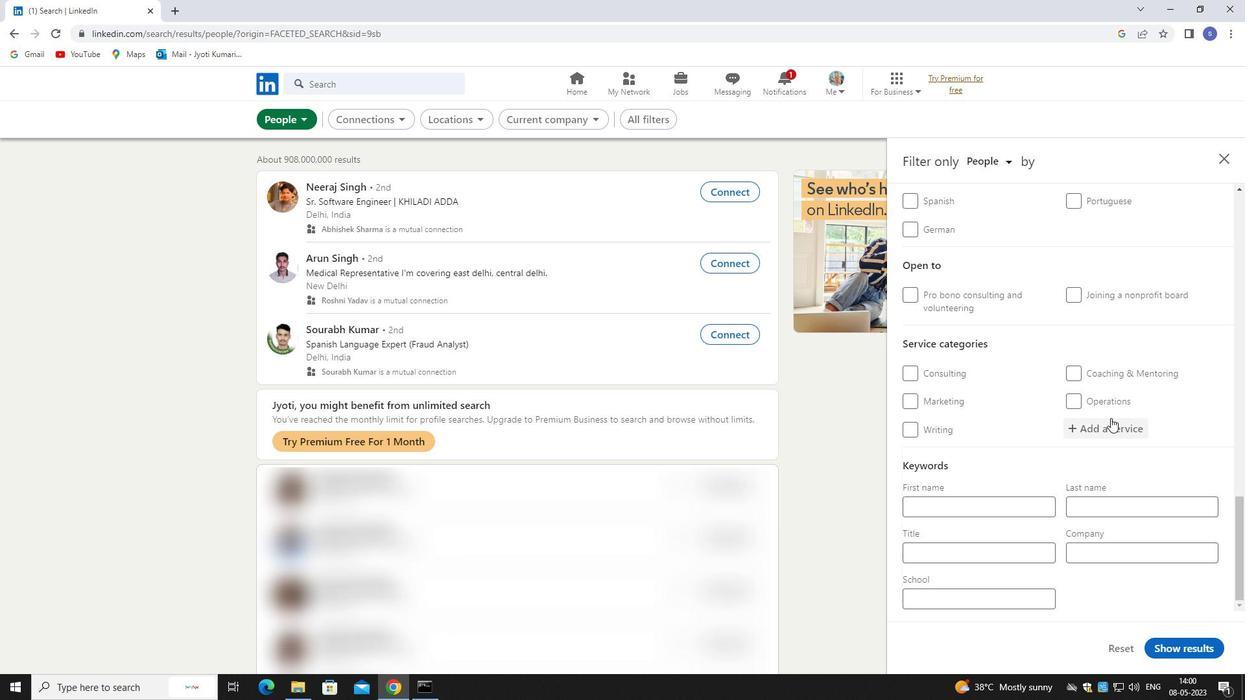 
Action: Mouse pressed left at (1111, 428)
Screenshot: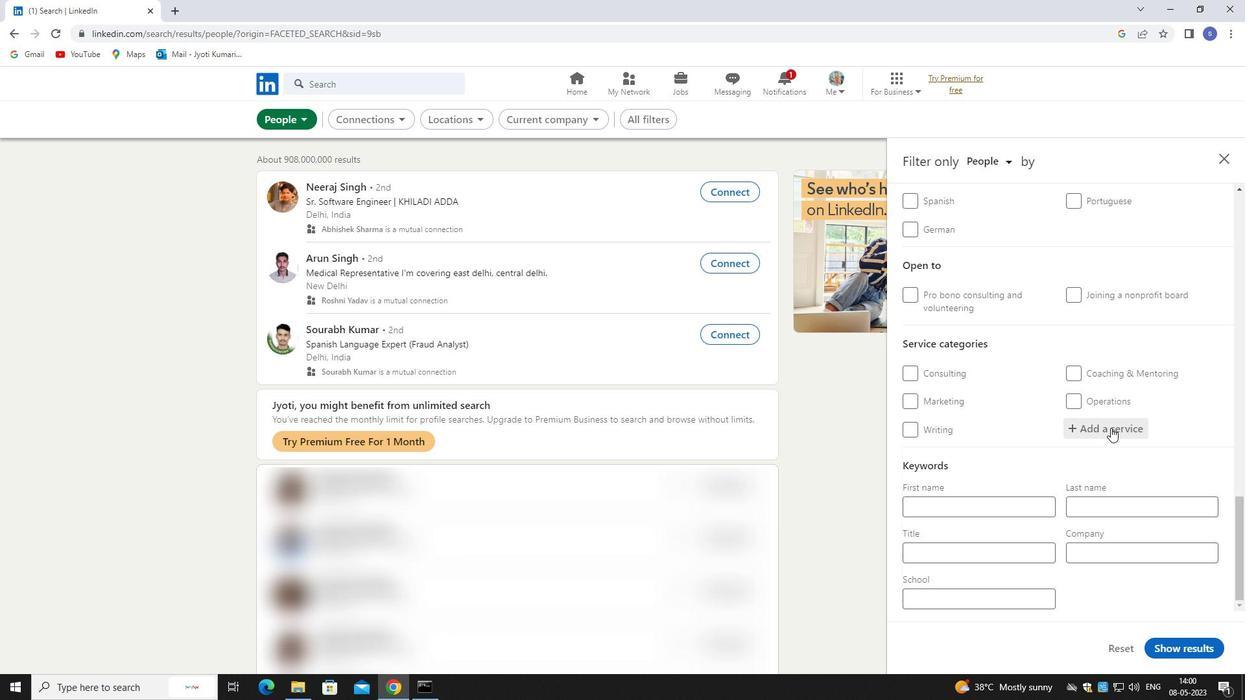 
Action: Key pressed event<Key.space>pj<Key.backspace>hoto
Screenshot: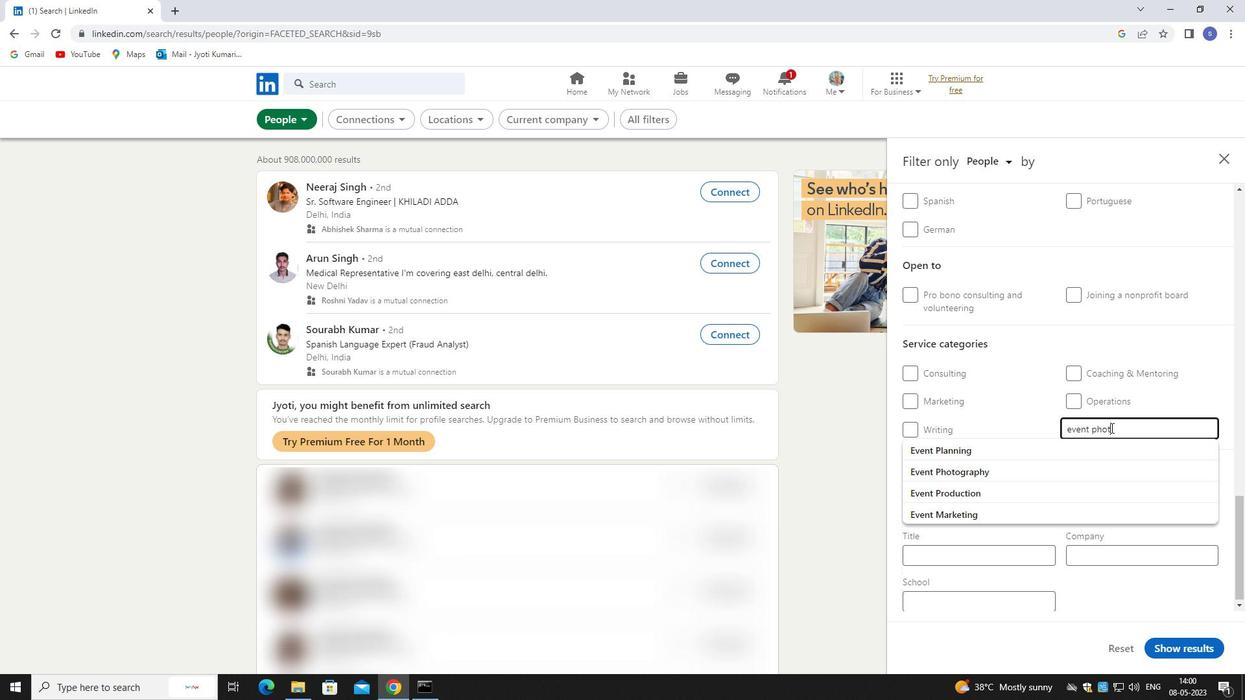 
Action: Mouse moved to (1114, 458)
Screenshot: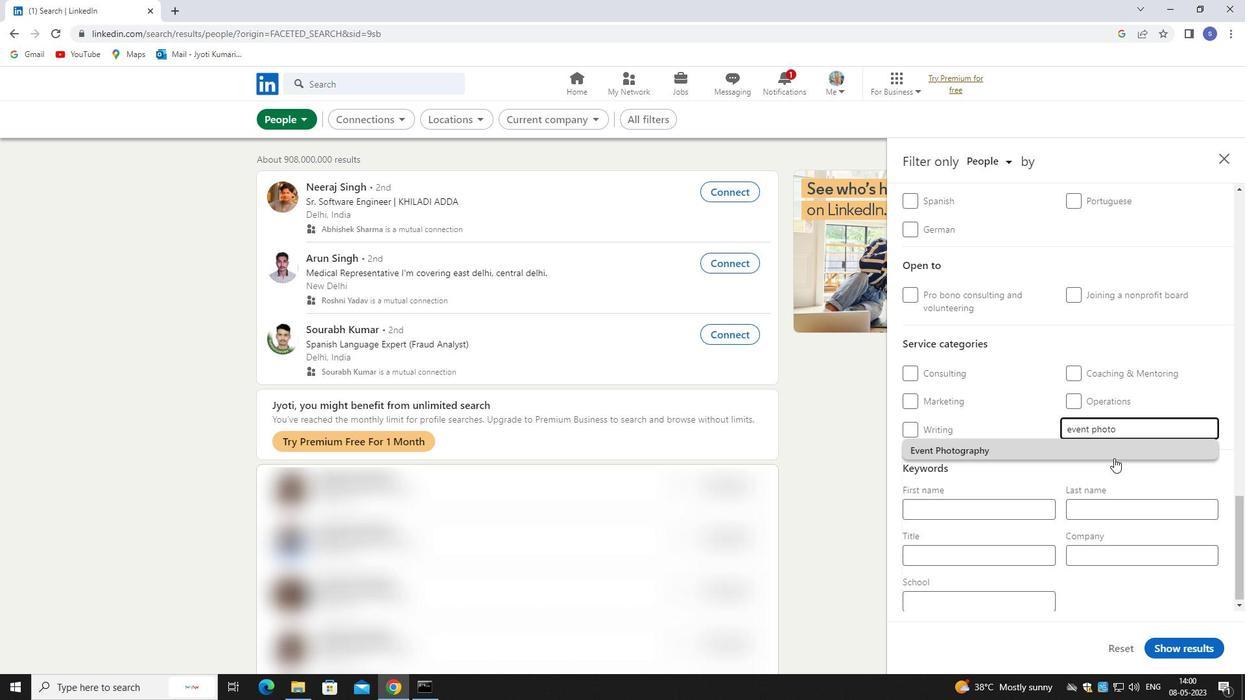 
Action: Mouse pressed left at (1114, 458)
Screenshot: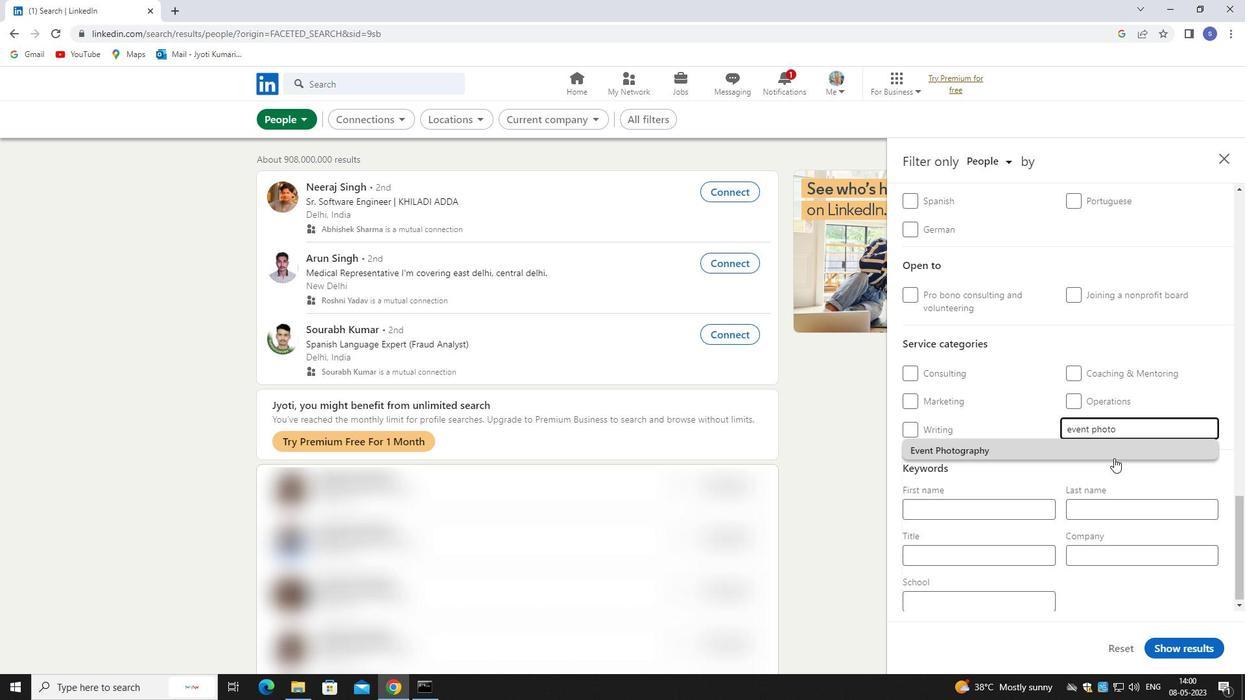 
Action: Mouse scrolled (1114, 457) with delta (0, 0)
Screenshot: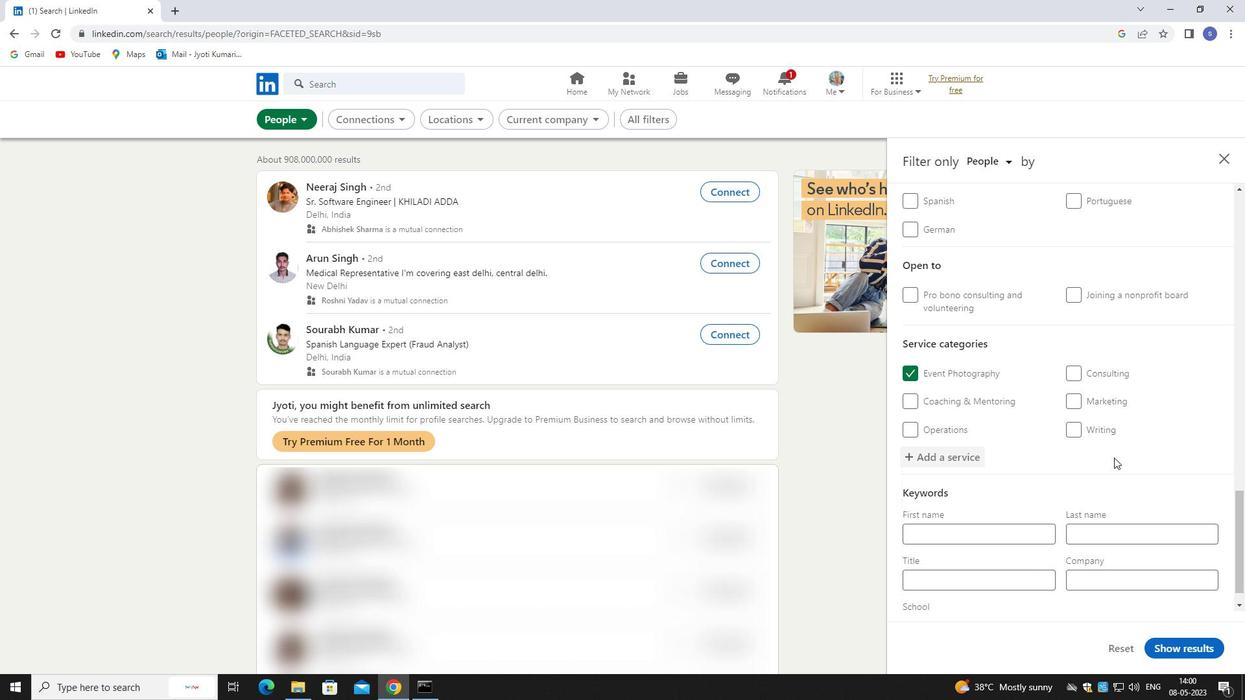
Action: Mouse scrolled (1114, 457) with delta (0, 0)
Screenshot: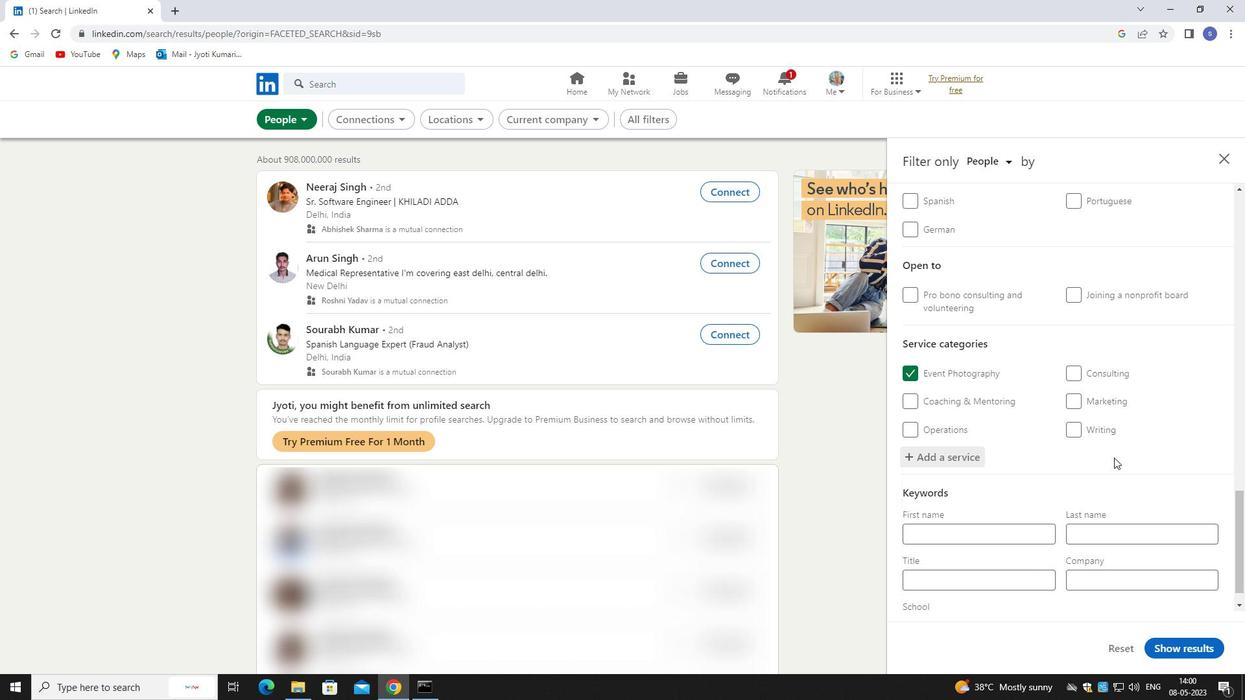 
Action: Mouse scrolled (1114, 457) with delta (0, 0)
Screenshot: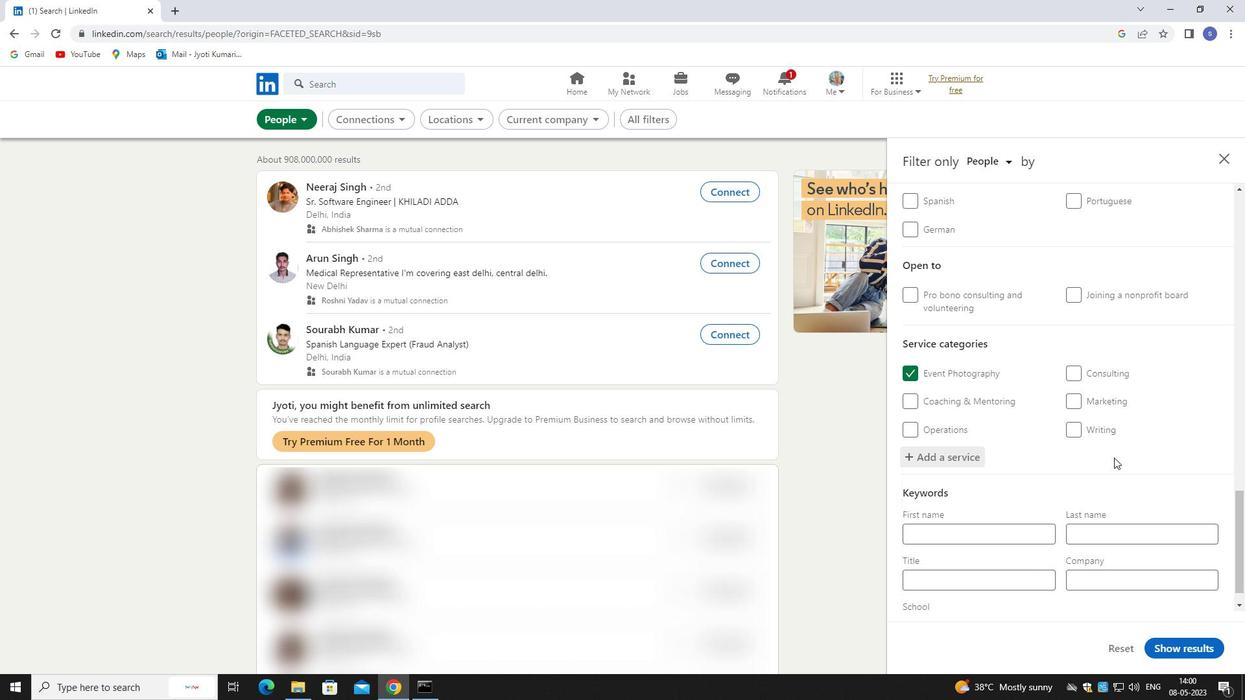 
Action: Mouse scrolled (1114, 457) with delta (0, 0)
Screenshot: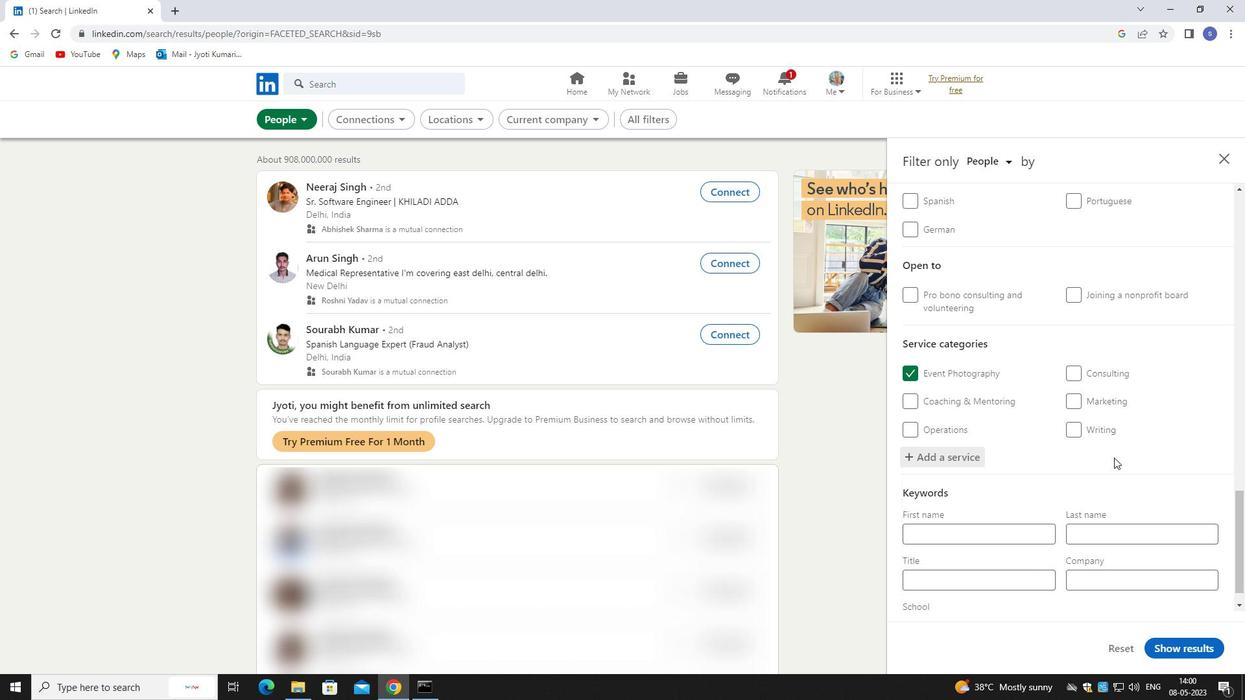 
Action: Mouse moved to (966, 558)
Screenshot: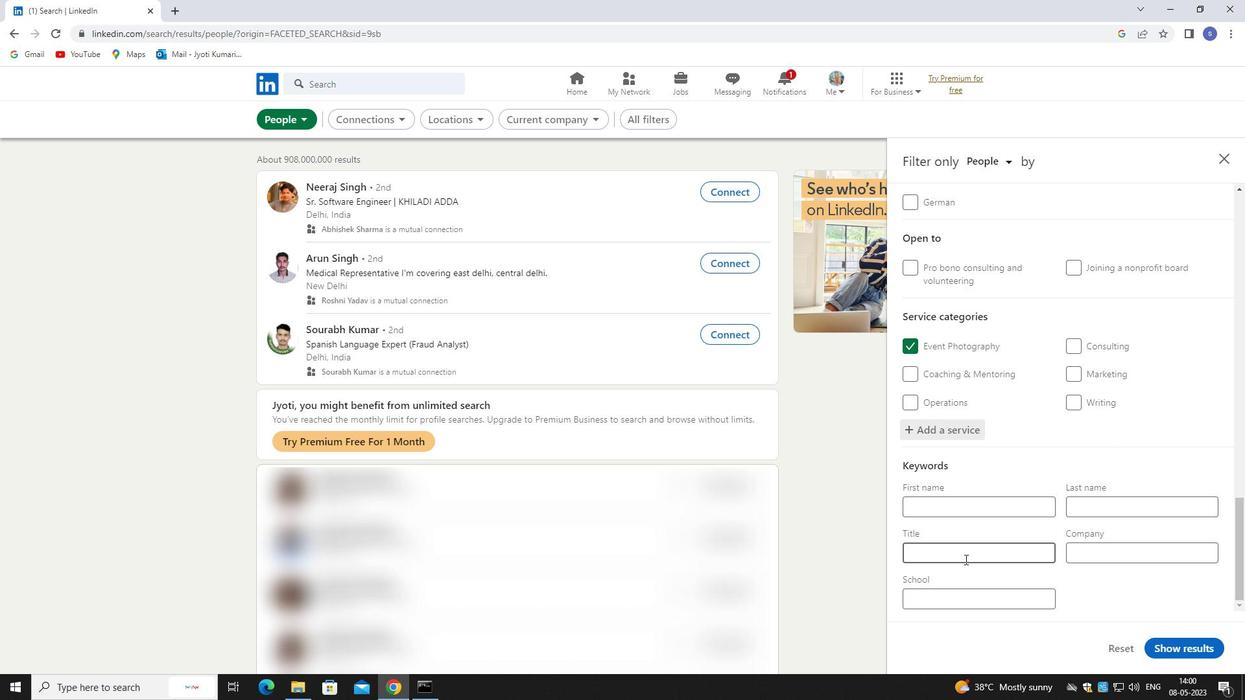 
Action: Mouse pressed left at (966, 558)
Screenshot: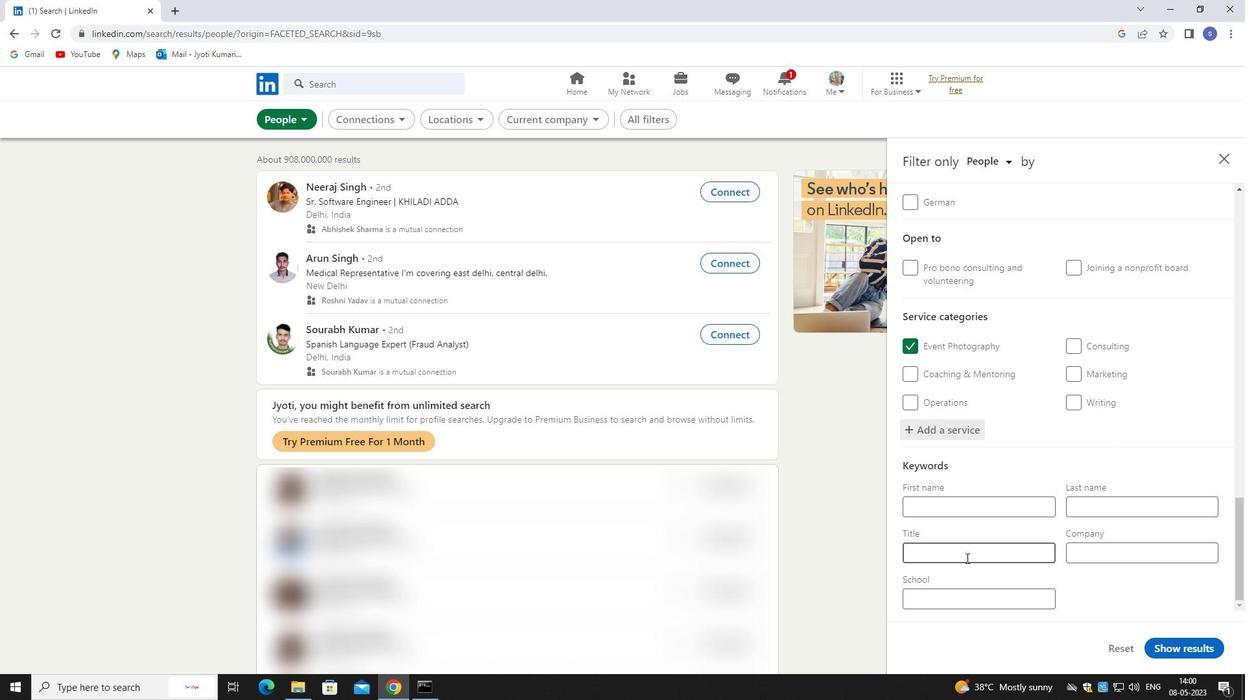 
Action: Key pressed f<Key.backspace><Key.shift>FOREMAN
Screenshot: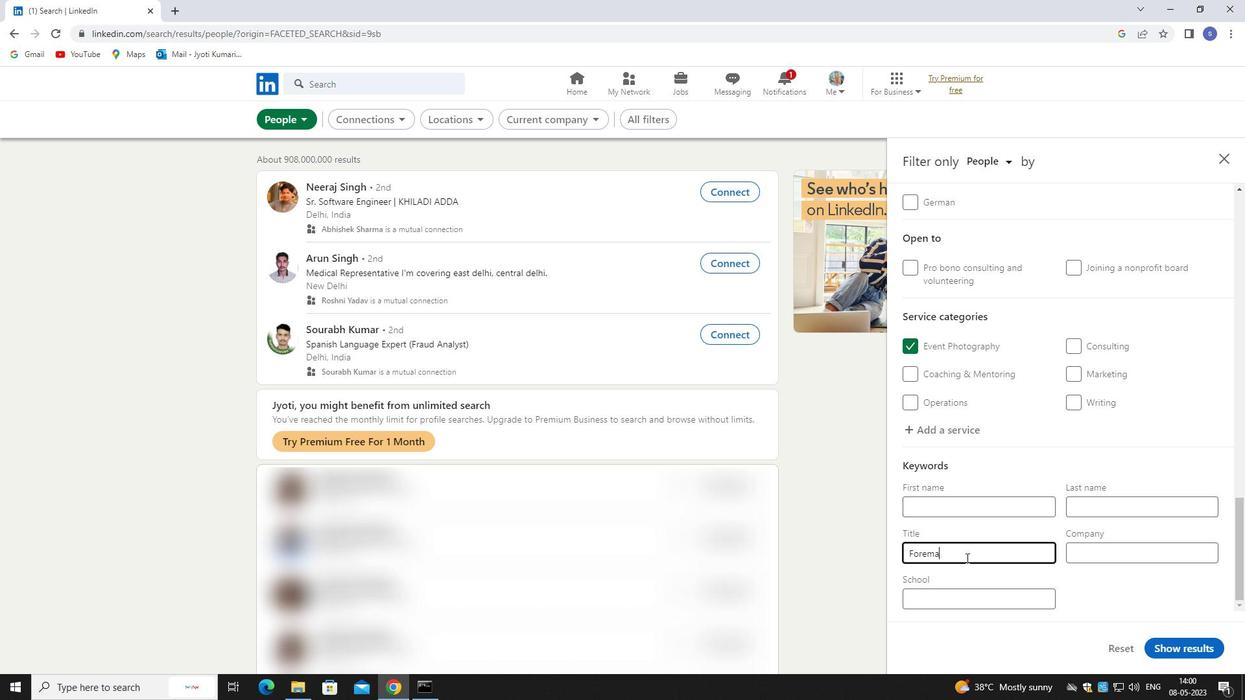 
Action: Mouse moved to (1175, 658)
Screenshot: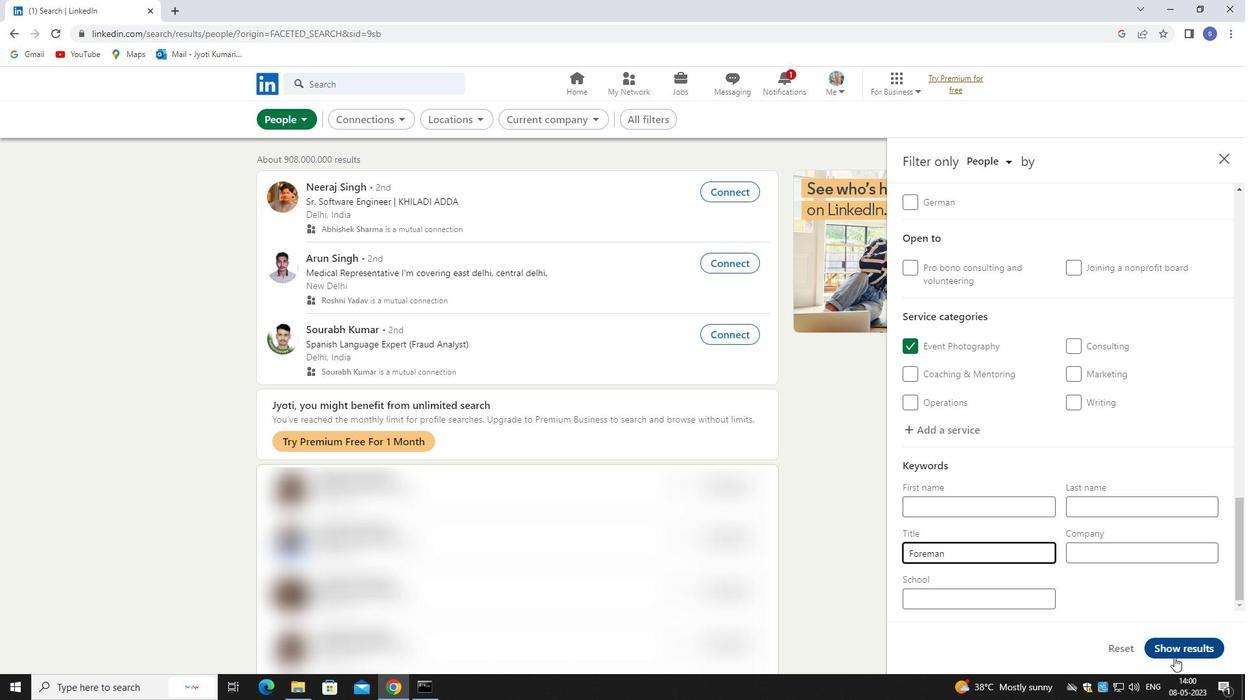 
Action: Mouse pressed left at (1175, 658)
Screenshot: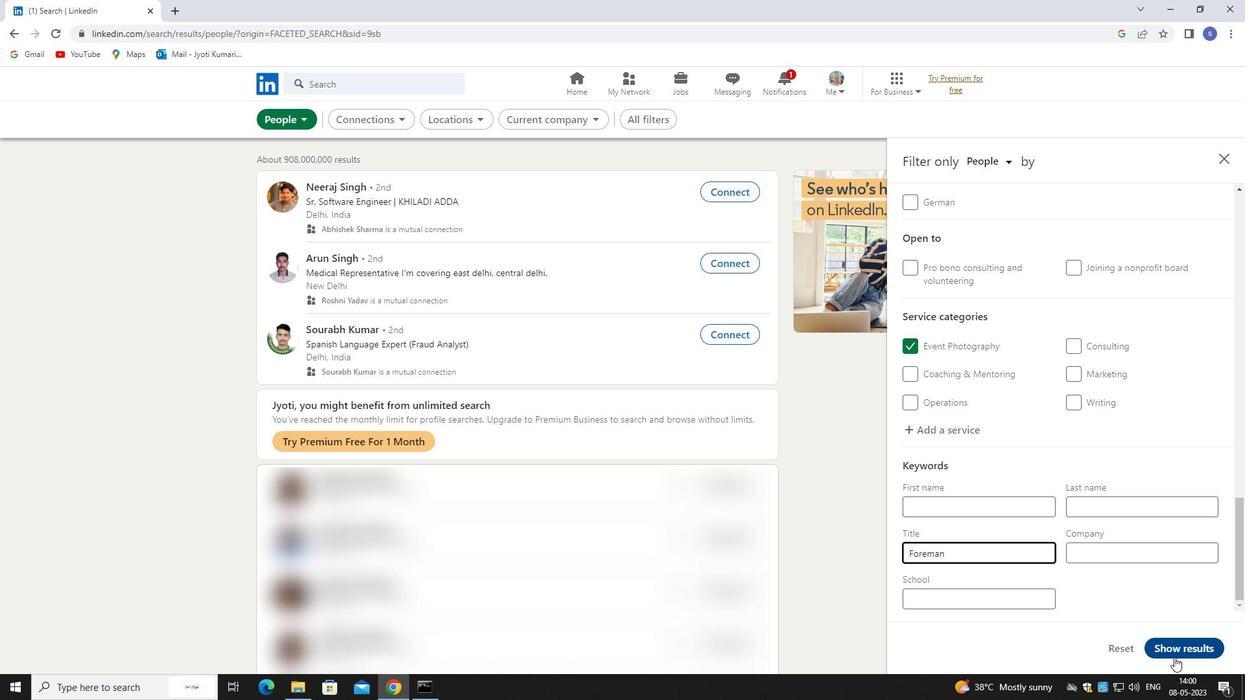 
Action: Mouse moved to (746, 366)
Screenshot: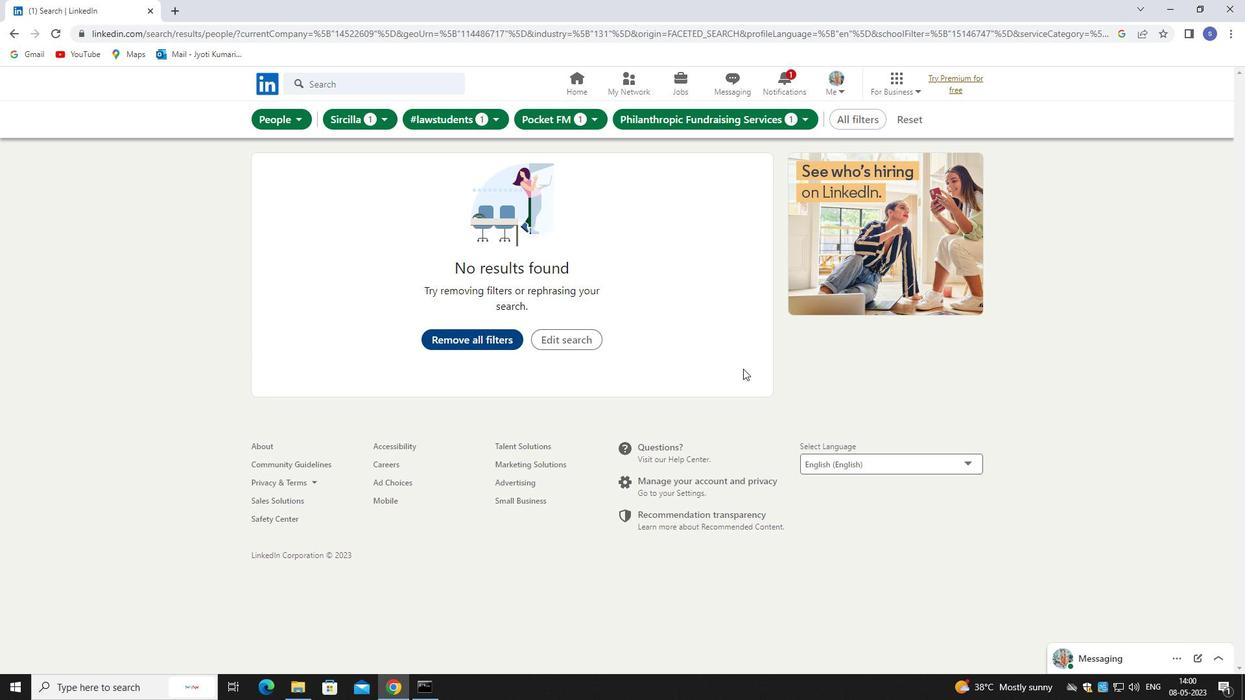 
